 Task: Check the air quality in Manhattan and downtown Chicago due to wildfires.
Action: Key pressed mang<Key.backspace>h
Screenshot: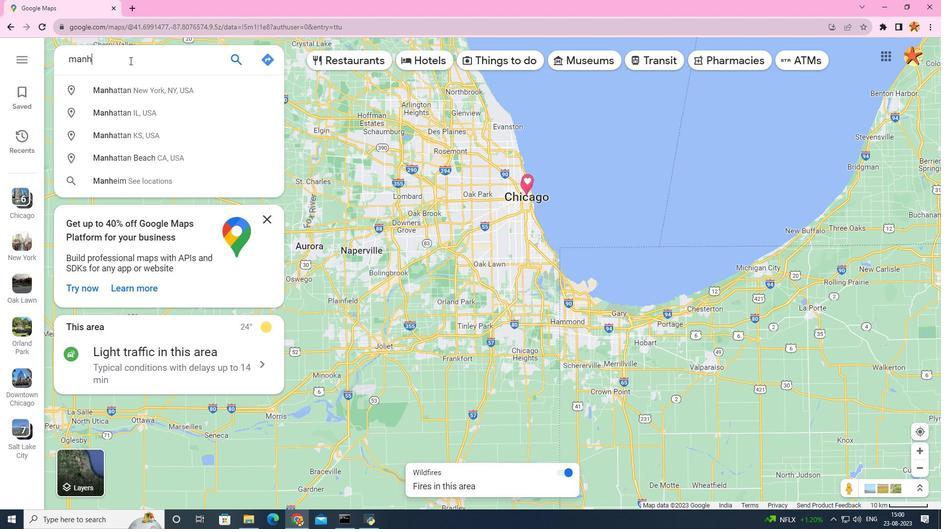 
Action: Mouse moved to (159, 97)
Screenshot: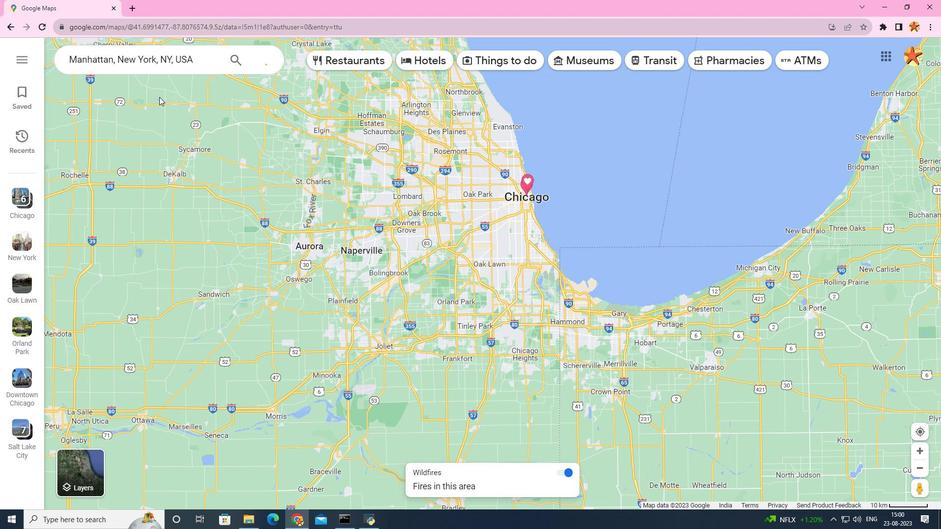 
Action: Mouse pressed left at (159, 97)
Screenshot: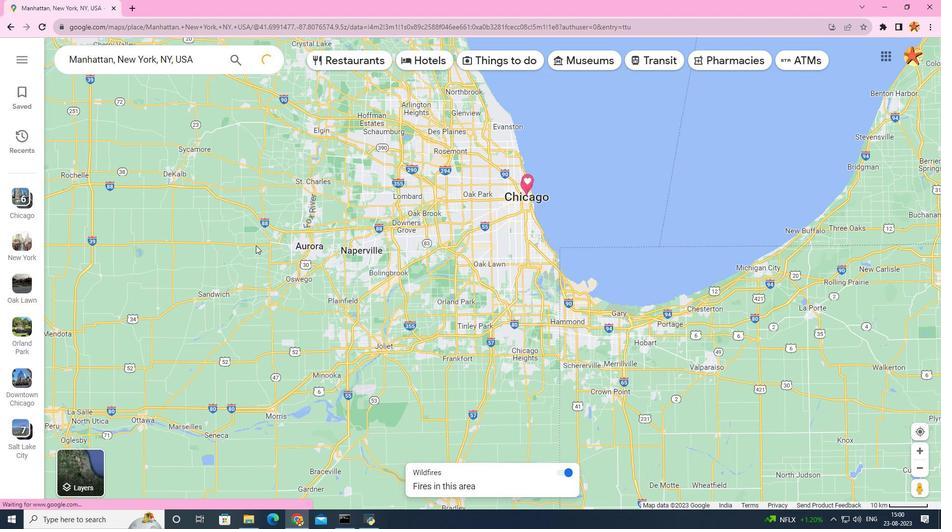 
Action: Mouse moved to (332, 487)
Screenshot: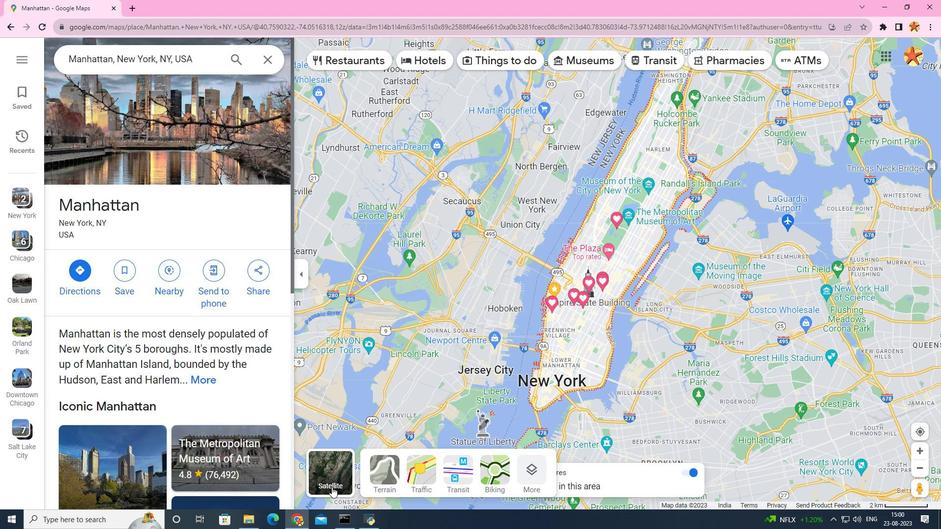 
Action: Mouse pressed left at (332, 487)
Screenshot: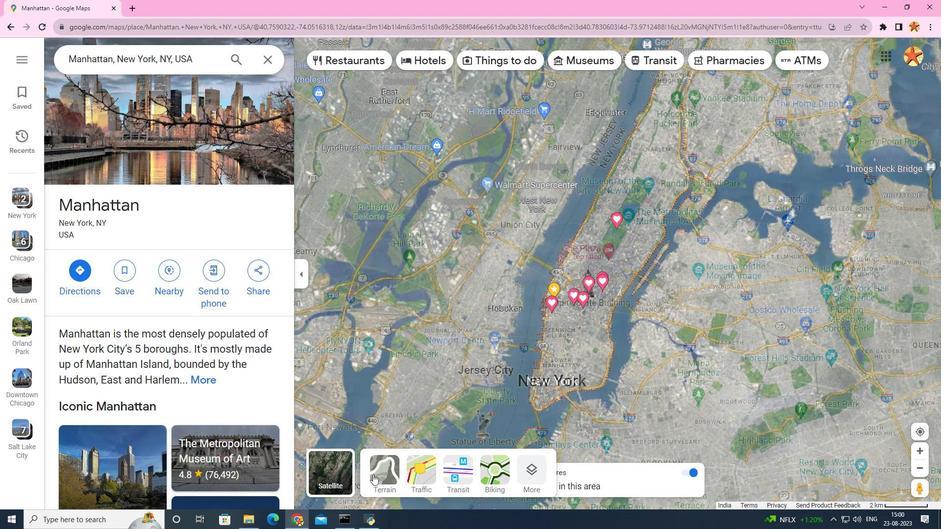 
Action: Mouse moved to (524, 476)
Screenshot: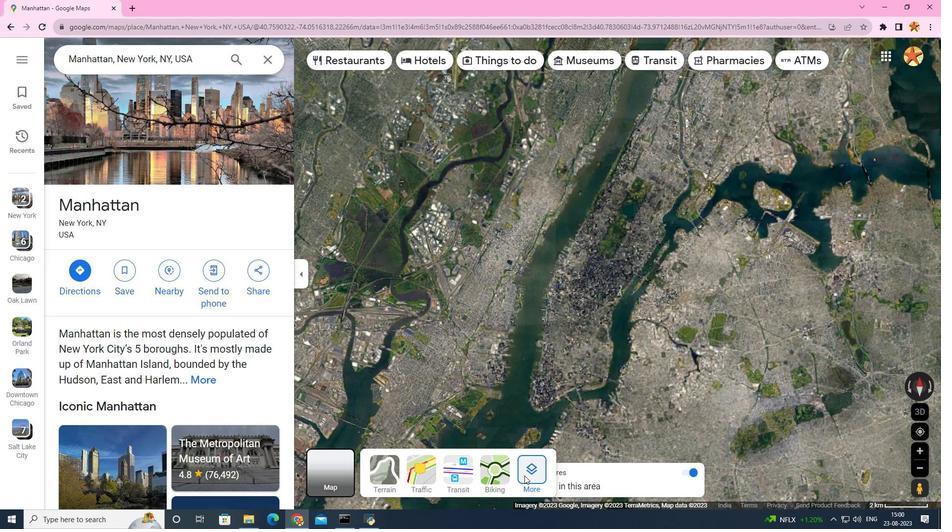 
Action: Mouse pressed left at (524, 476)
Screenshot: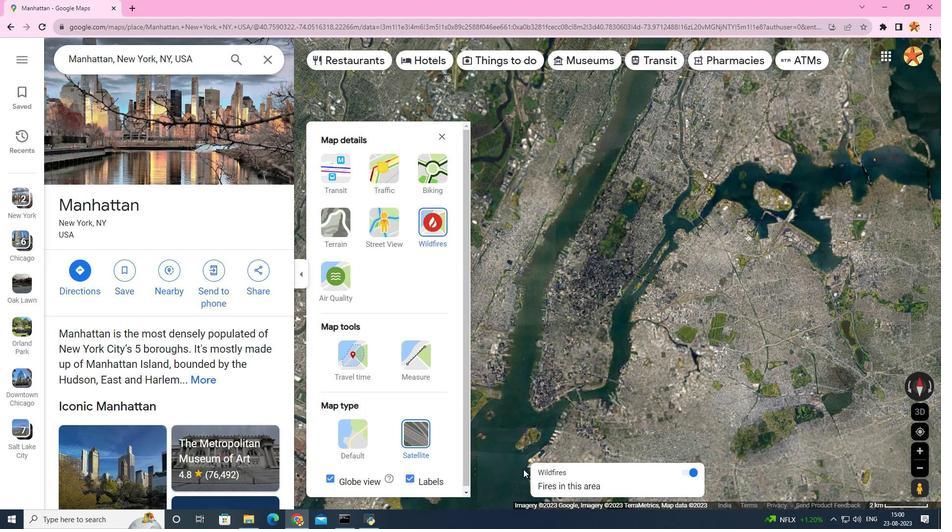 
Action: Mouse moved to (319, 283)
Screenshot: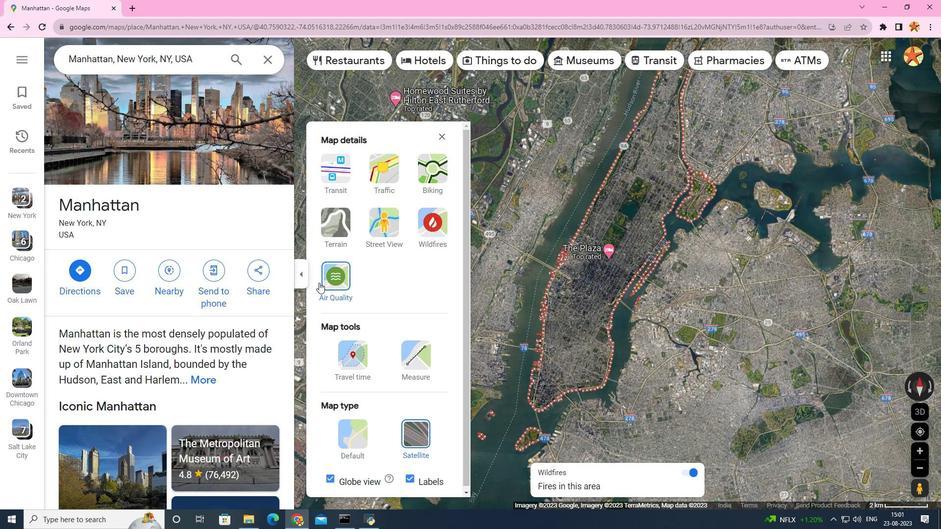 
Action: Mouse pressed left at (319, 283)
Screenshot: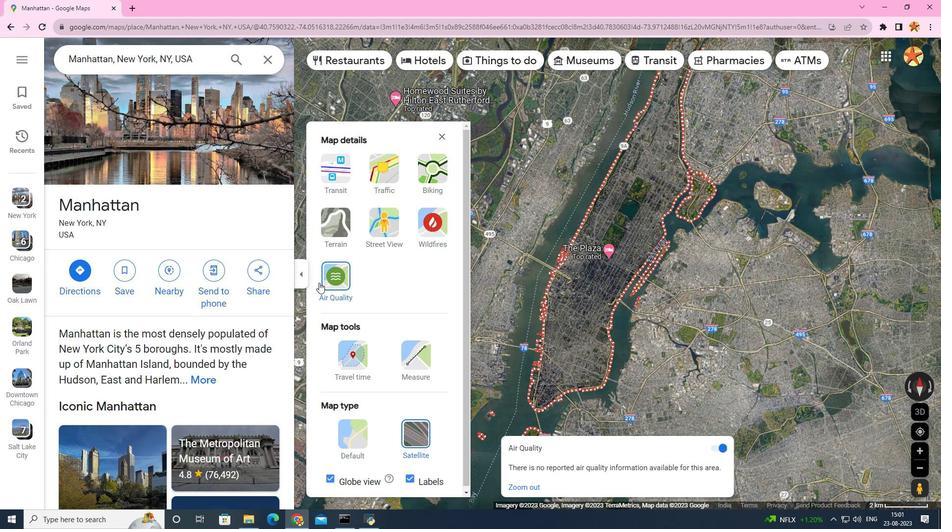 
Action: Mouse moved to (532, 366)
Screenshot: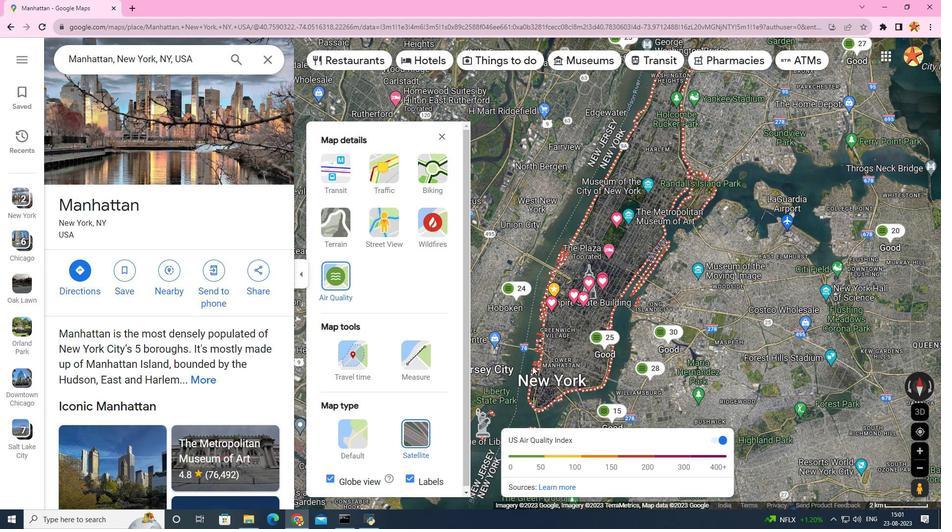 
Action: Mouse pressed left at (532, 366)
Screenshot: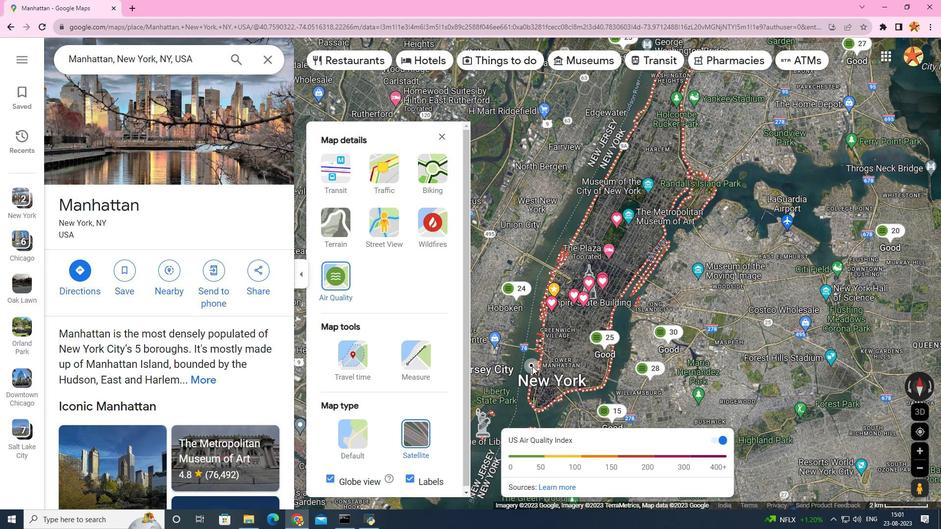 
Action: Mouse moved to (441, 137)
Screenshot: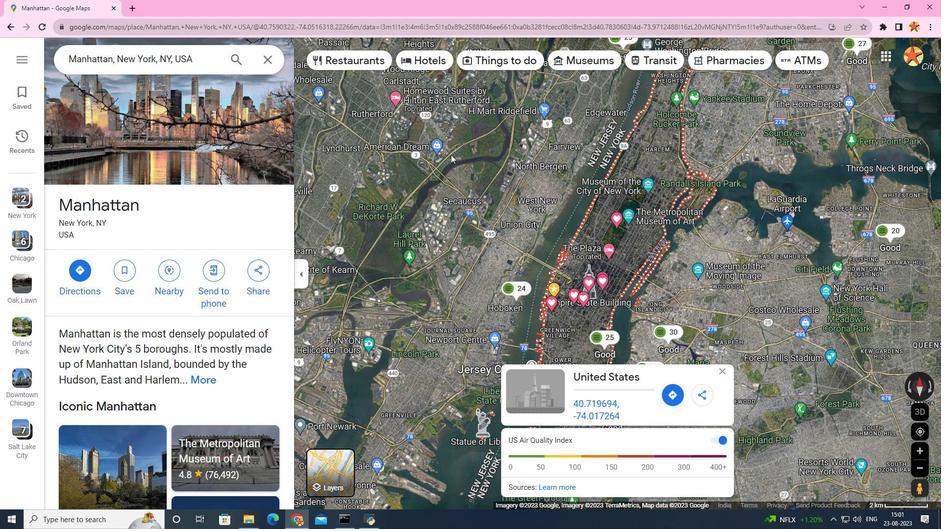 
Action: Mouse pressed left at (441, 137)
Screenshot: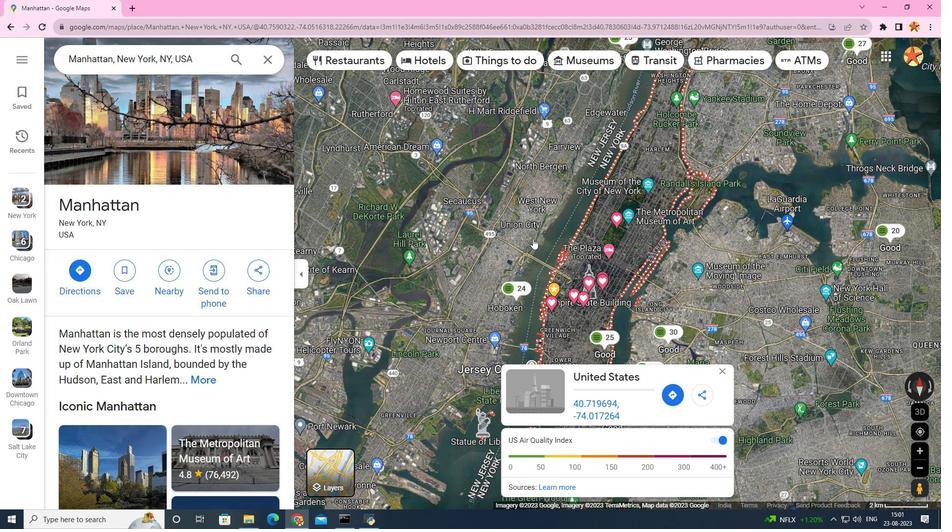 
Action: Mouse moved to (576, 289)
Screenshot: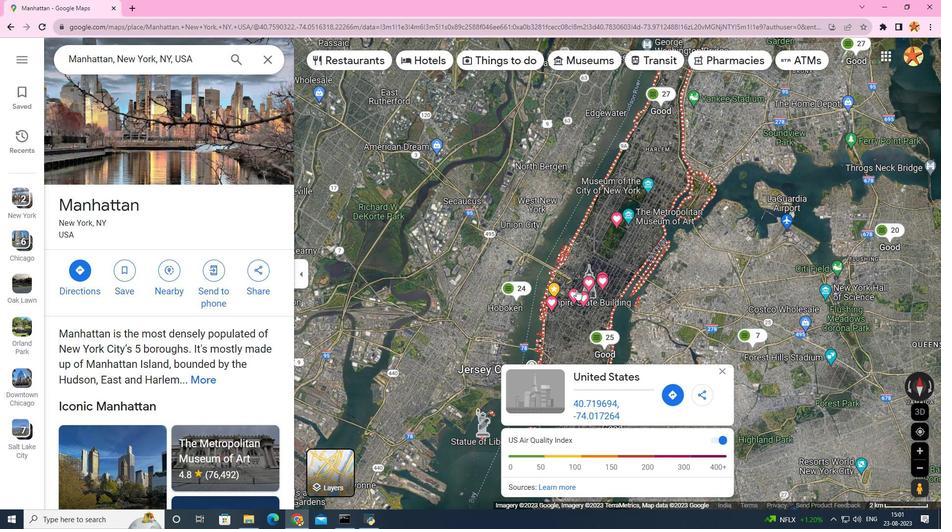 
Action: Mouse scrolled (576, 290) with delta (0, 0)
Screenshot: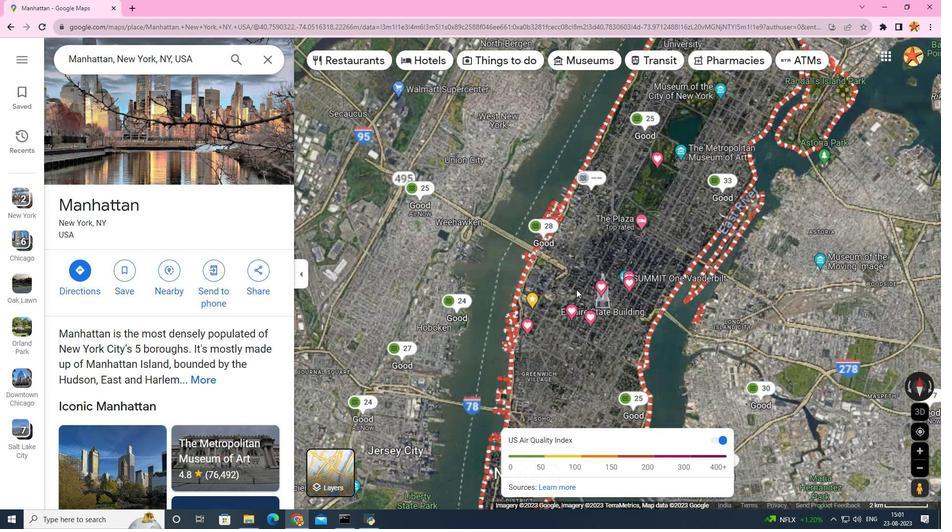 
Action: Mouse scrolled (576, 290) with delta (0, 0)
Screenshot: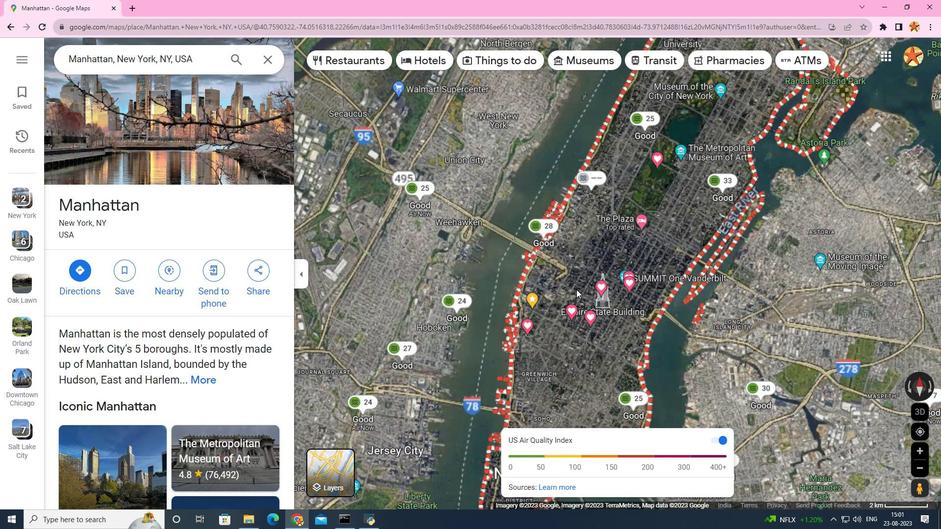 
Action: Mouse scrolled (576, 290) with delta (0, 0)
Screenshot: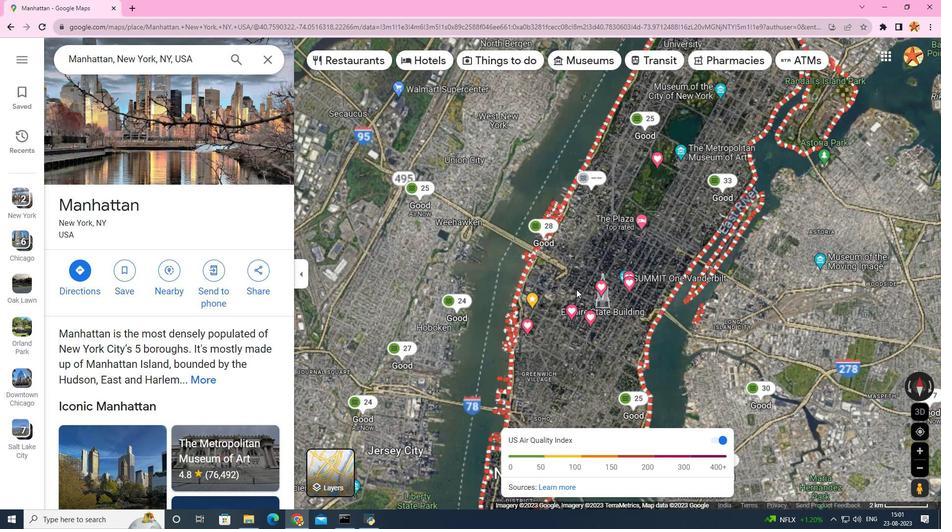 
Action: Mouse scrolled (576, 290) with delta (0, 0)
Screenshot: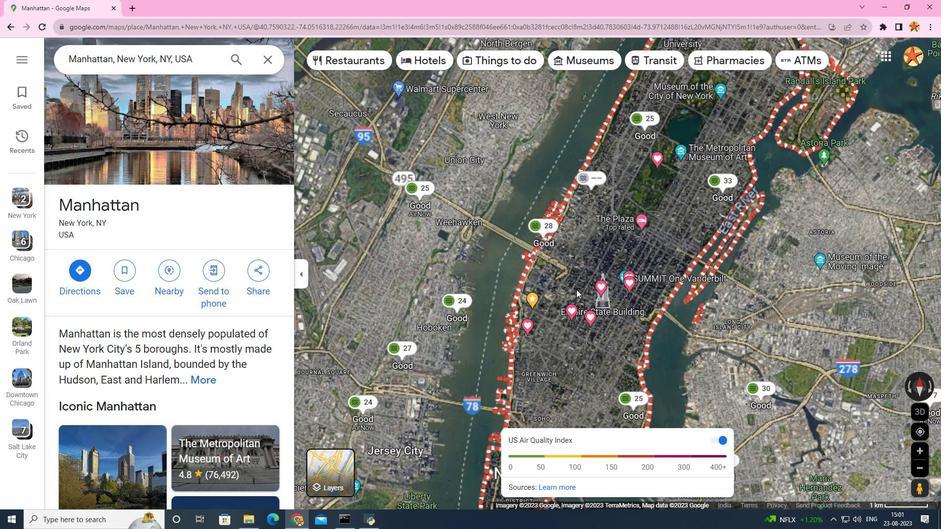 
Action: Mouse scrolled (576, 290) with delta (0, 0)
Screenshot: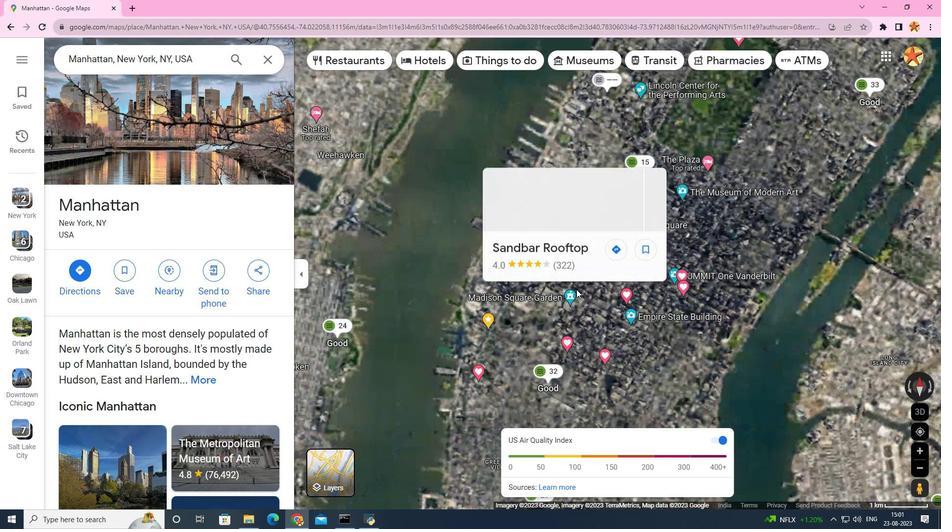 
Action: Mouse scrolled (576, 290) with delta (0, 0)
Screenshot: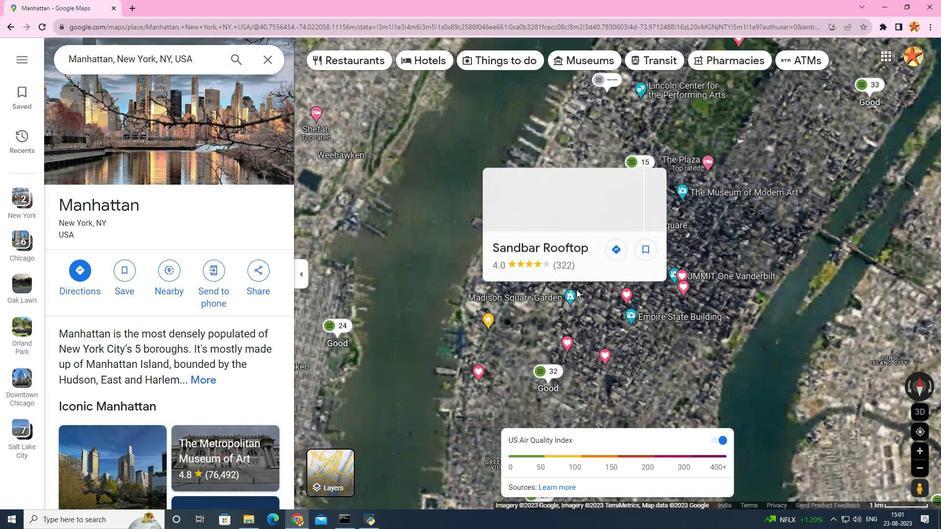 
Action: Mouse scrolled (576, 290) with delta (0, 0)
Screenshot: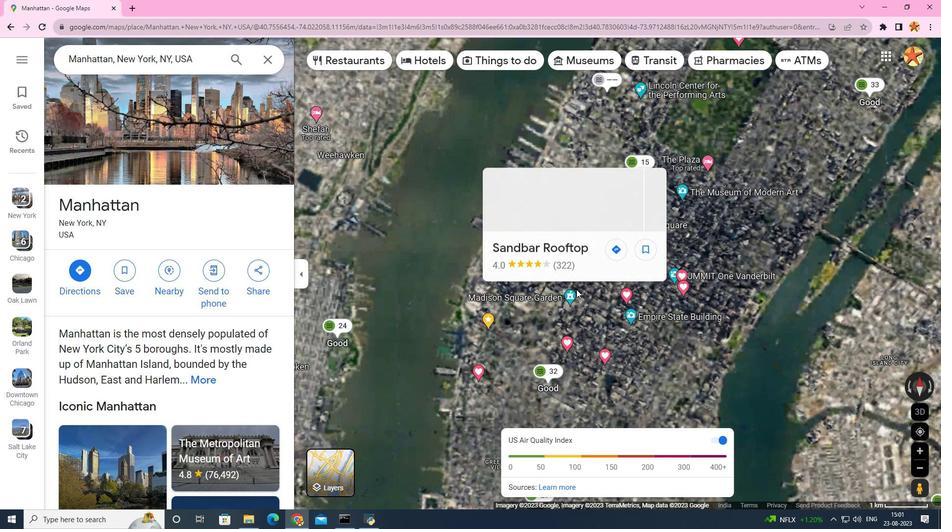 
Action: Mouse scrolled (576, 290) with delta (0, 0)
Screenshot: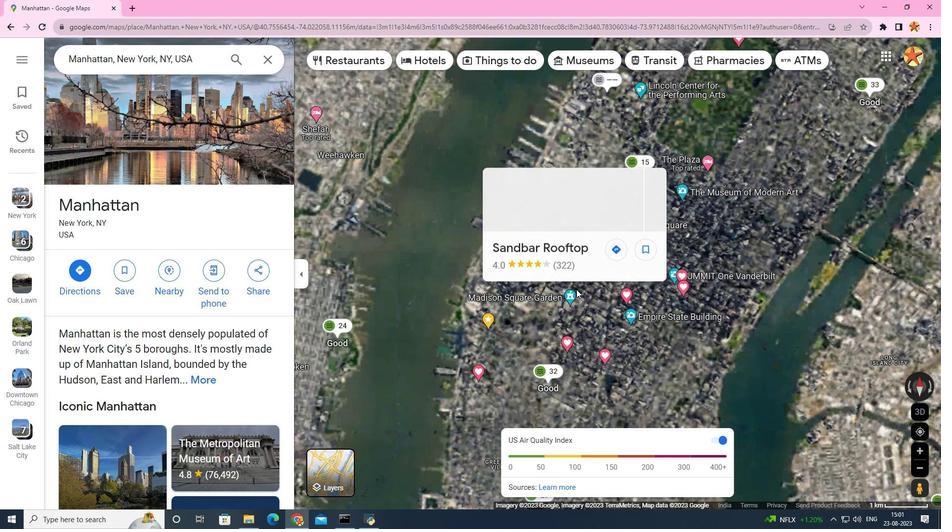 
Action: Mouse scrolled (576, 289) with delta (0, 0)
Screenshot: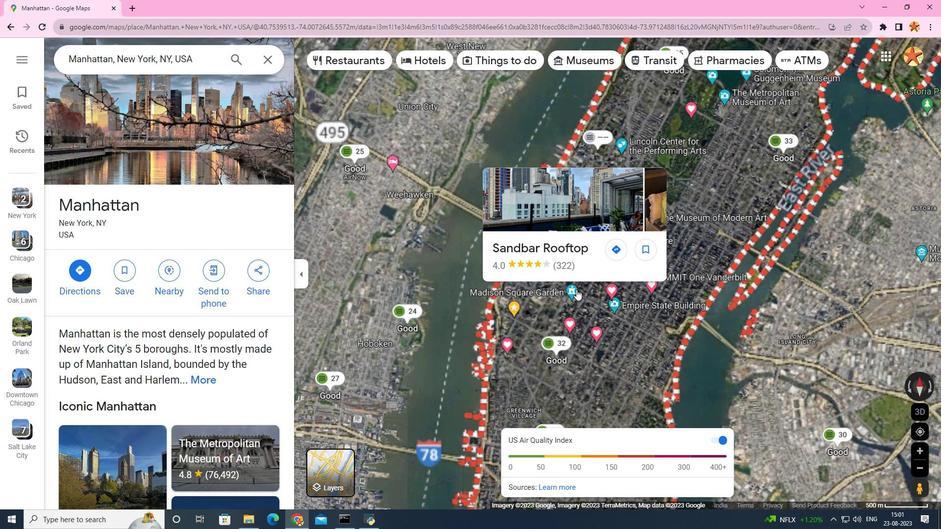 
Action: Mouse scrolled (576, 289) with delta (0, 0)
Screenshot: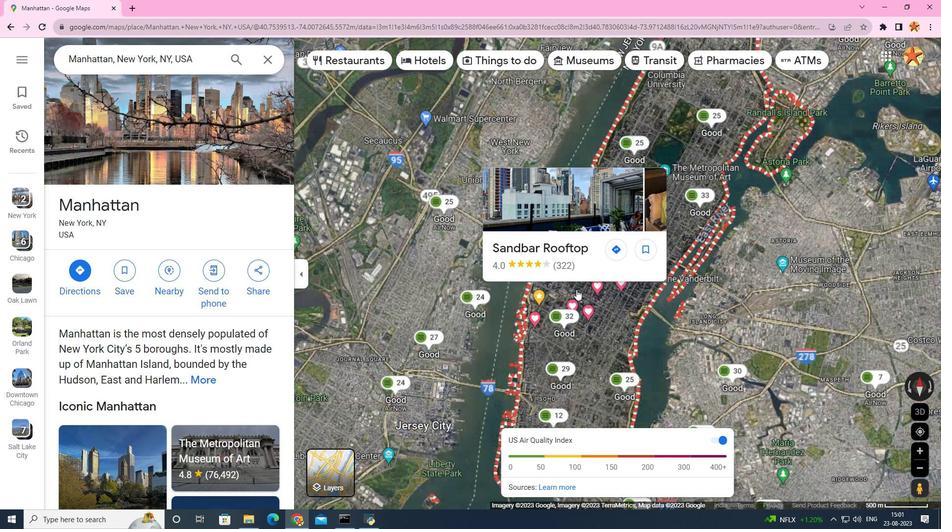 
Action: Mouse scrolled (576, 289) with delta (0, 0)
Screenshot: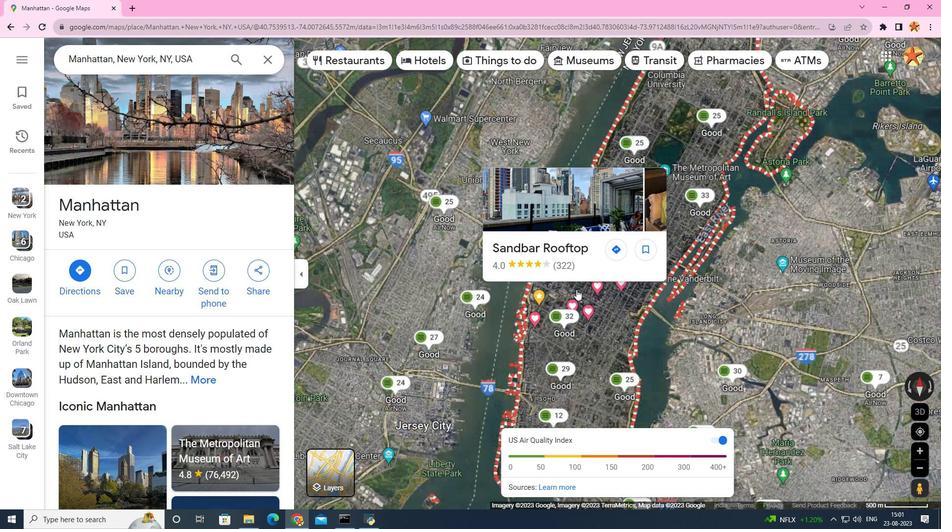 
Action: Mouse scrolled (576, 289) with delta (0, 0)
Screenshot: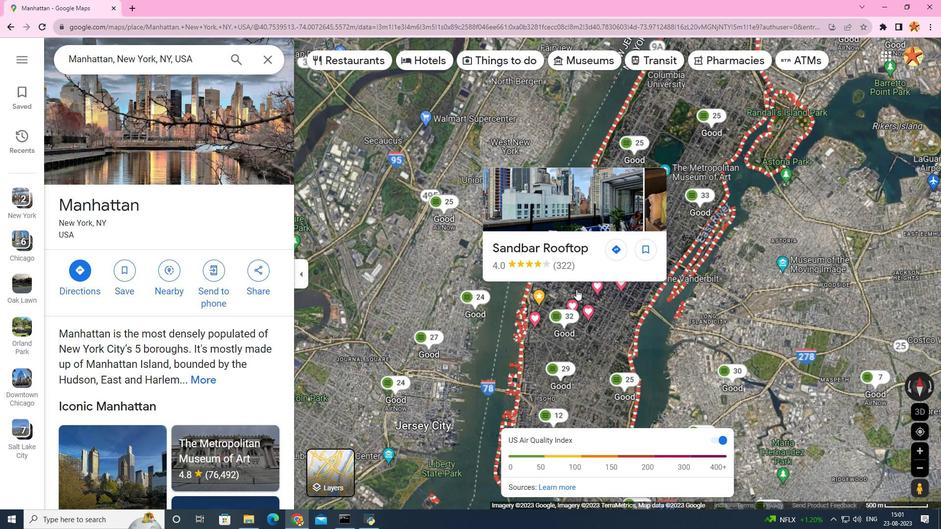 
Action: Mouse scrolled (576, 289) with delta (0, 0)
Screenshot: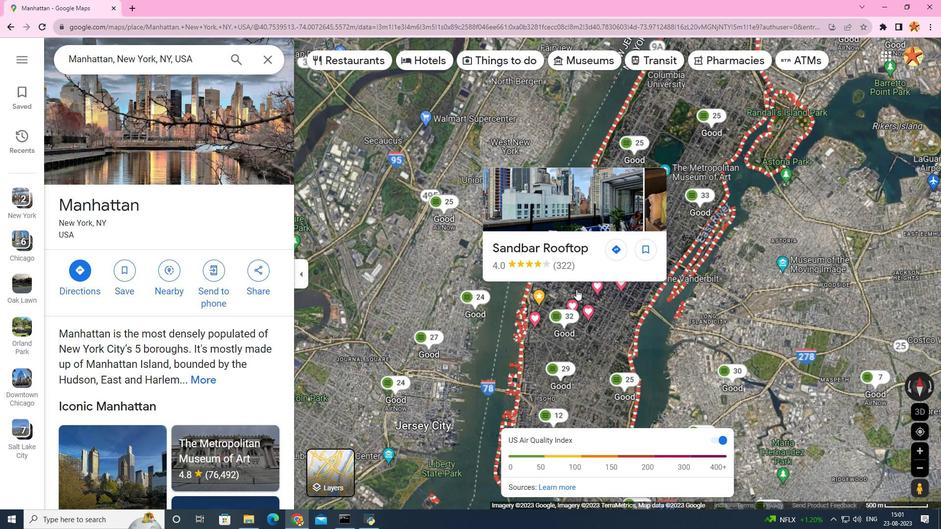 
Action: Mouse scrolled (576, 289) with delta (0, 0)
Screenshot: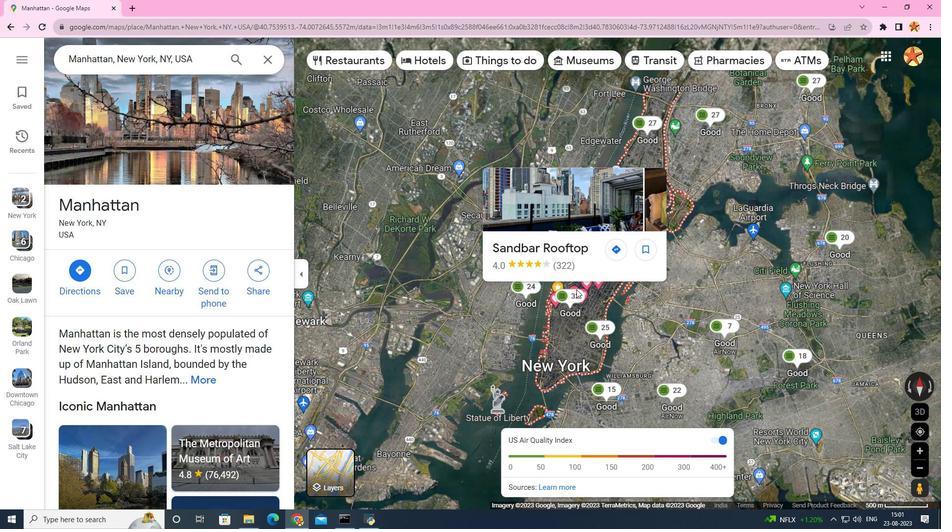 
Action: Mouse scrolled (576, 289) with delta (0, 0)
Screenshot: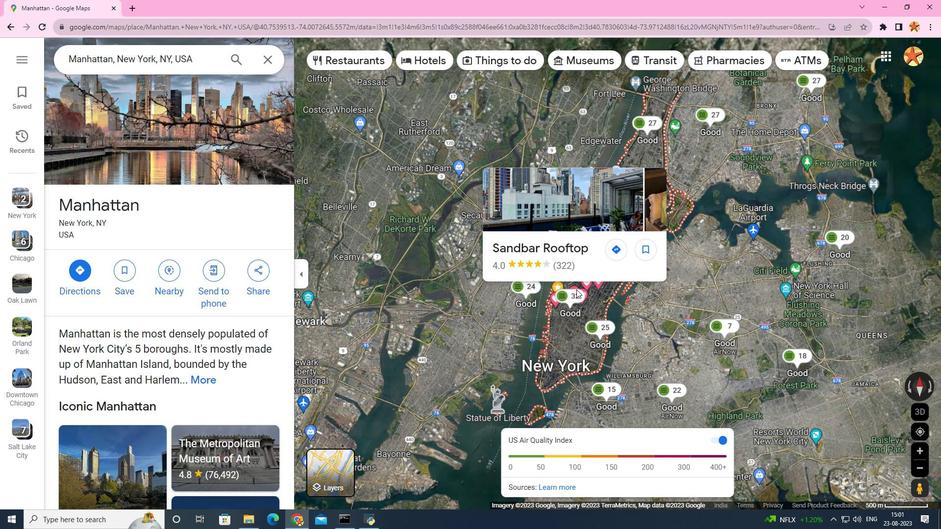 
Action: Mouse scrolled (576, 289) with delta (0, 0)
Screenshot: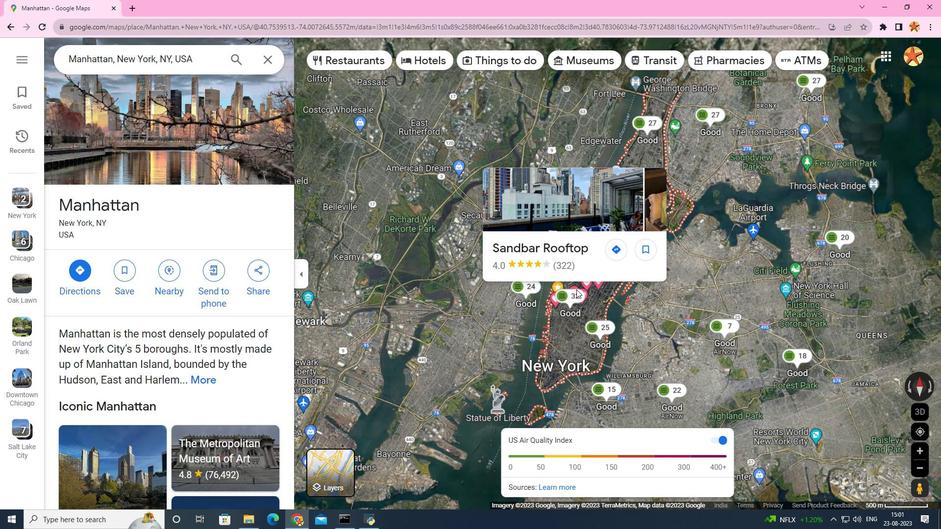 
Action: Mouse scrolled (576, 289) with delta (0, 0)
Screenshot: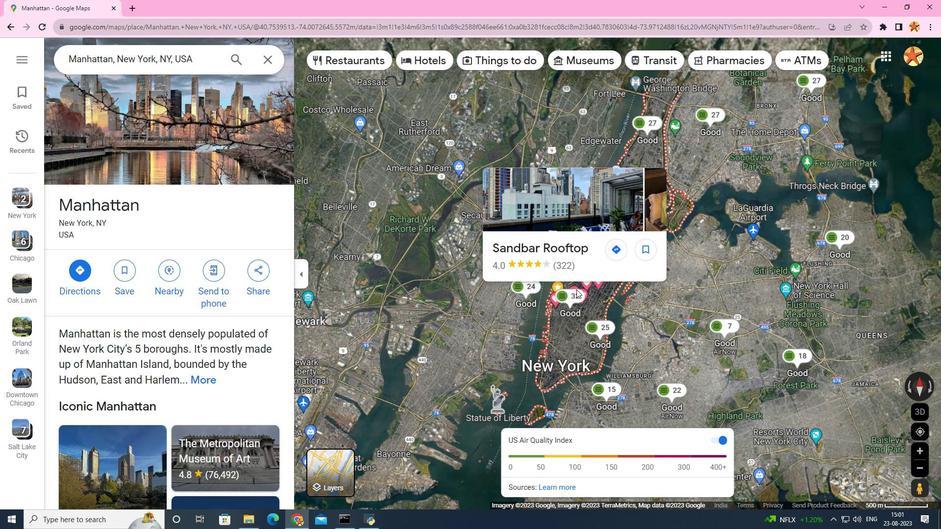 
Action: Mouse scrolled (576, 289) with delta (0, 0)
Screenshot: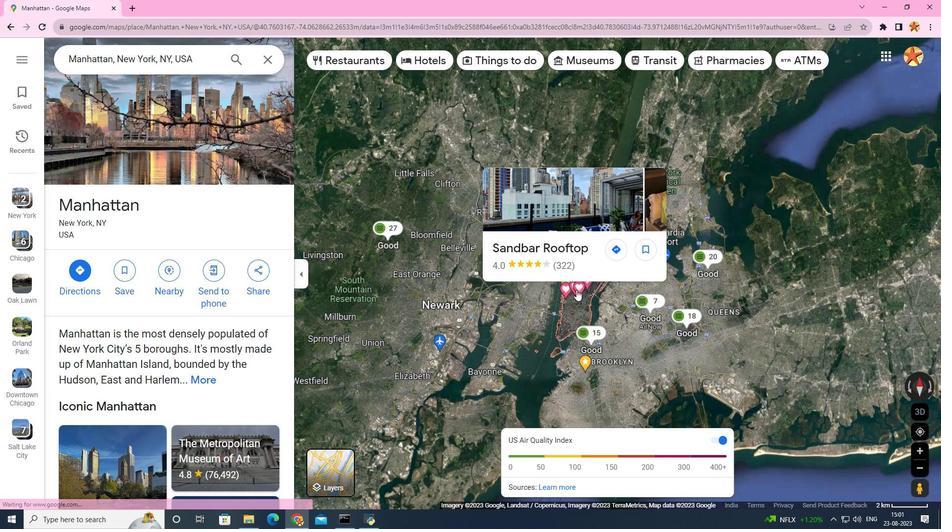 
Action: Mouse scrolled (576, 289) with delta (0, 0)
Screenshot: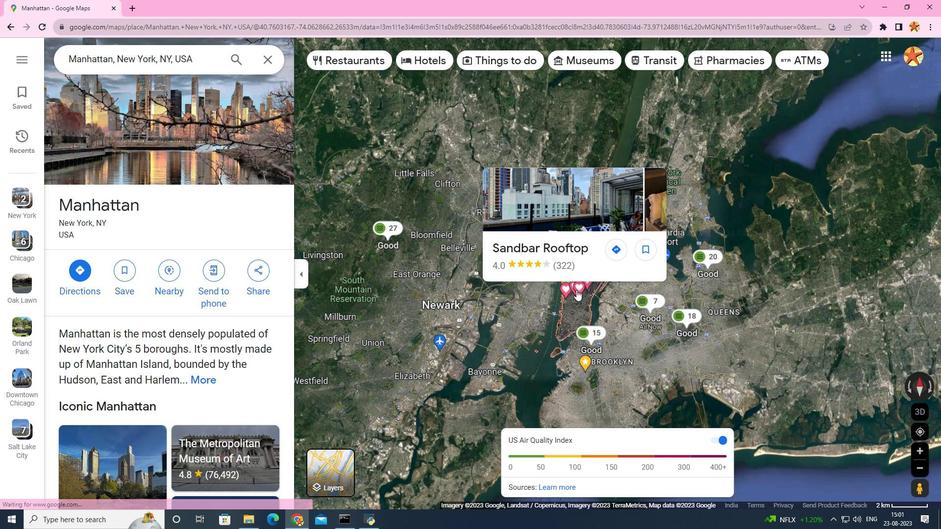 
Action: Mouse scrolled (576, 289) with delta (0, 0)
Screenshot: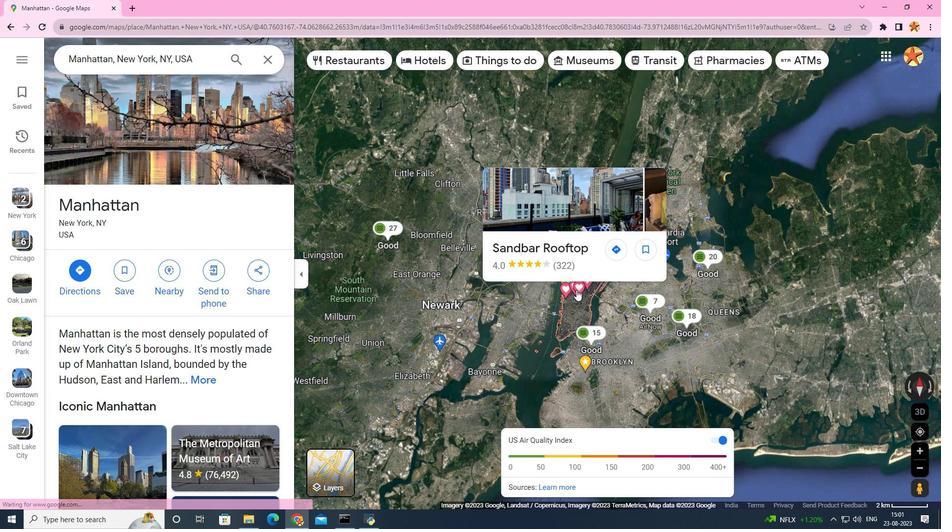
Action: Mouse moved to (576, 290)
Screenshot: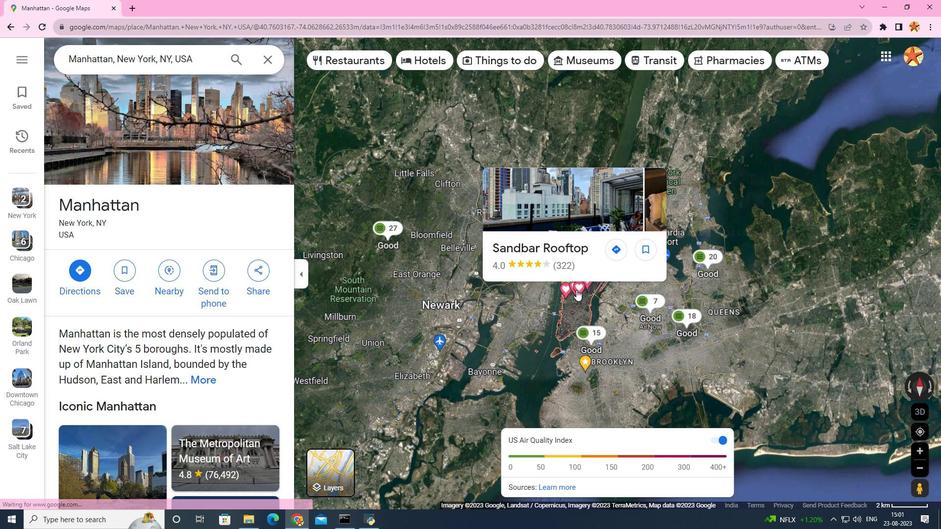 
Action: Mouse scrolled (576, 289) with delta (0, 0)
Screenshot: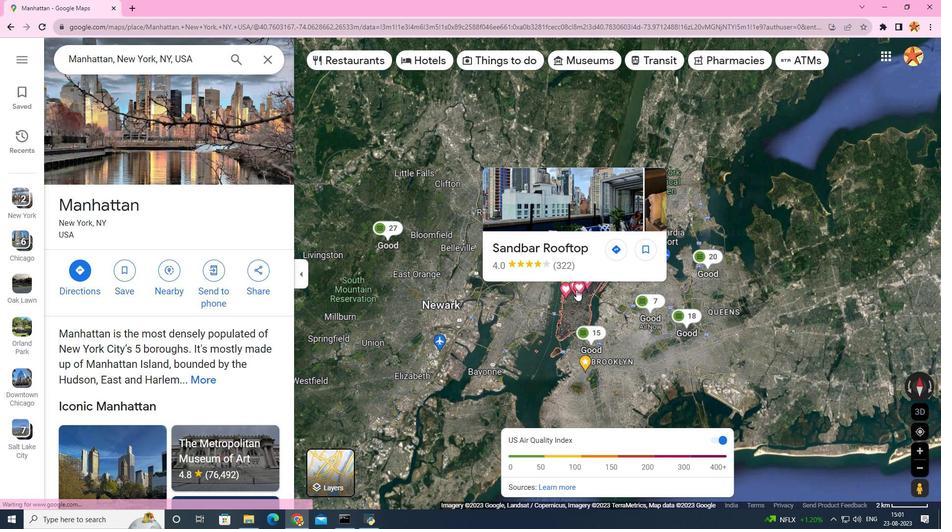 
Action: Mouse scrolled (576, 290) with delta (0, 0)
Screenshot: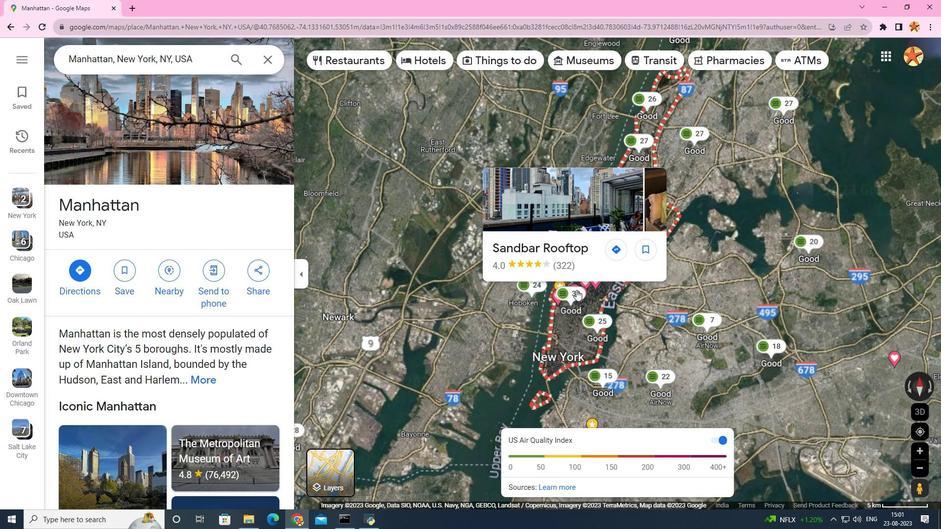 
Action: Mouse scrolled (576, 290) with delta (0, 0)
Screenshot: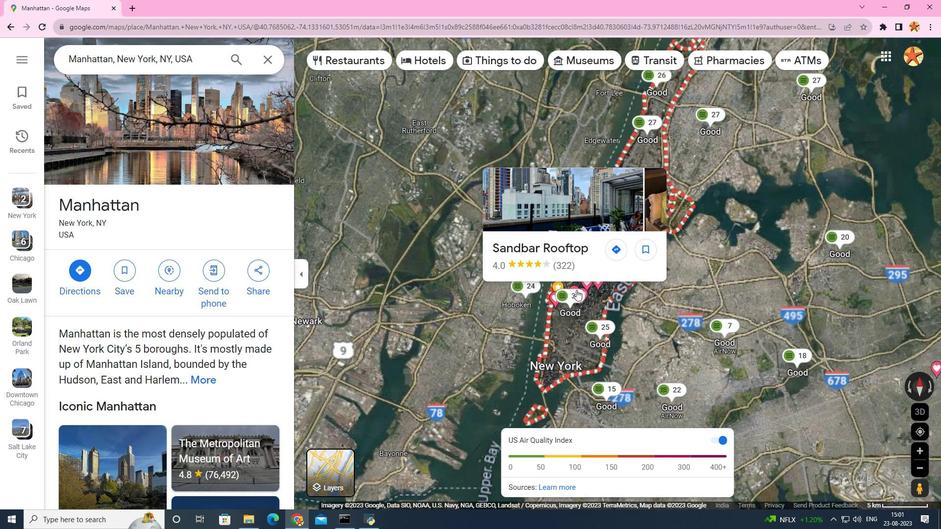 
Action: Mouse scrolled (576, 290) with delta (0, 0)
Screenshot: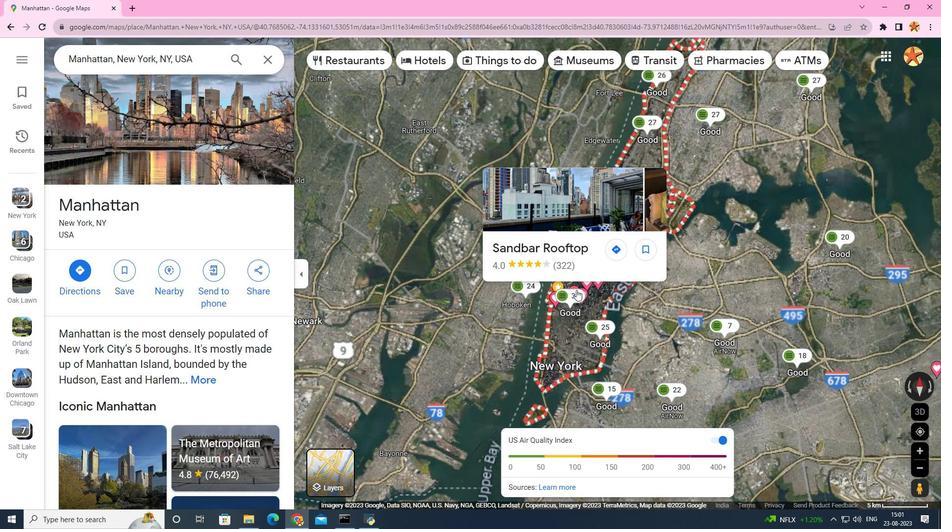 
Action: Mouse scrolled (576, 290) with delta (0, 0)
Screenshot: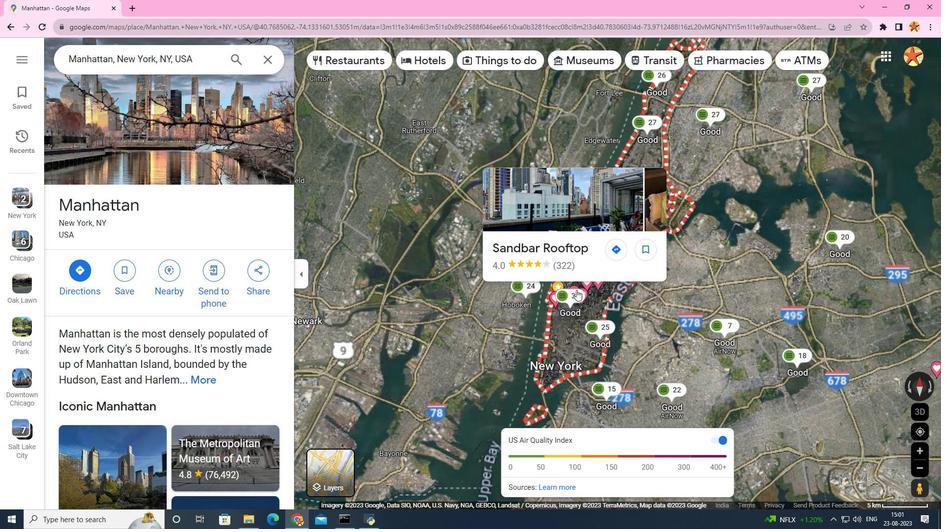 
Action: Mouse scrolled (576, 289) with delta (0, 0)
Screenshot: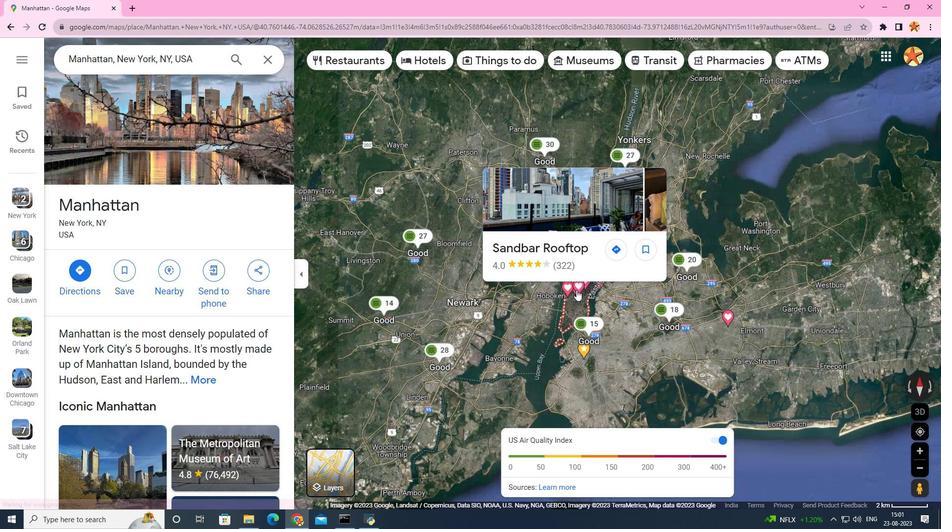 
Action: Mouse scrolled (576, 289) with delta (0, 0)
Screenshot: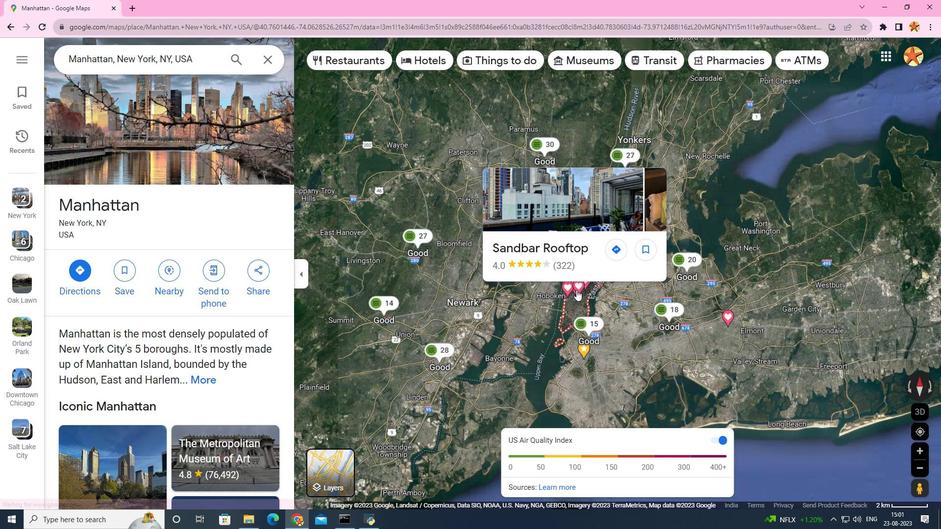 
Action: Mouse scrolled (576, 289) with delta (0, 0)
Screenshot: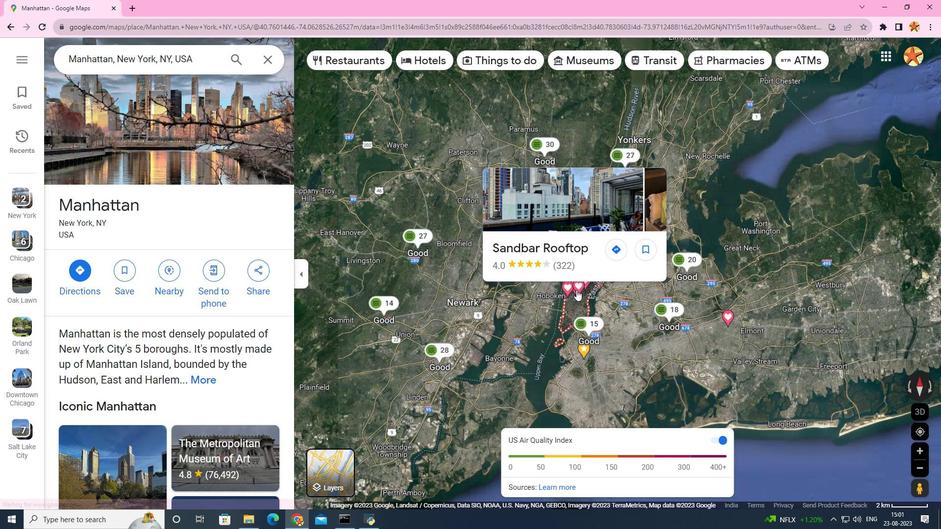 
Action: Mouse scrolled (576, 289) with delta (0, 0)
Screenshot: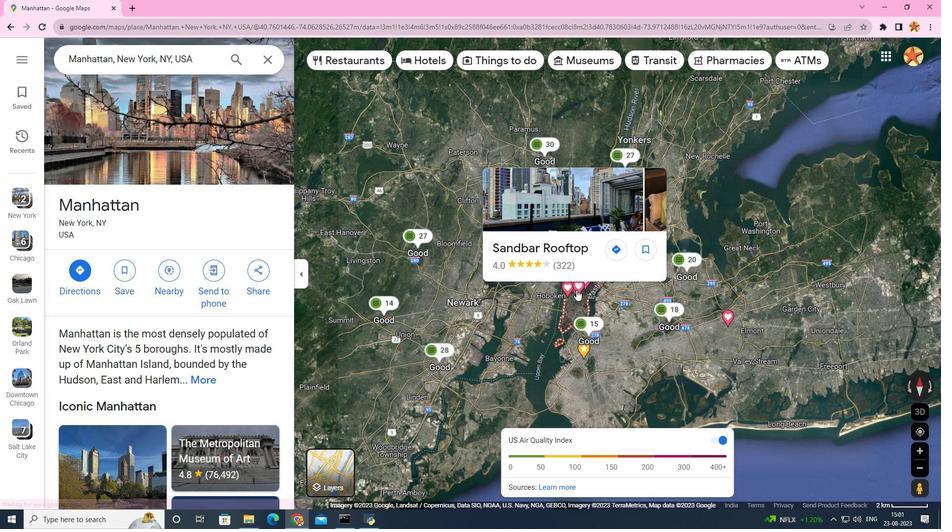 
Action: Mouse scrolled (576, 289) with delta (0, 0)
Screenshot: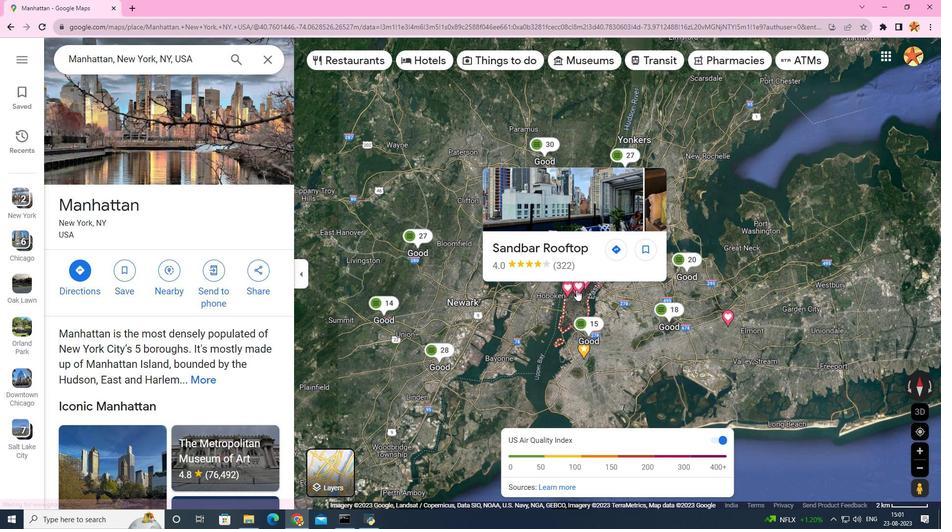 
Action: Mouse scrolled (576, 289) with delta (0, 0)
Screenshot: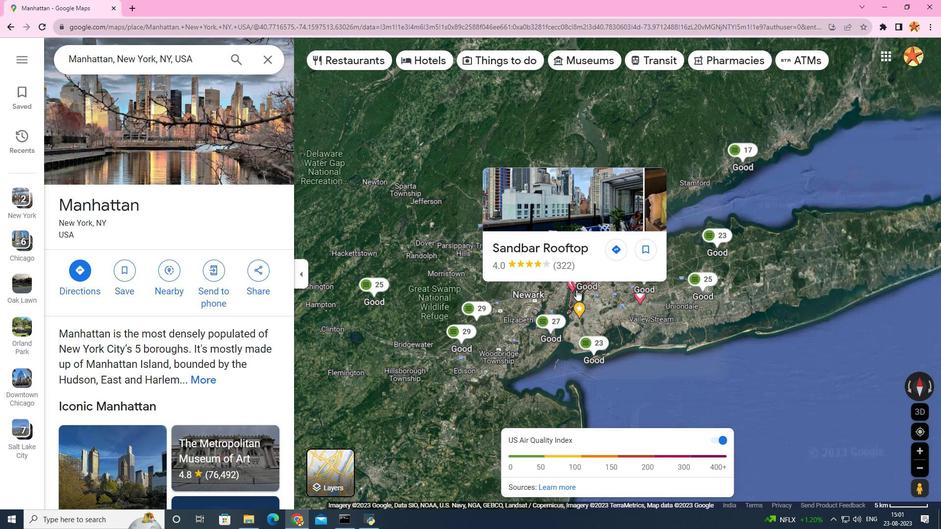 
Action: Mouse scrolled (576, 289) with delta (0, 0)
Screenshot: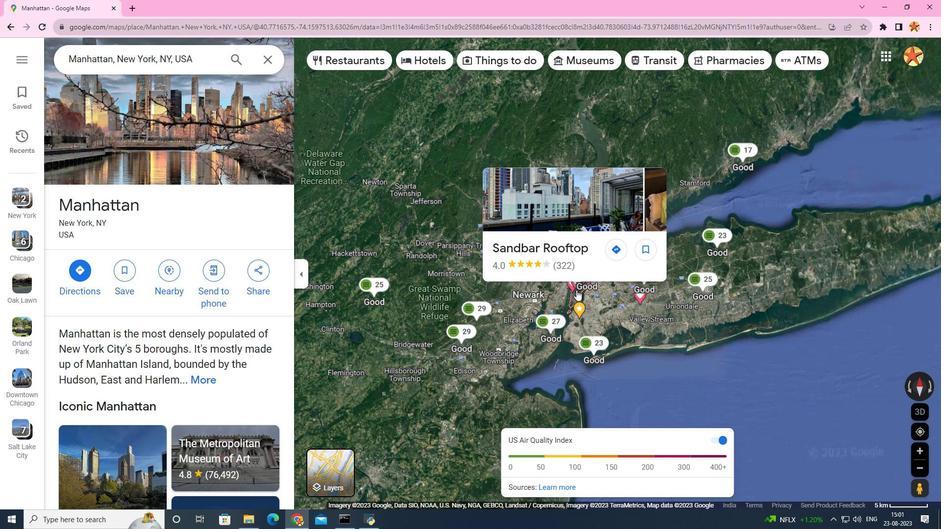 
Action: Mouse scrolled (576, 289) with delta (0, 0)
Screenshot: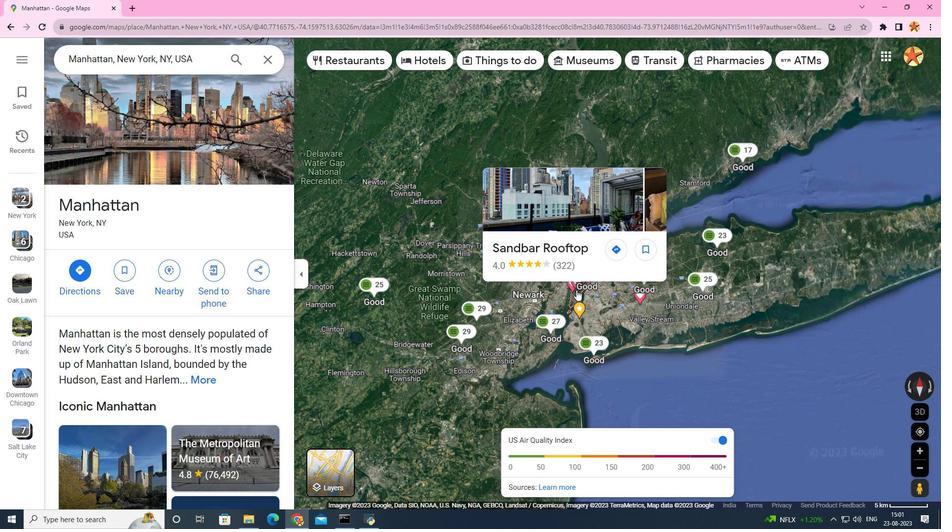 
Action: Mouse scrolled (576, 289) with delta (0, 0)
Screenshot: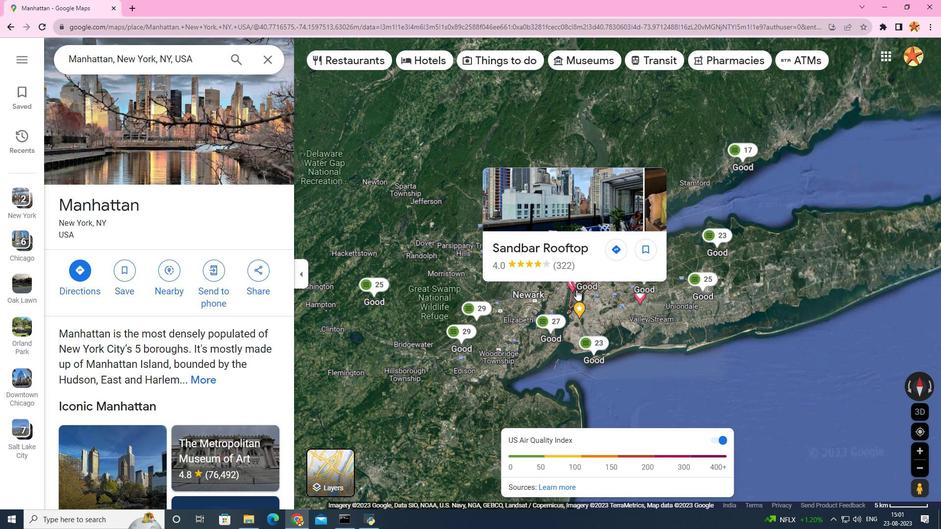 
Action: Mouse scrolled (576, 289) with delta (0, 0)
Screenshot: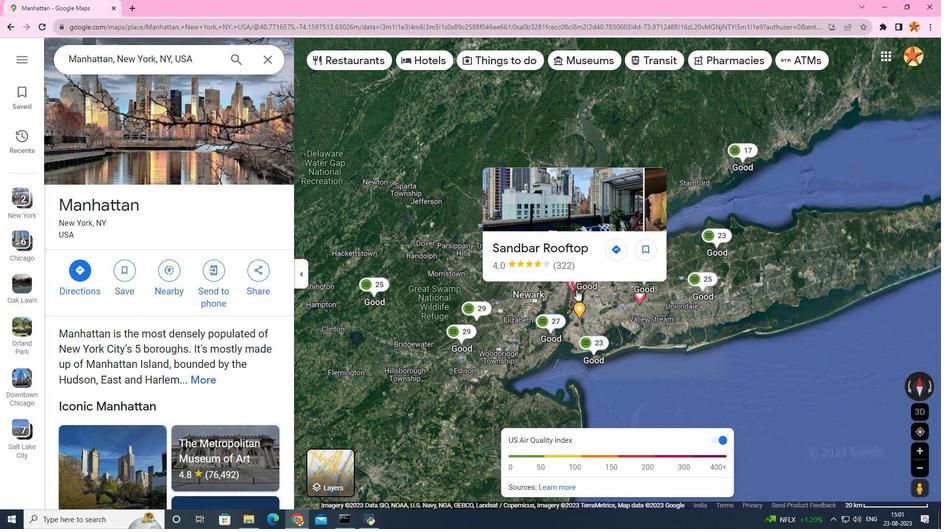 
Action: Mouse scrolled (576, 290) with delta (0, 0)
Screenshot: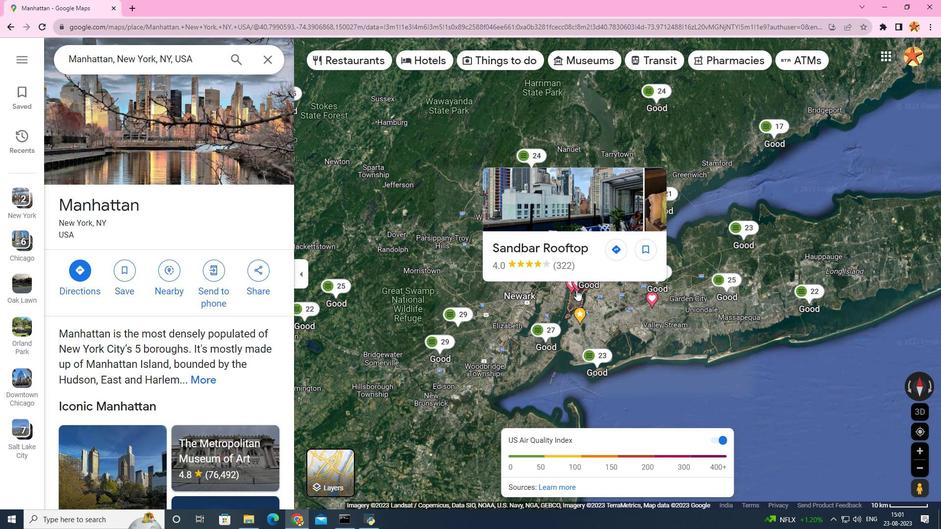 
Action: Mouse scrolled (576, 290) with delta (0, 0)
Screenshot: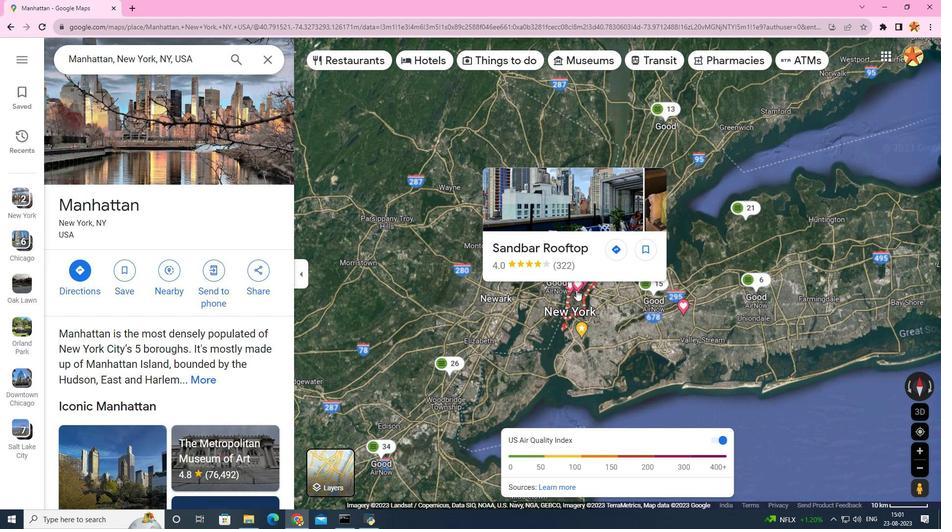 
Action: Mouse scrolled (576, 290) with delta (0, 0)
Screenshot: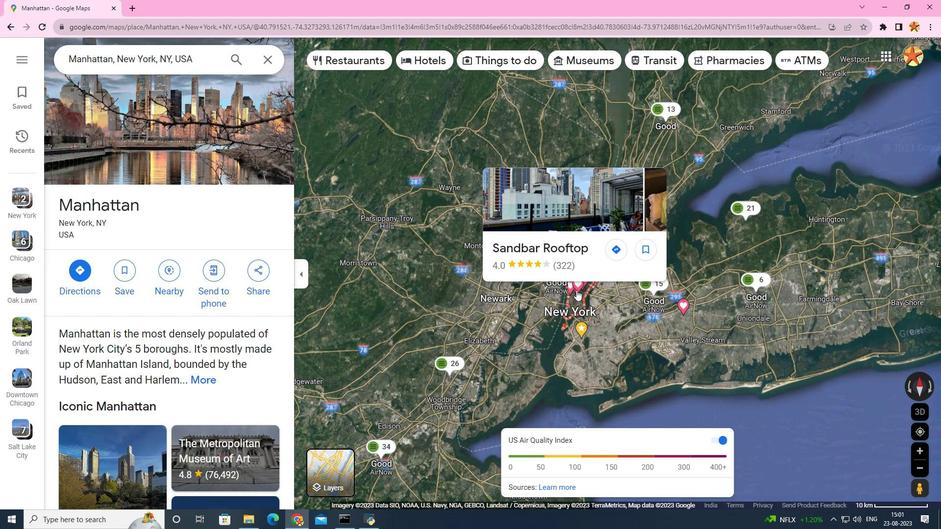 
Action: Mouse scrolled (576, 290) with delta (0, 0)
Screenshot: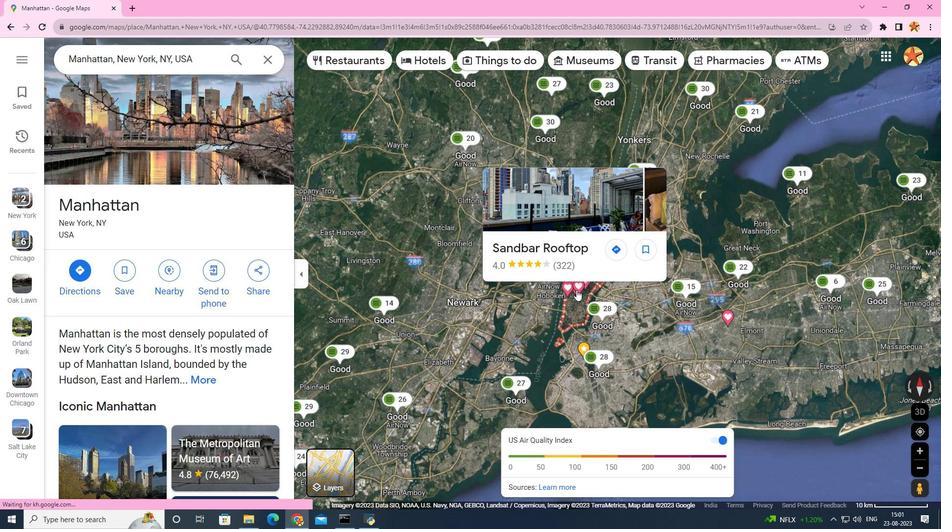 
Action: Mouse scrolled (576, 290) with delta (0, 0)
Screenshot: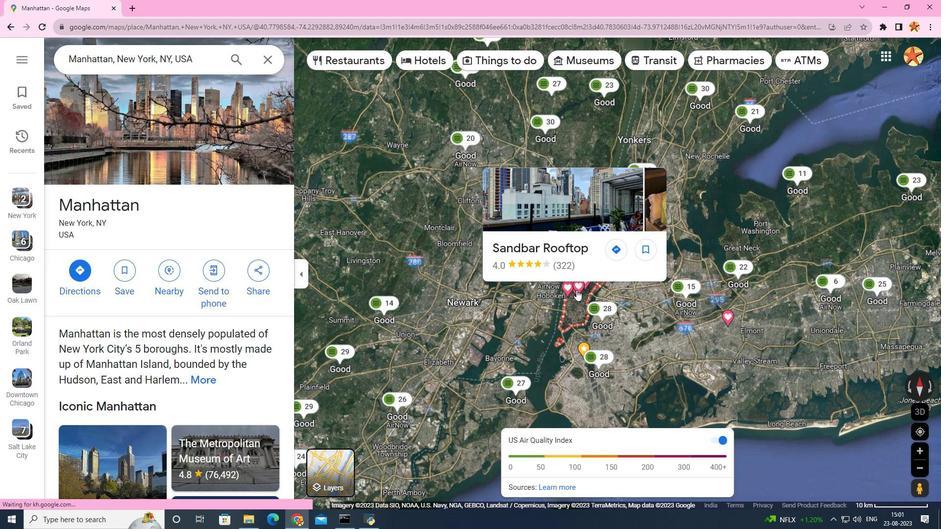 
Action: Mouse moved to (527, 309)
Screenshot: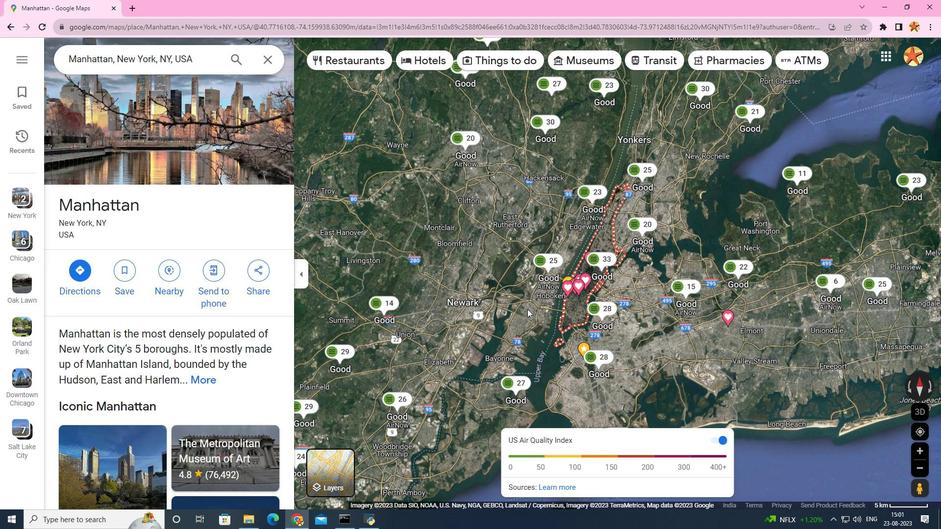 
Action: Mouse scrolled (527, 310) with delta (0, 0)
Screenshot: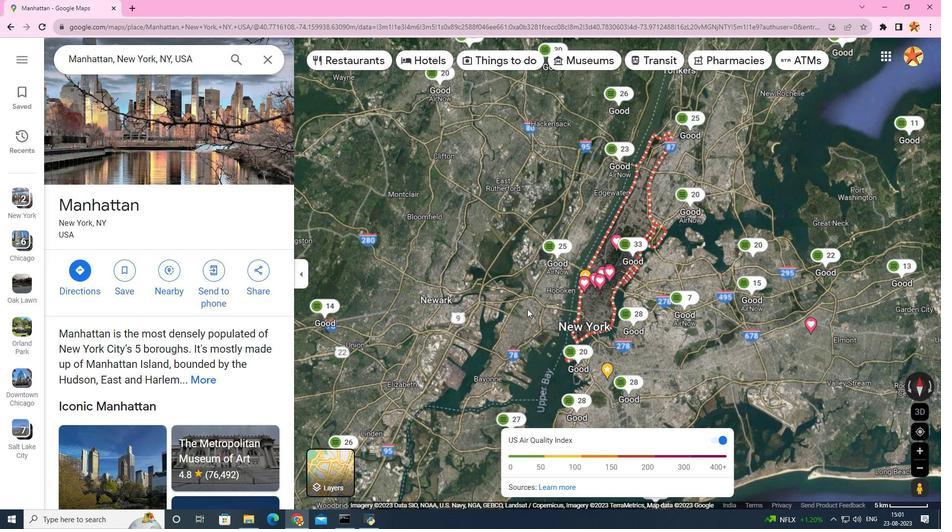 
Action: Mouse scrolled (527, 310) with delta (0, 0)
Screenshot: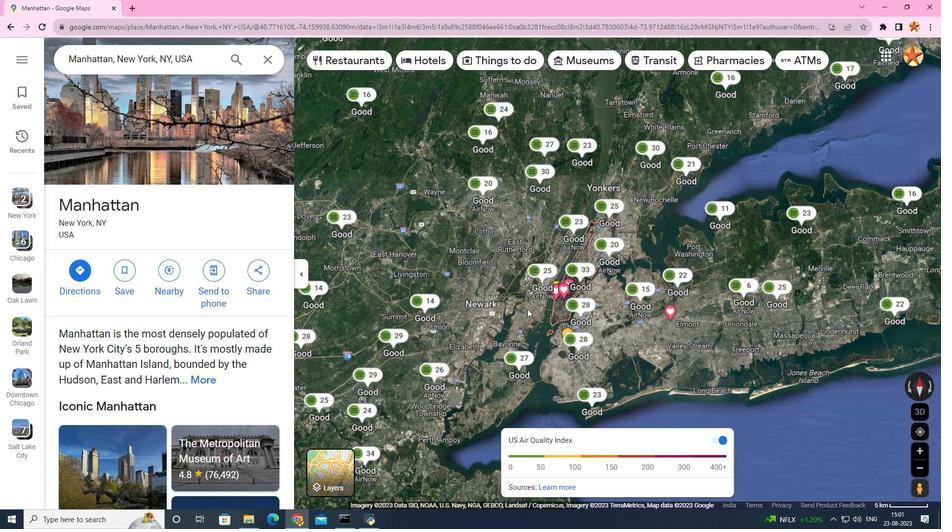 
Action: Mouse scrolled (527, 309) with delta (0, 0)
Screenshot: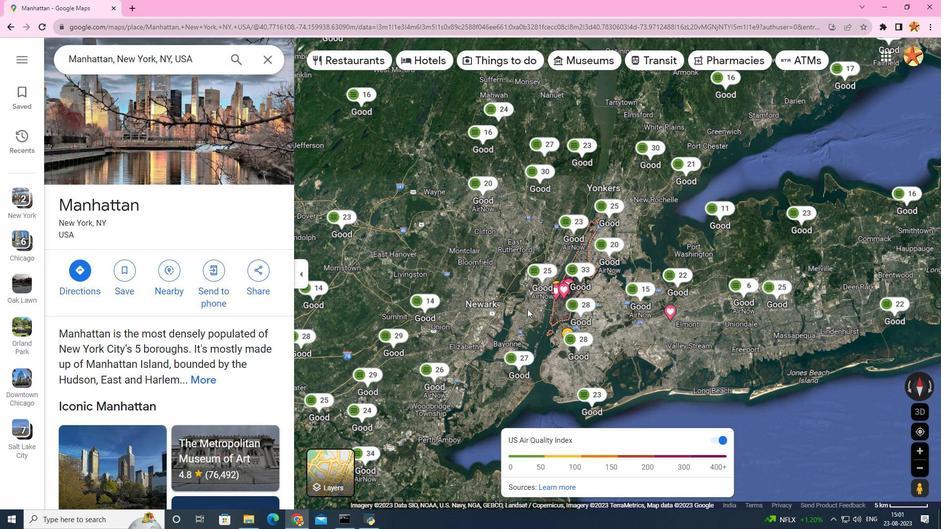 
Action: Mouse scrolled (527, 309) with delta (0, 0)
Screenshot: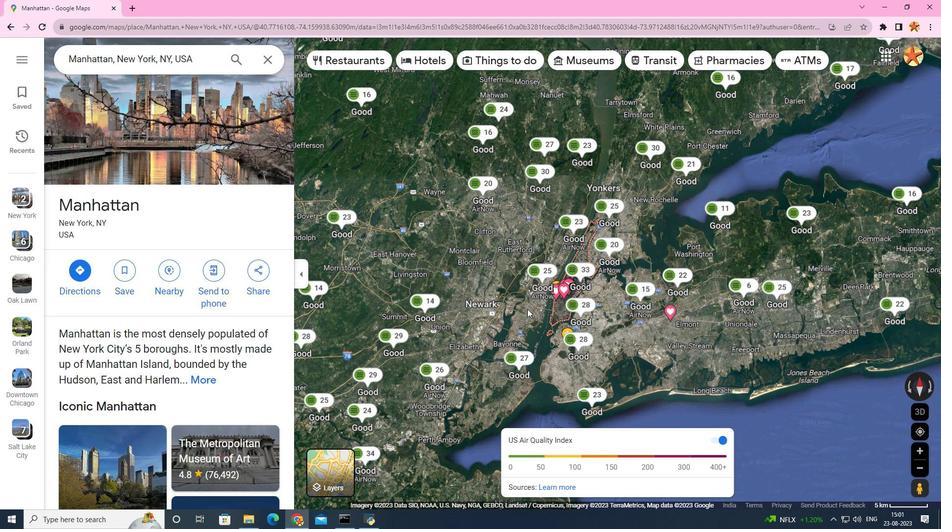 
Action: Mouse scrolled (527, 309) with delta (0, 0)
Screenshot: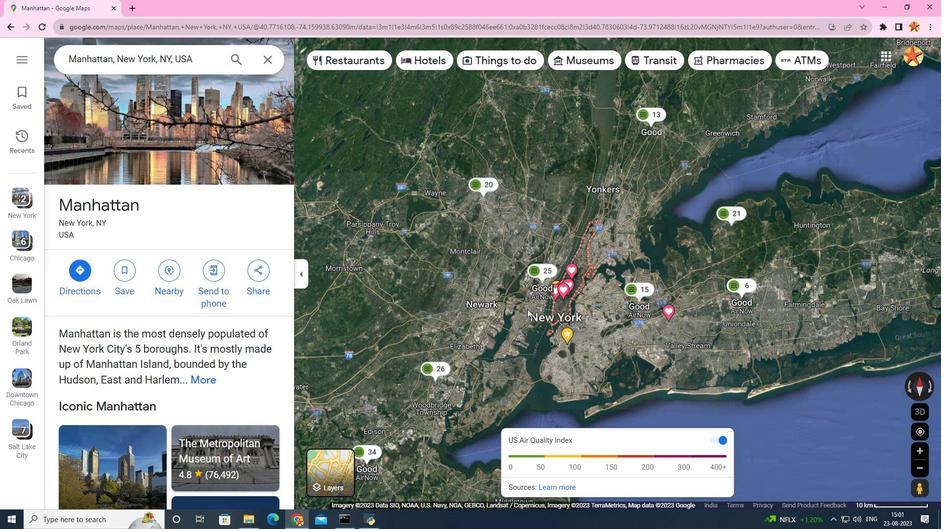 
Action: Mouse scrolled (527, 309) with delta (0, 0)
Screenshot: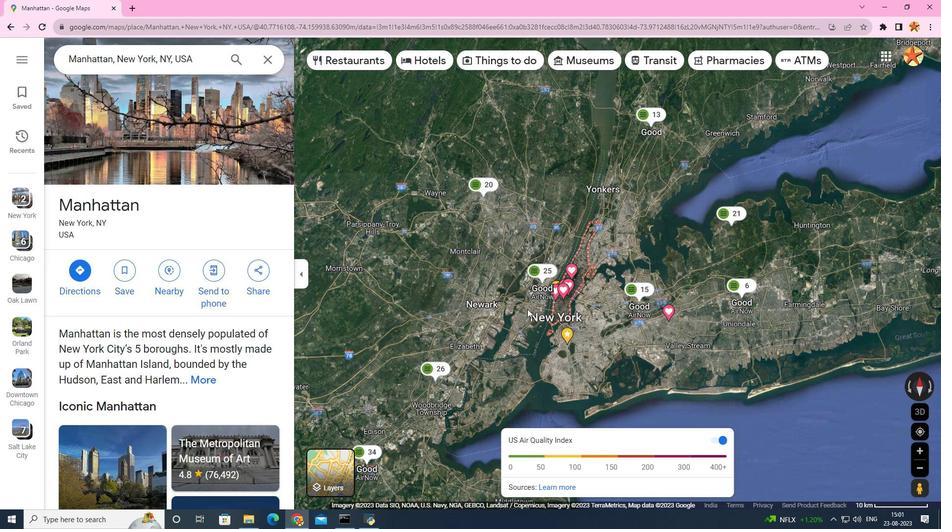 
Action: Mouse scrolled (527, 309) with delta (0, 0)
Screenshot: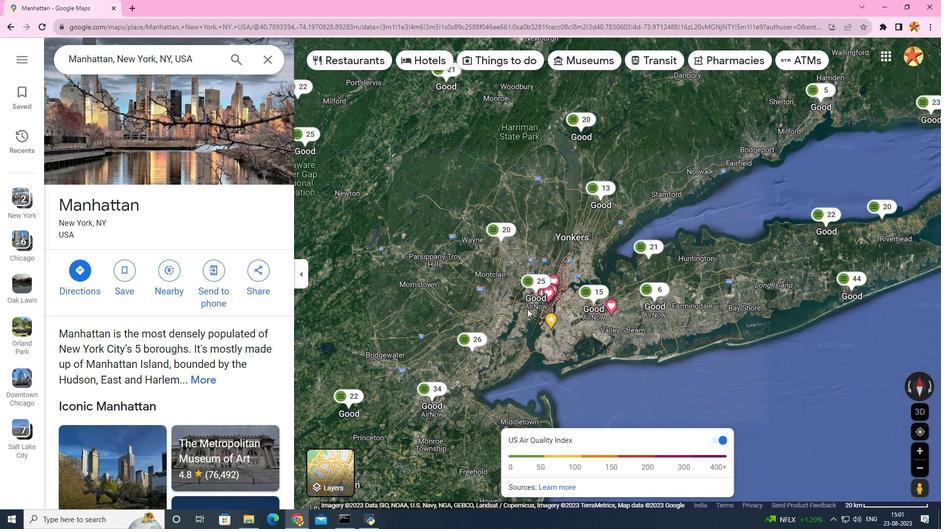 
Action: Mouse scrolled (527, 309) with delta (0, 0)
Screenshot: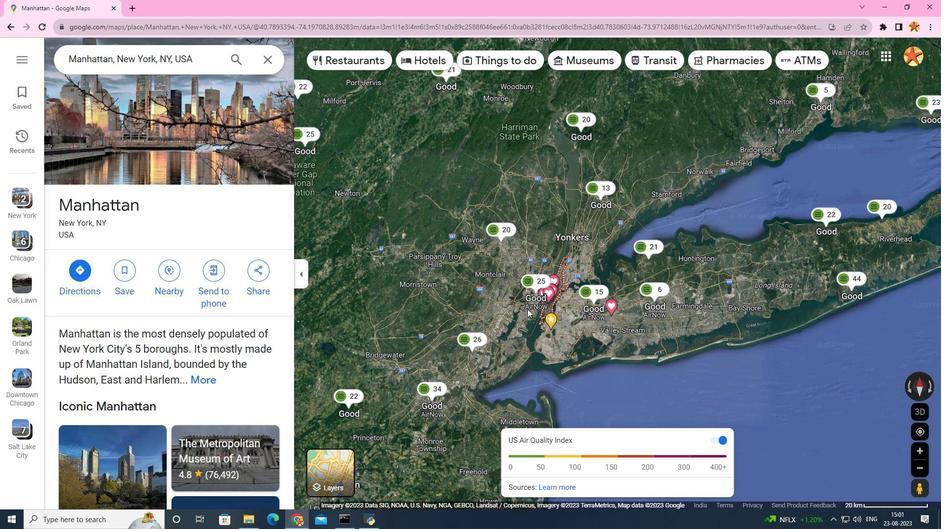 
Action: Mouse scrolled (527, 309) with delta (0, 0)
Screenshot: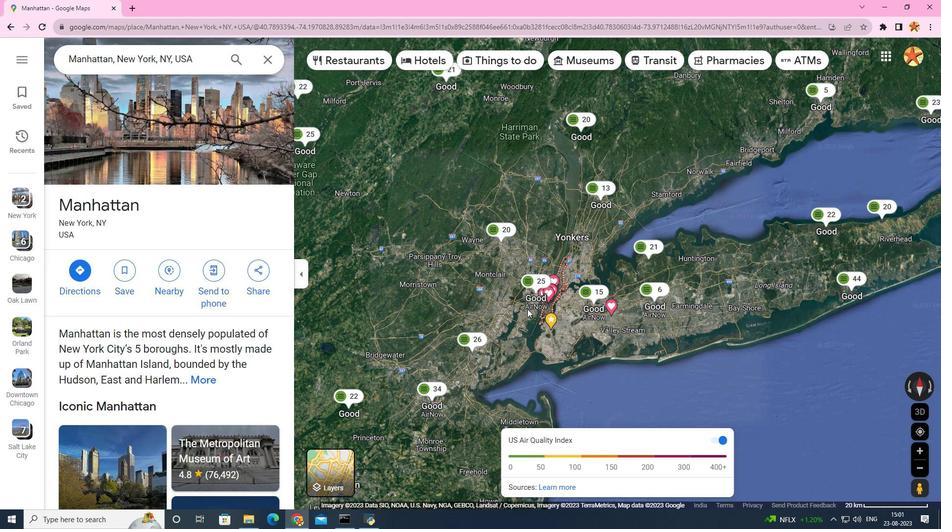 
Action: Mouse moved to (174, 61)
Screenshot: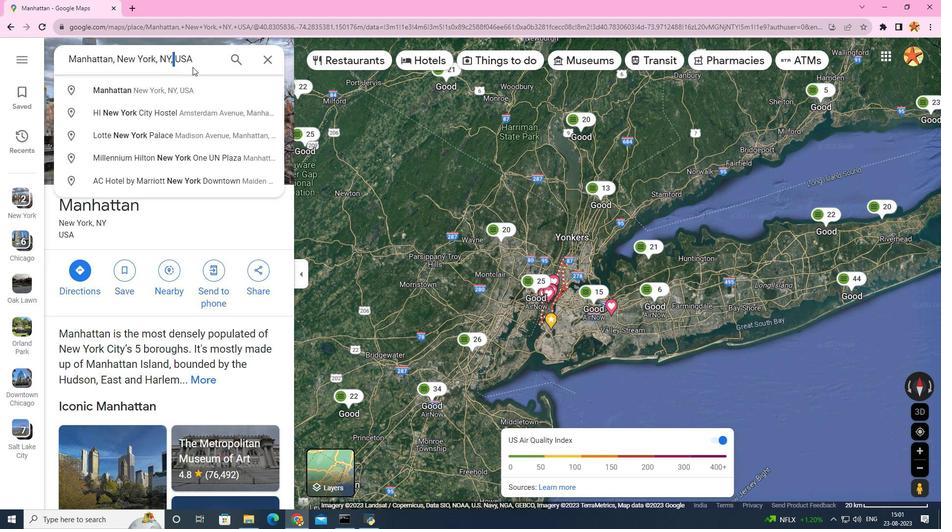 
Action: Mouse pressed left at (174, 61)
Screenshot: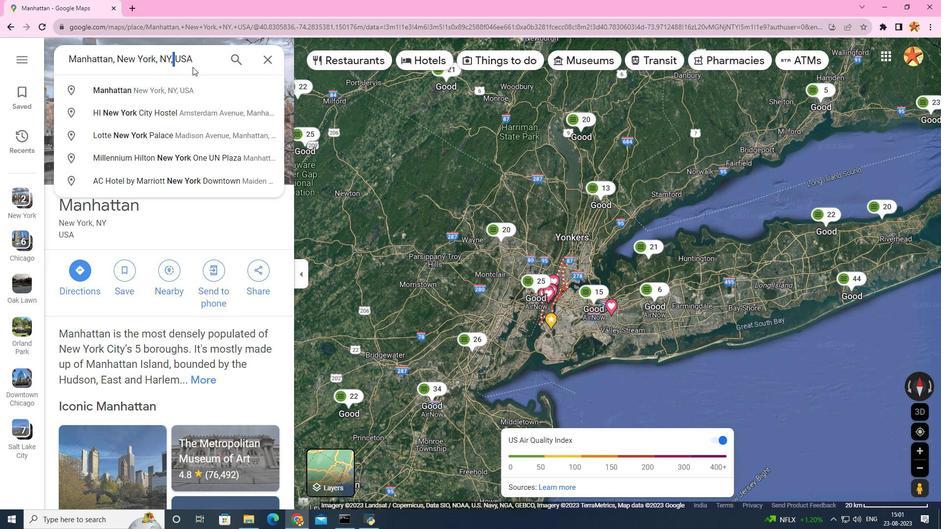 
Action: Mouse moved to (199, 61)
Screenshot: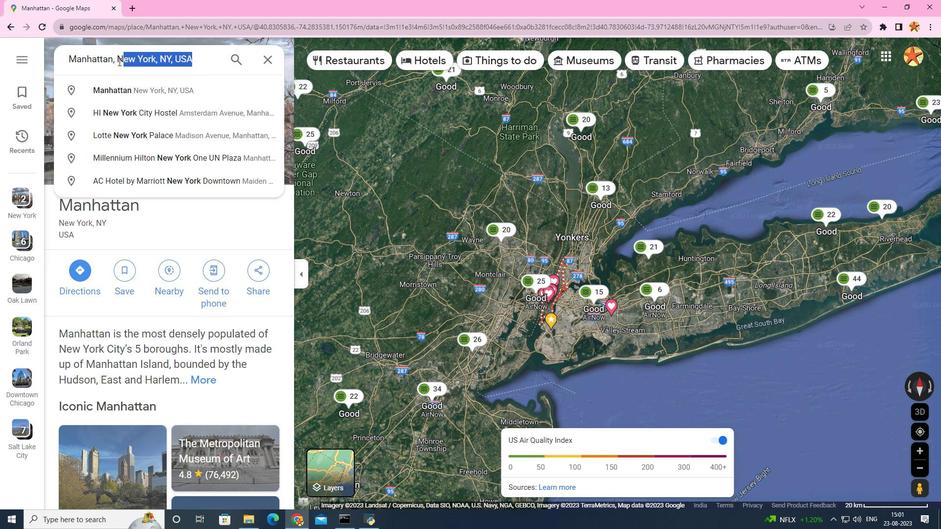 
Action: Mouse pressed left at (199, 61)
Screenshot: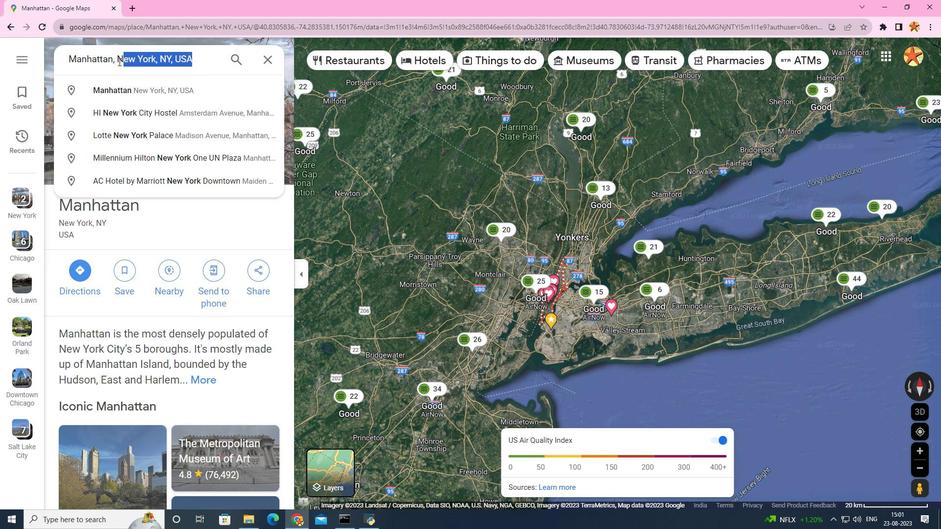 
Action: Mouse moved to (46, 66)
Screenshot: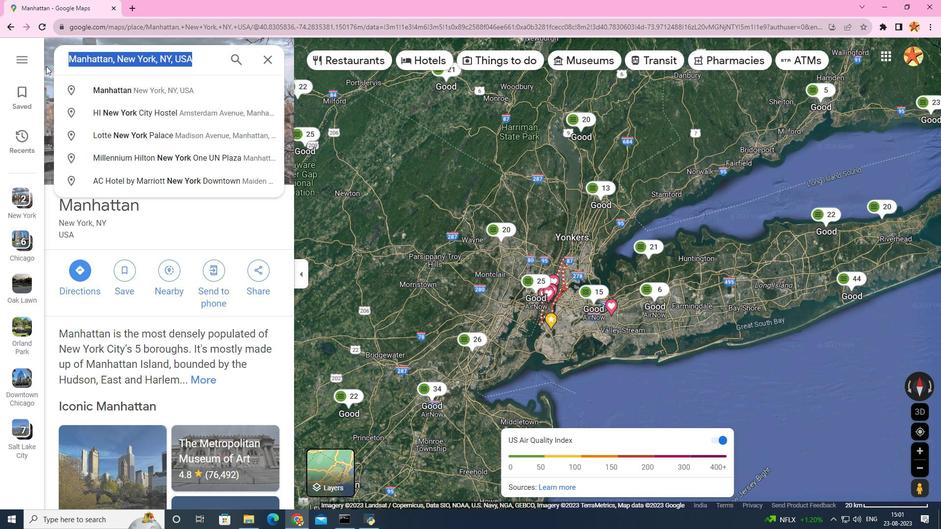 
Action: Key pressed downtow<Key.space><Key.backspace>
Screenshot: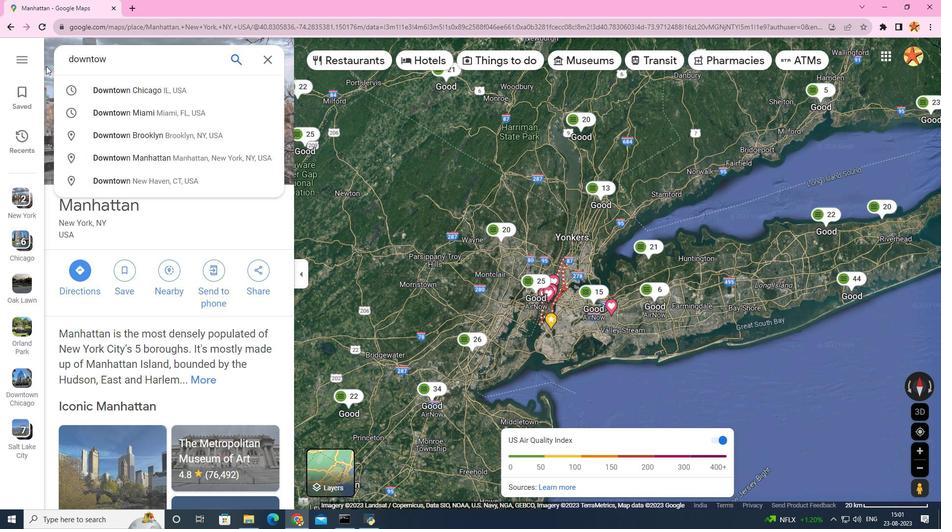 
Action: Mouse moved to (188, 91)
Screenshot: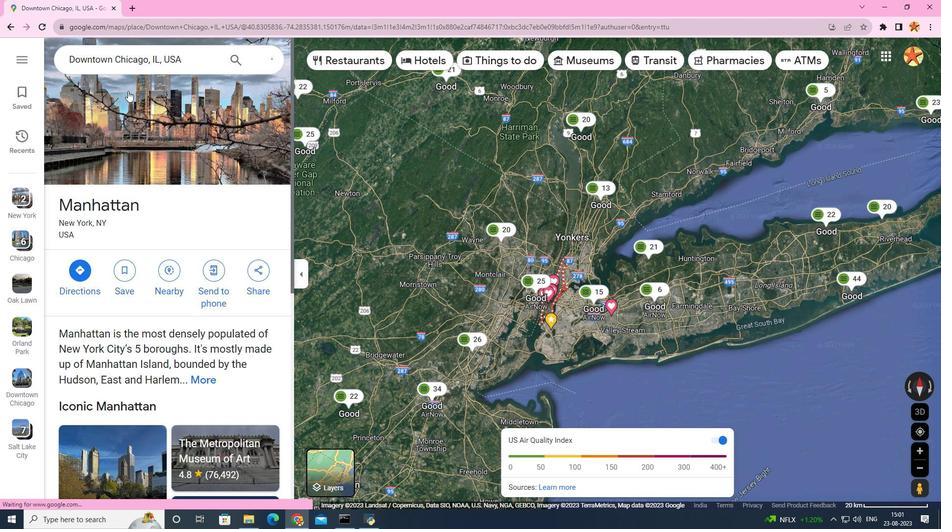 
Action: Mouse pressed left at (188, 91)
Screenshot: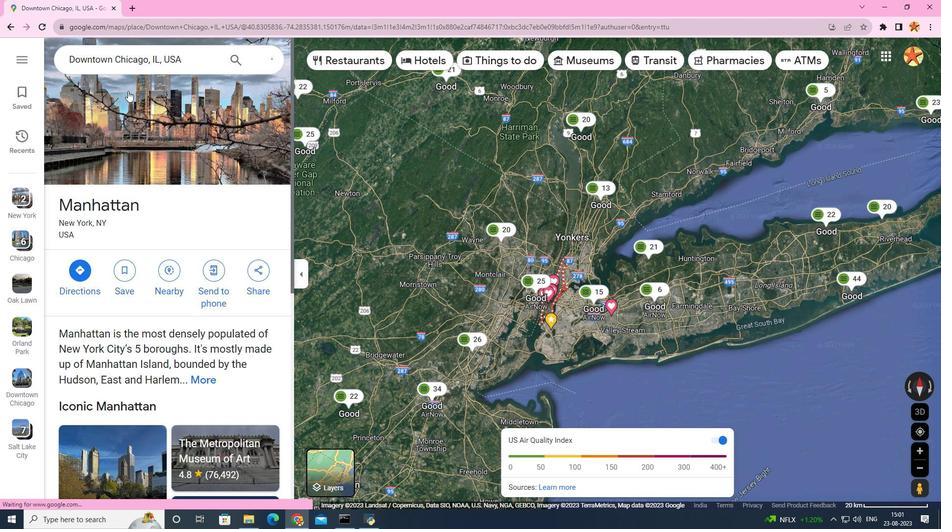 
Action: Mouse moved to (519, 294)
Screenshot: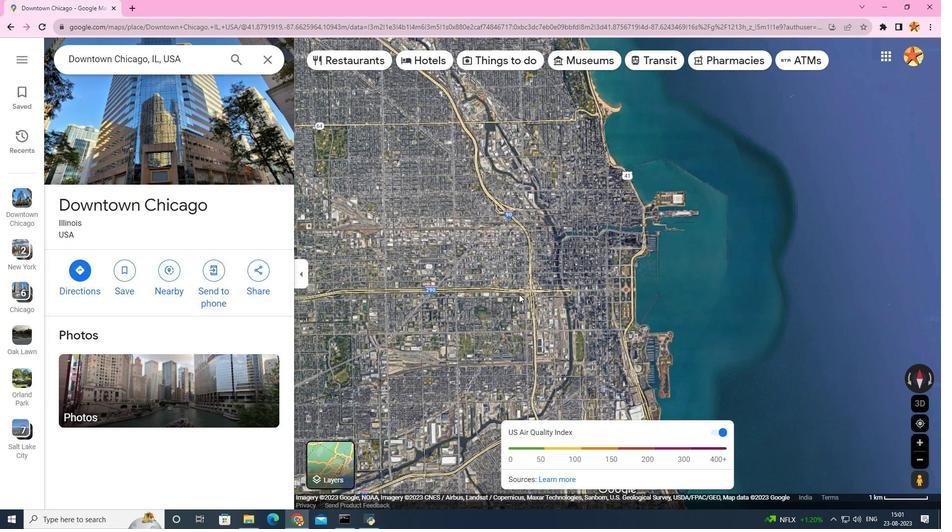
Action: Mouse scrolled (519, 294) with delta (0, 0)
Screenshot: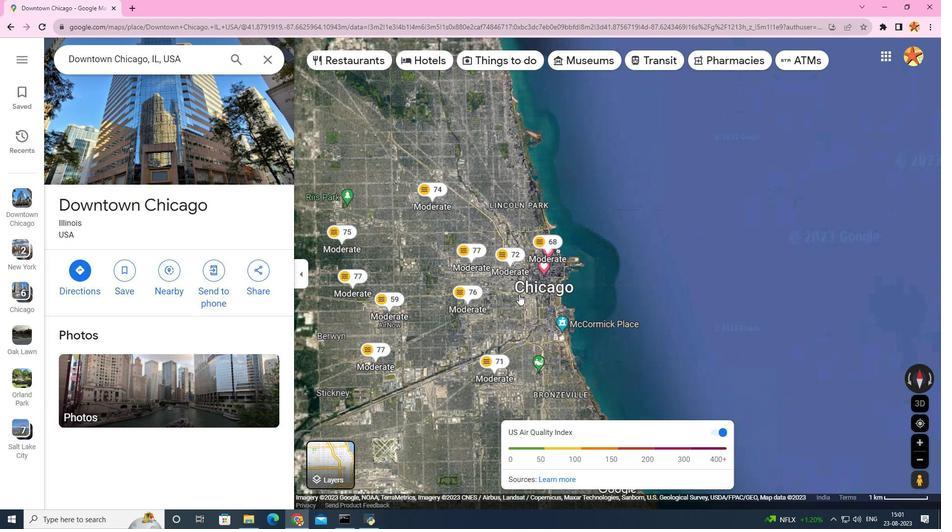 
Action: Mouse scrolled (519, 294) with delta (0, 0)
Screenshot: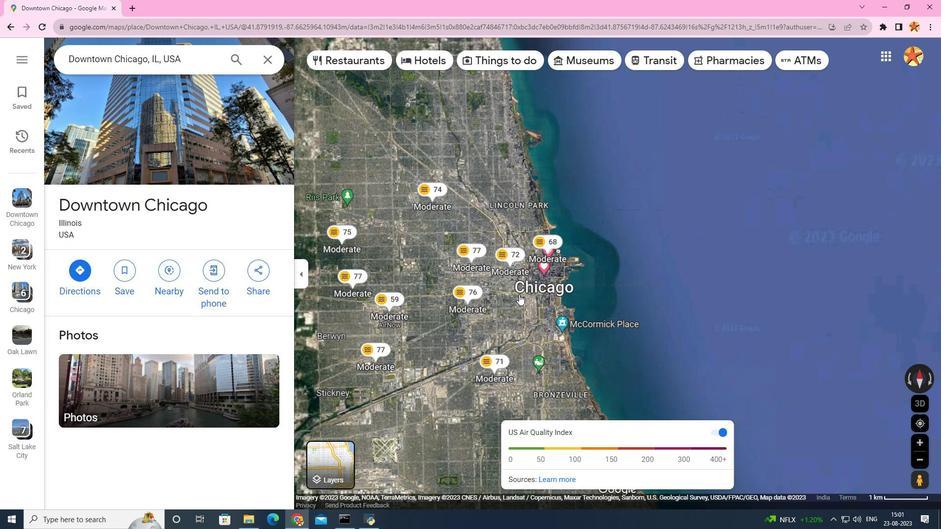
Action: Mouse scrolled (519, 294) with delta (0, 0)
Screenshot: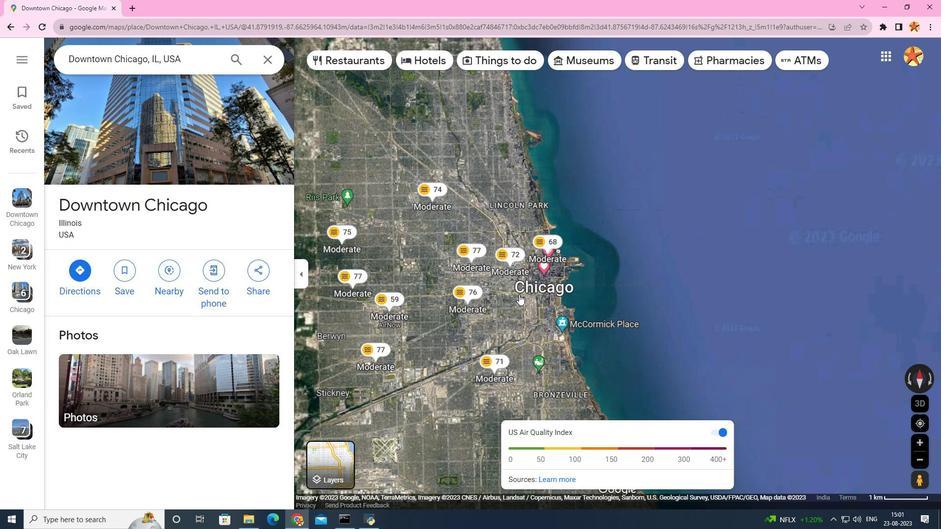 
Action: Mouse scrolled (519, 294) with delta (0, 0)
Screenshot: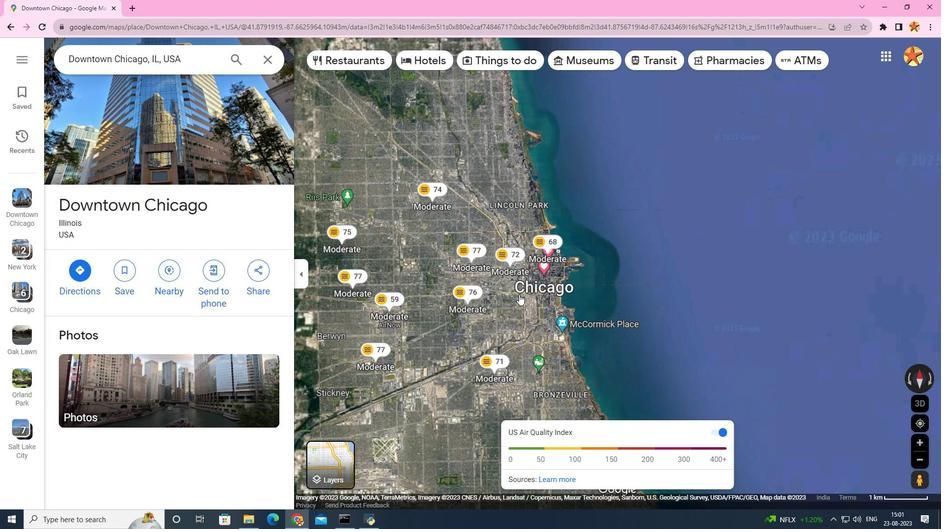 
Action: Mouse scrolled (519, 294) with delta (0, 0)
Screenshot: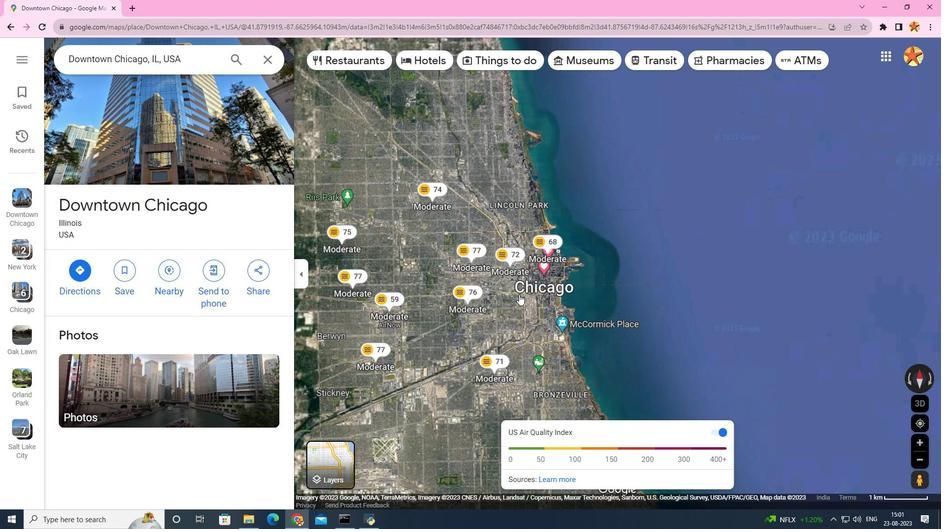 
Action: Mouse scrolled (519, 294) with delta (0, 0)
Screenshot: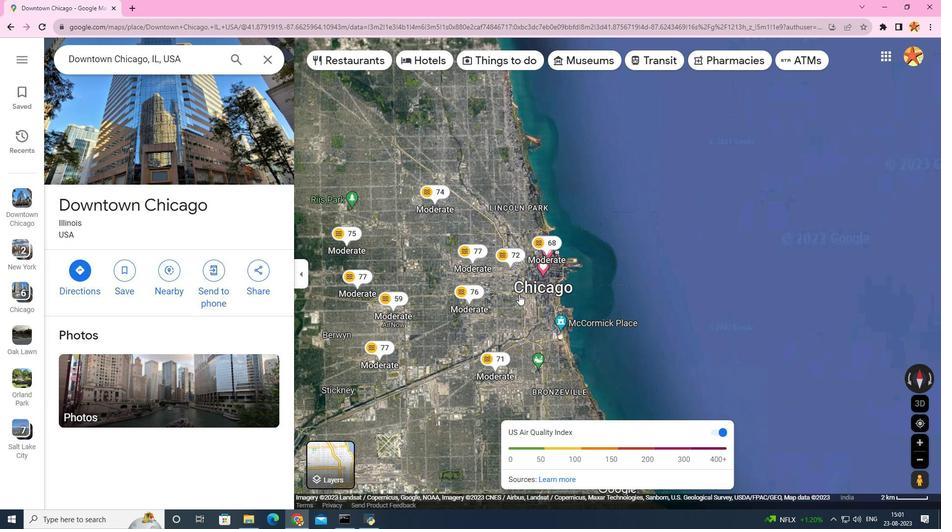 
Action: Mouse scrolled (519, 295) with delta (0, 0)
Screenshot: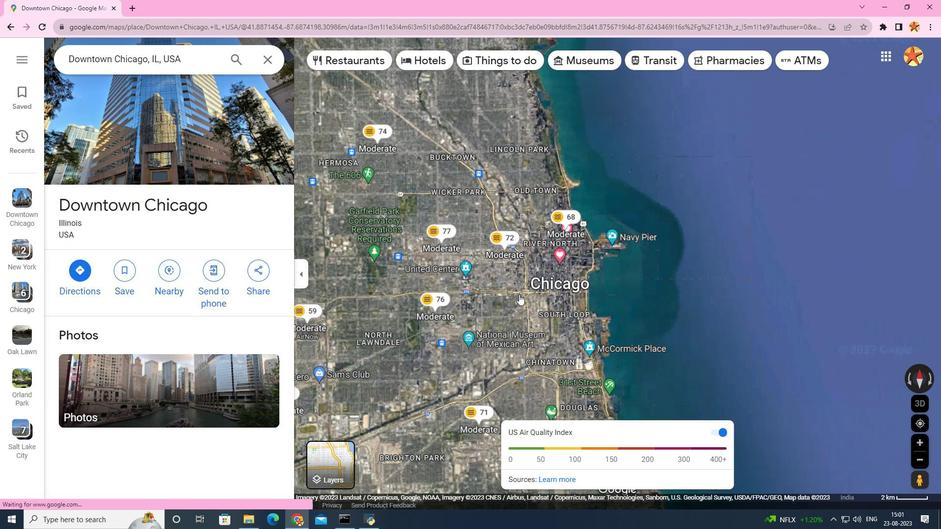 
Action: Mouse scrolled (519, 295) with delta (0, 0)
Screenshot: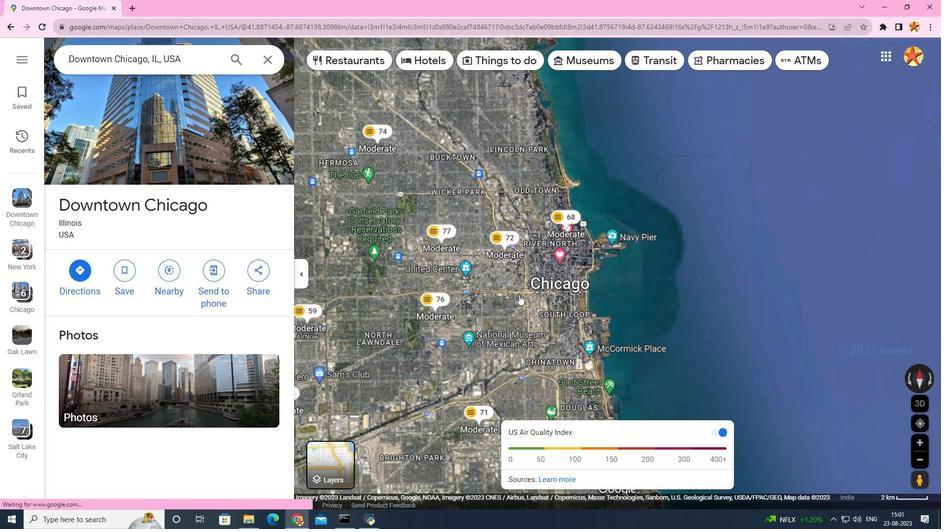 
Action: Mouse scrolled (519, 295) with delta (0, 0)
Screenshot: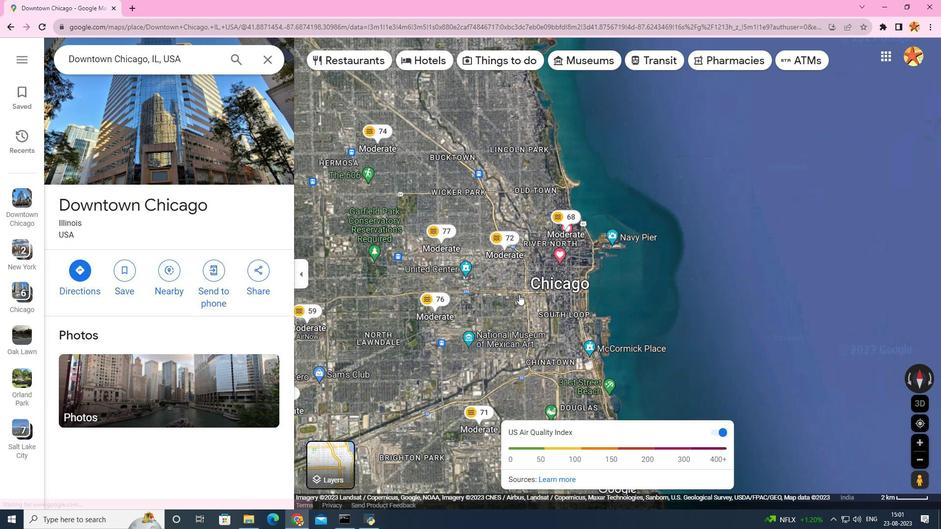 
Action: Mouse scrolled (519, 295) with delta (0, 0)
Screenshot: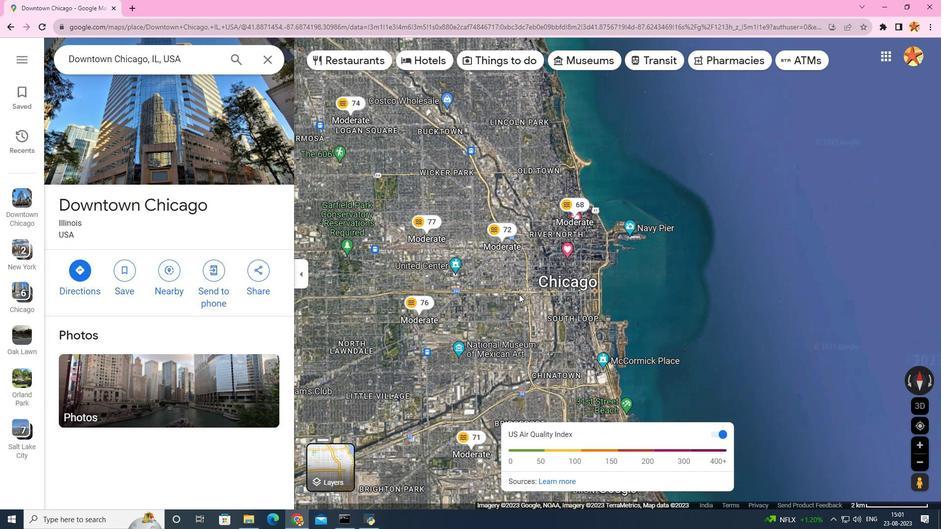 
Action: Mouse scrolled (519, 295) with delta (0, 0)
Screenshot: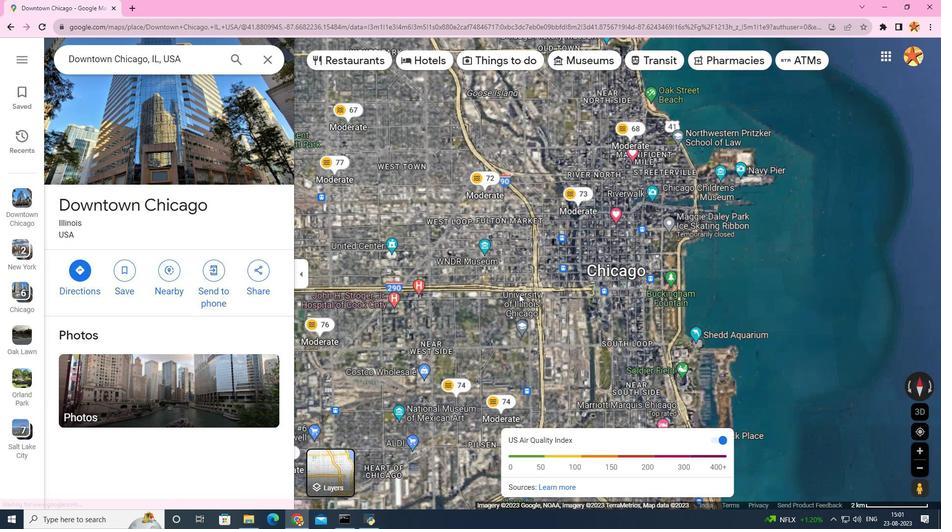 
Action: Mouse scrolled (519, 295) with delta (0, 0)
Screenshot: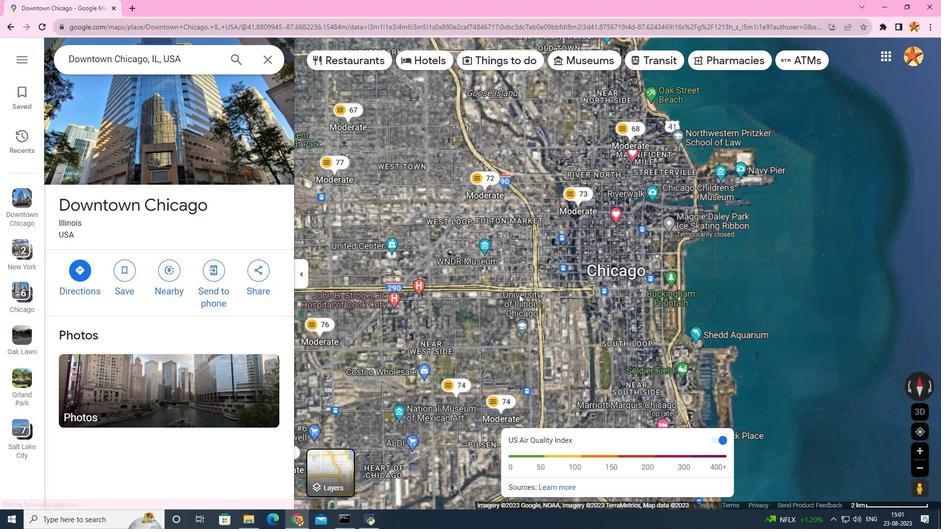 
Action: Mouse scrolled (519, 295) with delta (0, 0)
Screenshot: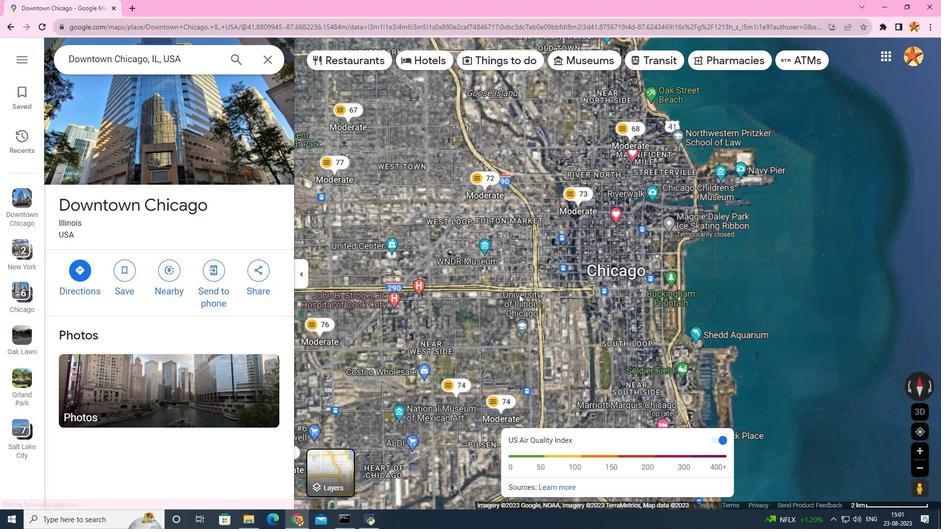 
Action: Mouse scrolled (519, 295) with delta (0, 0)
Screenshot: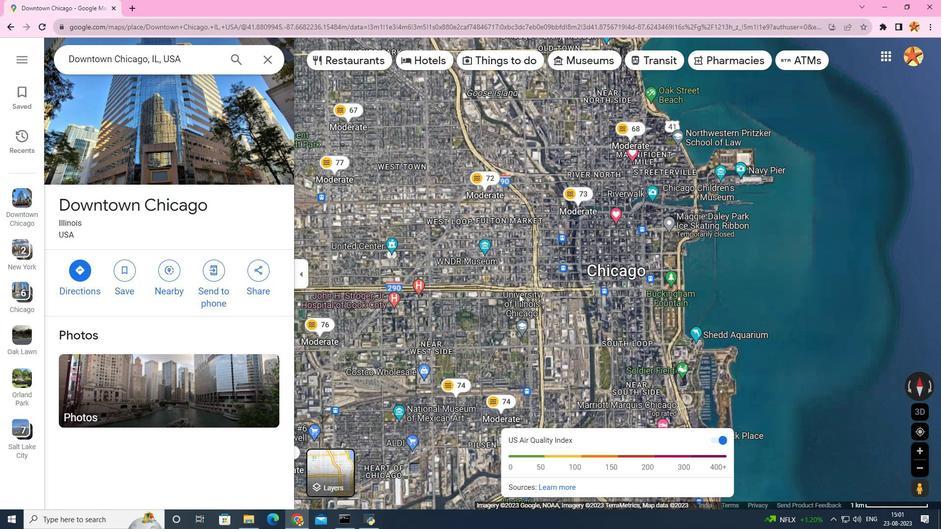 
Action: Mouse scrolled (519, 294) with delta (0, 0)
Screenshot: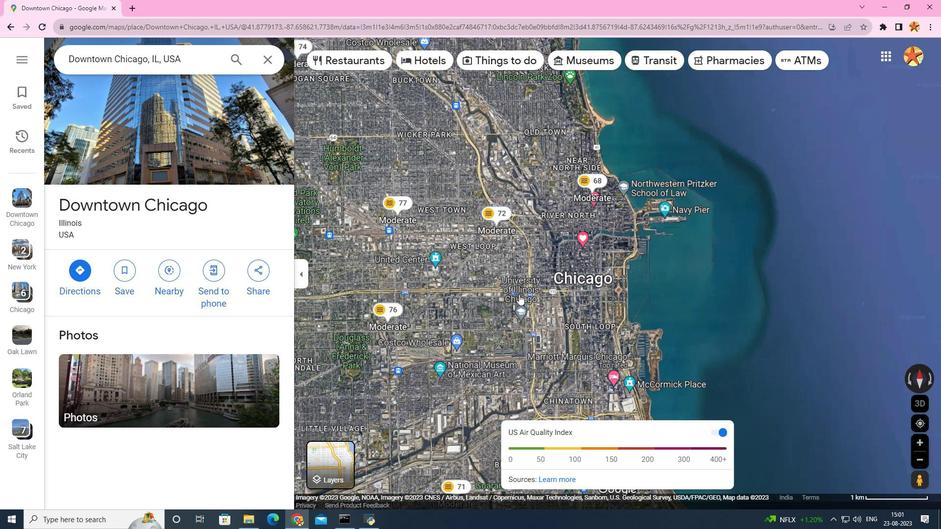 
Action: Mouse scrolled (519, 294) with delta (0, 0)
Screenshot: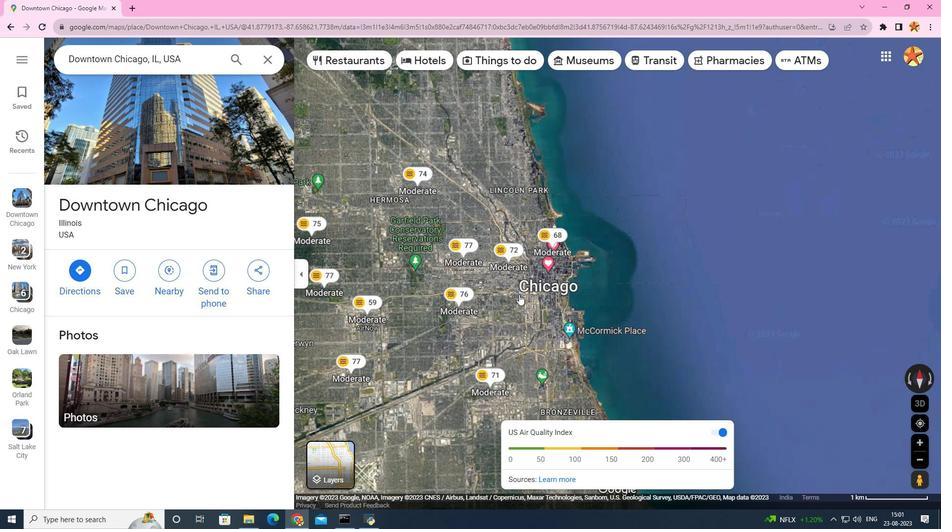 
Action: Mouse scrolled (519, 294) with delta (0, 0)
Screenshot: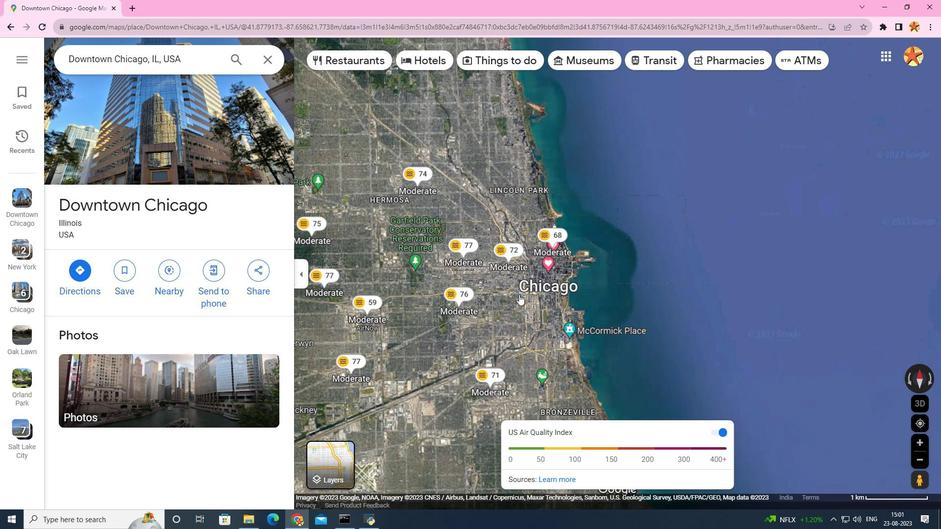 
Action: Mouse scrolled (519, 294) with delta (0, 0)
Screenshot: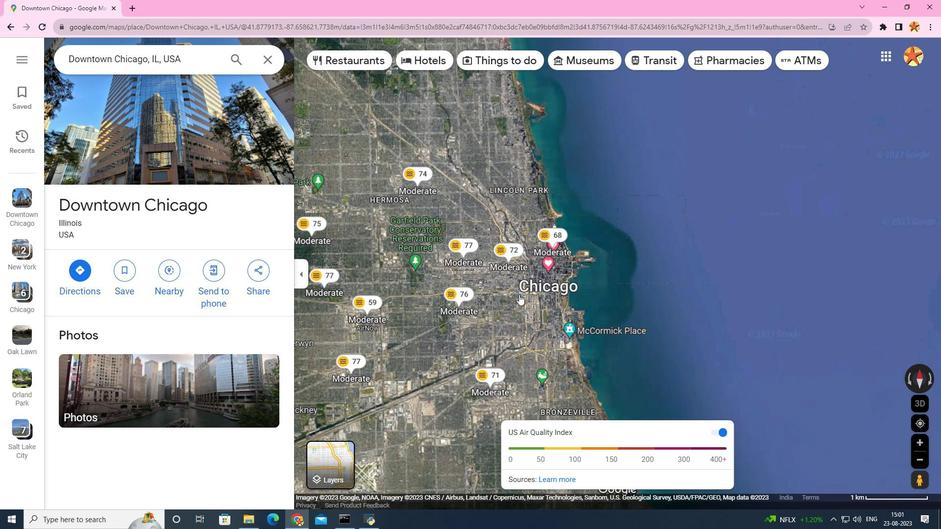 
Action: Mouse scrolled (519, 294) with delta (0, 0)
Screenshot: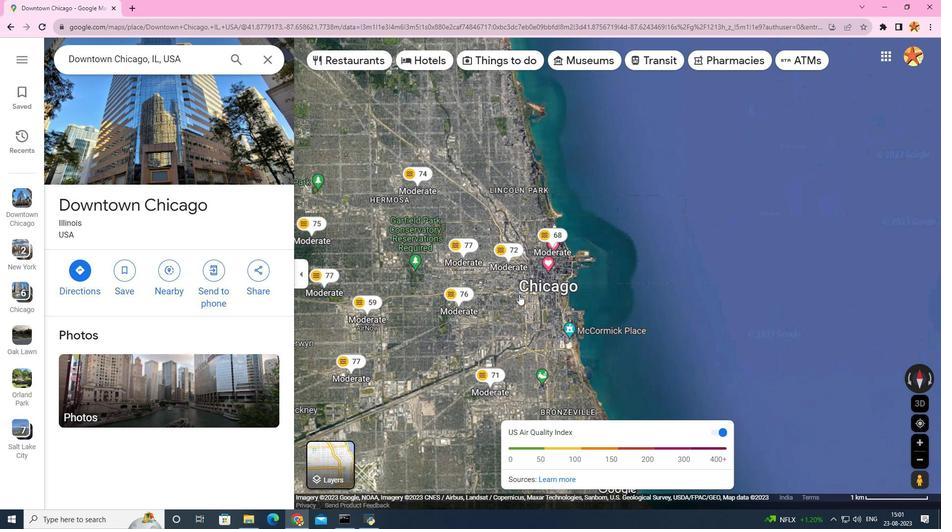 
Action: Mouse scrolled (519, 294) with delta (0, 0)
Screenshot: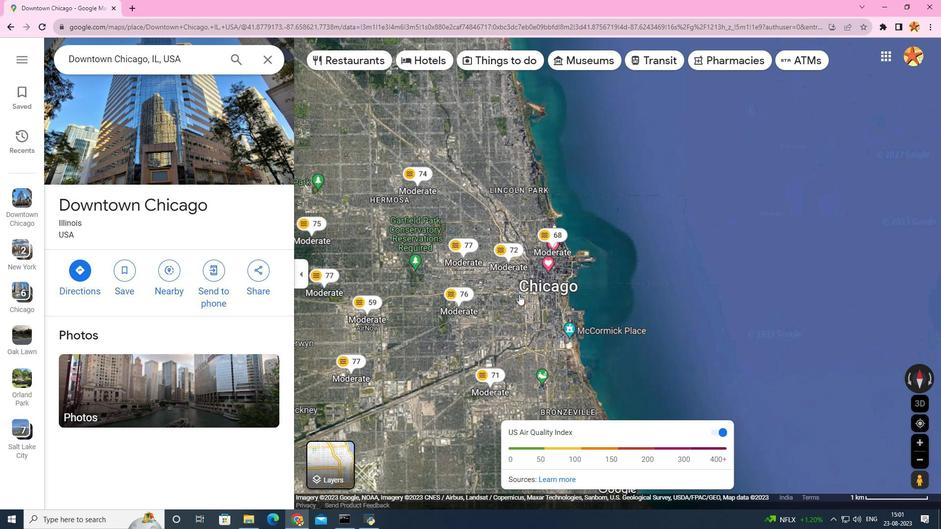 
Action: Mouse scrolled (519, 294) with delta (0, 0)
Screenshot: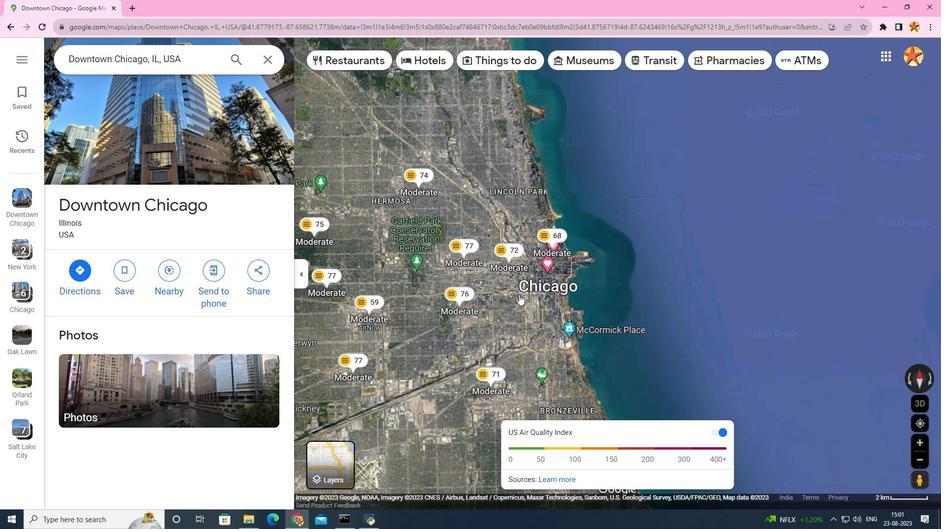 
Action: Mouse scrolled (519, 294) with delta (0, 0)
Screenshot: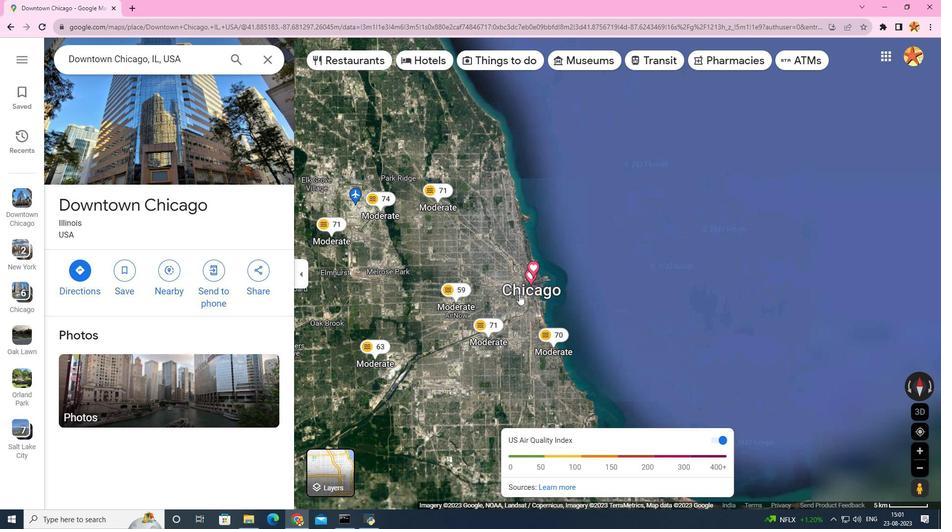 
Action: Mouse scrolled (519, 294) with delta (0, 0)
Screenshot: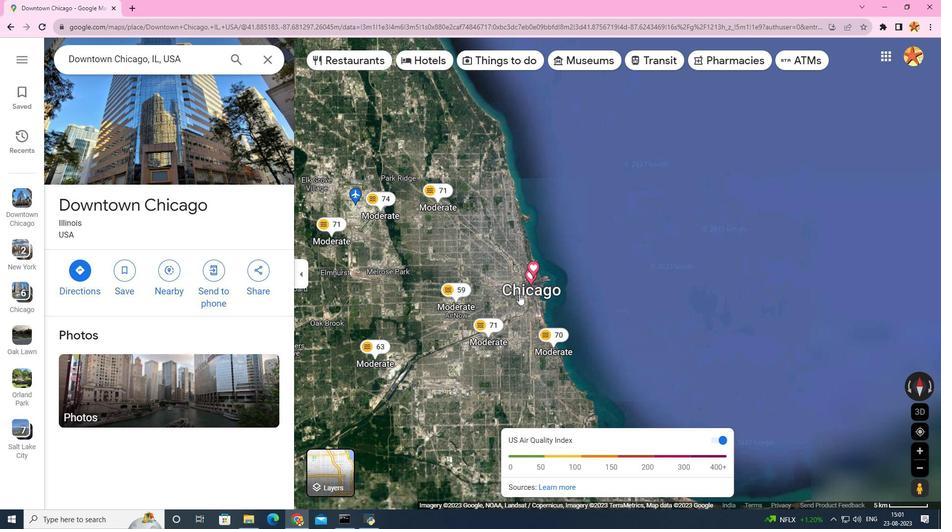 
Action: Mouse scrolled (519, 294) with delta (0, 0)
Screenshot: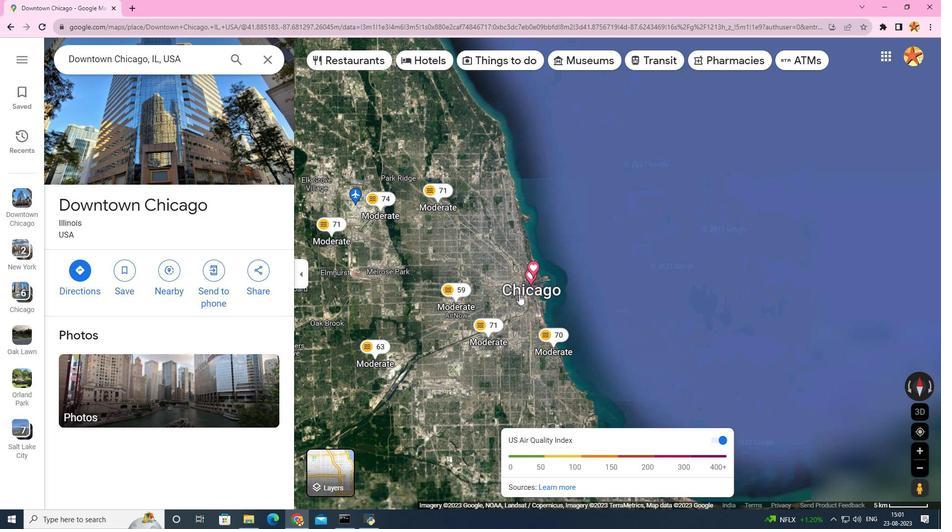 
Action: Mouse scrolled (519, 294) with delta (0, 0)
Screenshot: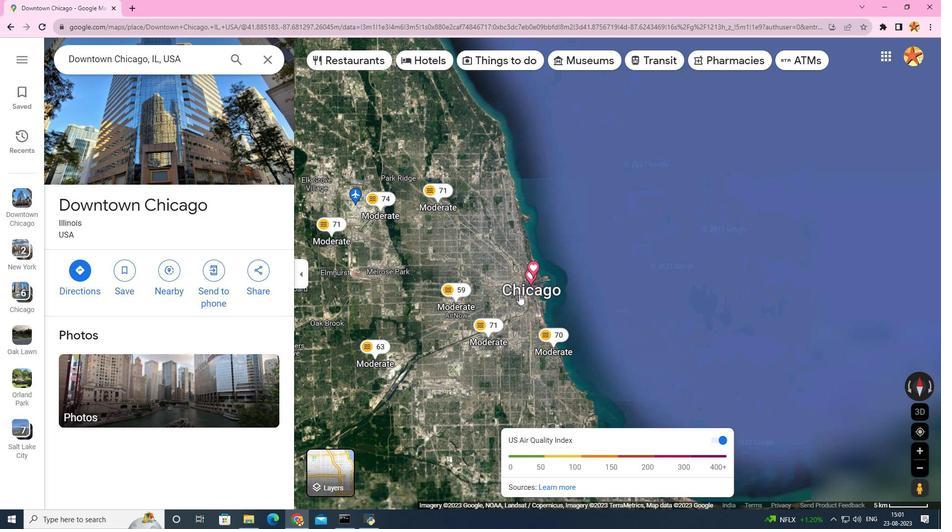 
Action: Mouse scrolled (519, 294) with delta (0, 0)
Screenshot: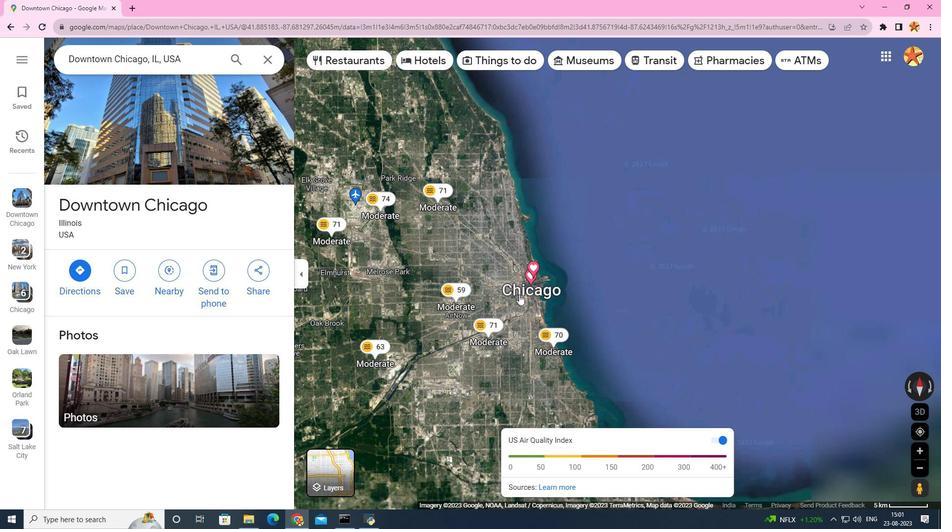 
Action: Mouse scrolled (519, 295) with delta (0, 0)
Screenshot: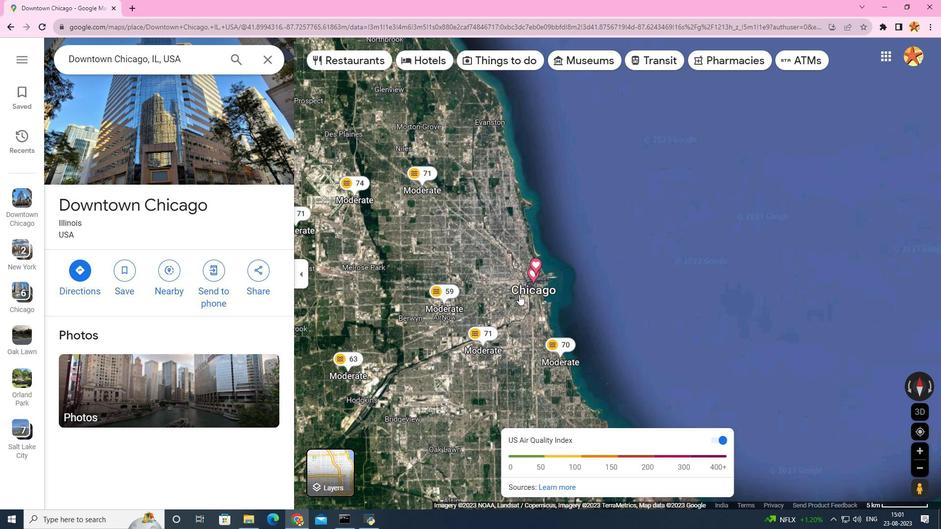 
Action: Mouse scrolled (519, 295) with delta (0, 0)
Screenshot: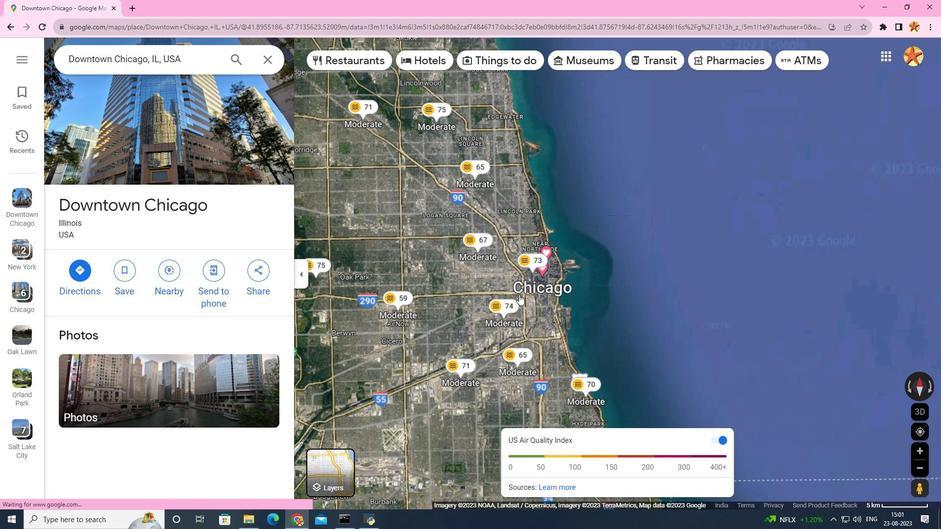 
Action: Mouse scrolled (519, 295) with delta (0, 0)
Screenshot: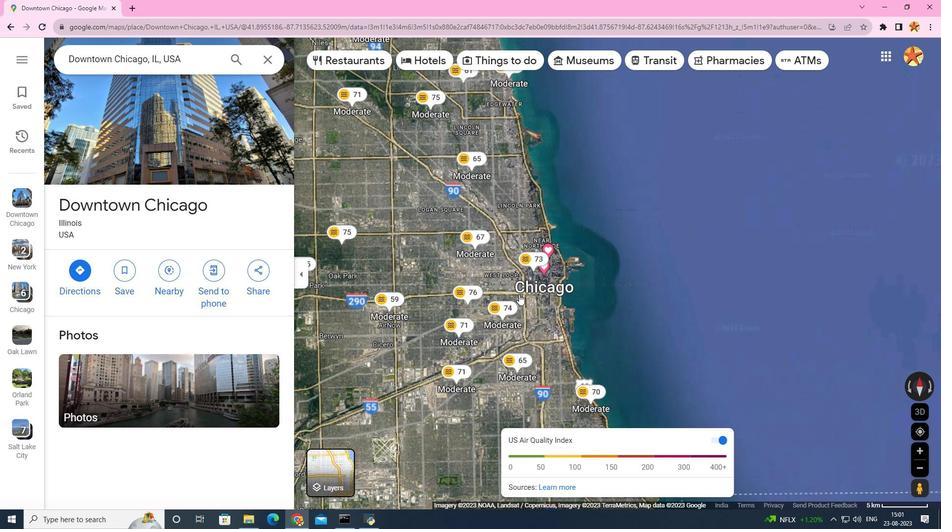 
Action: Mouse scrolled (519, 295) with delta (0, 0)
Screenshot: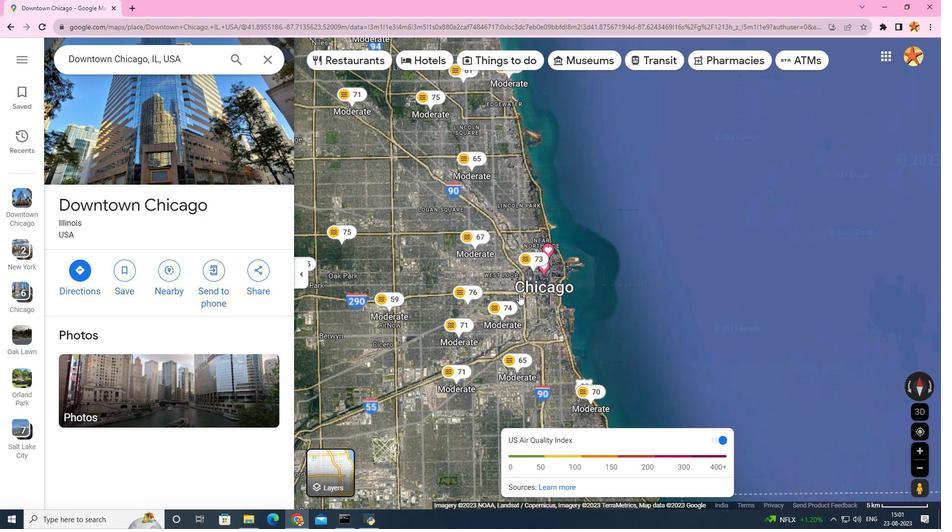 
Action: Mouse scrolled (519, 295) with delta (0, 0)
Screenshot: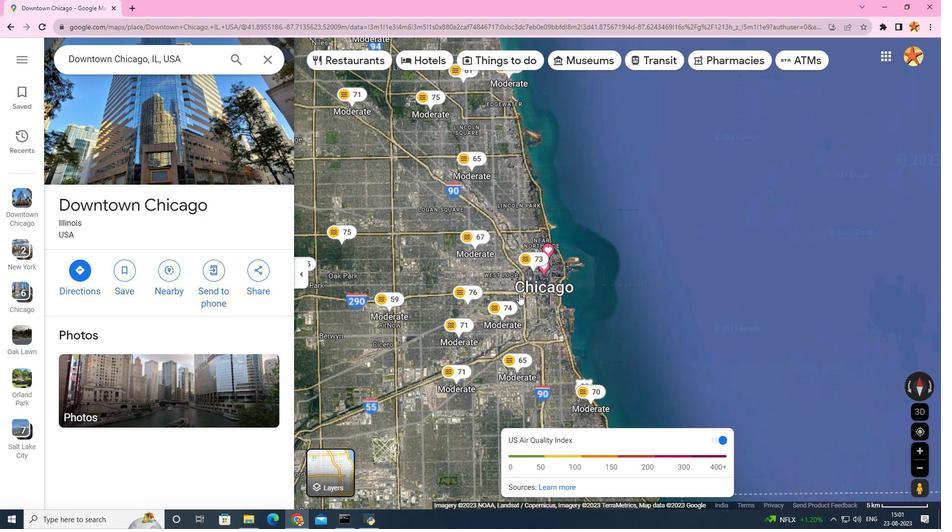 
Action: Mouse scrolled (519, 295) with delta (0, 0)
Screenshot: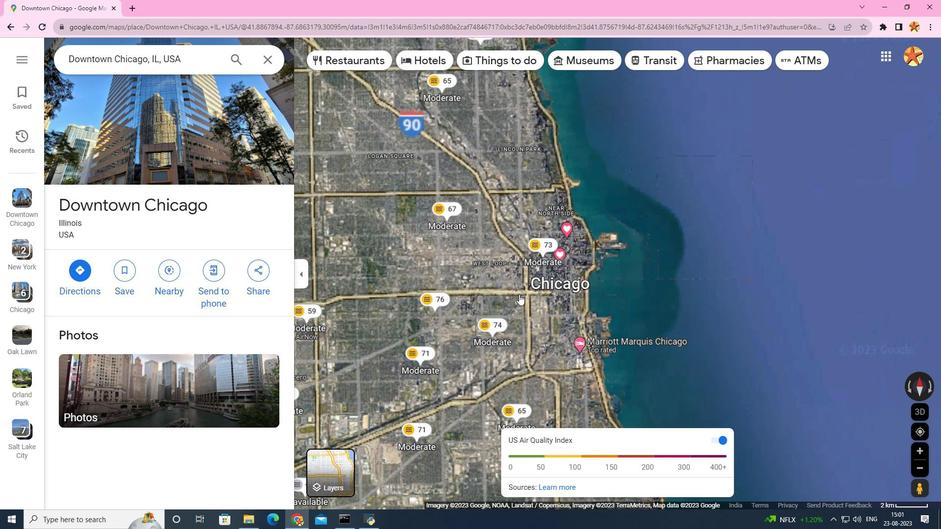 
Action: Mouse scrolled (519, 295) with delta (0, 0)
Screenshot: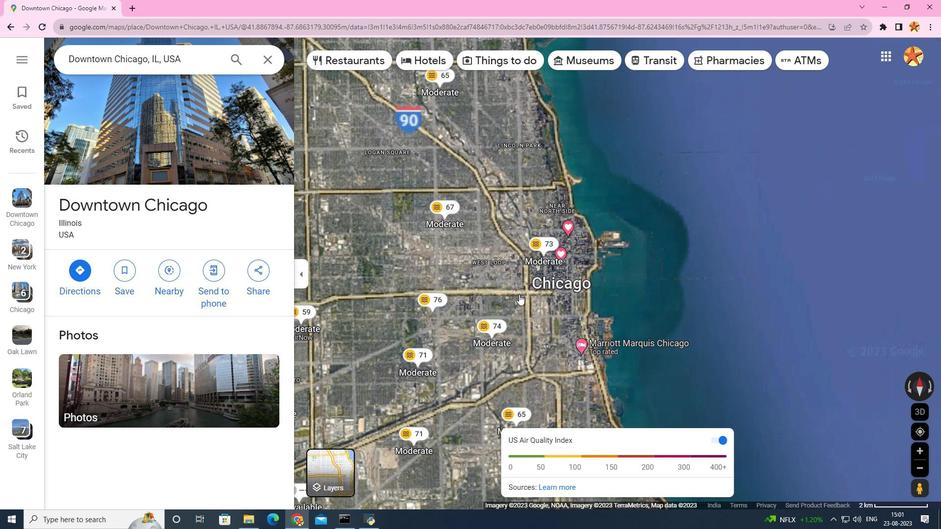 
Action: Mouse scrolled (519, 295) with delta (0, 0)
Screenshot: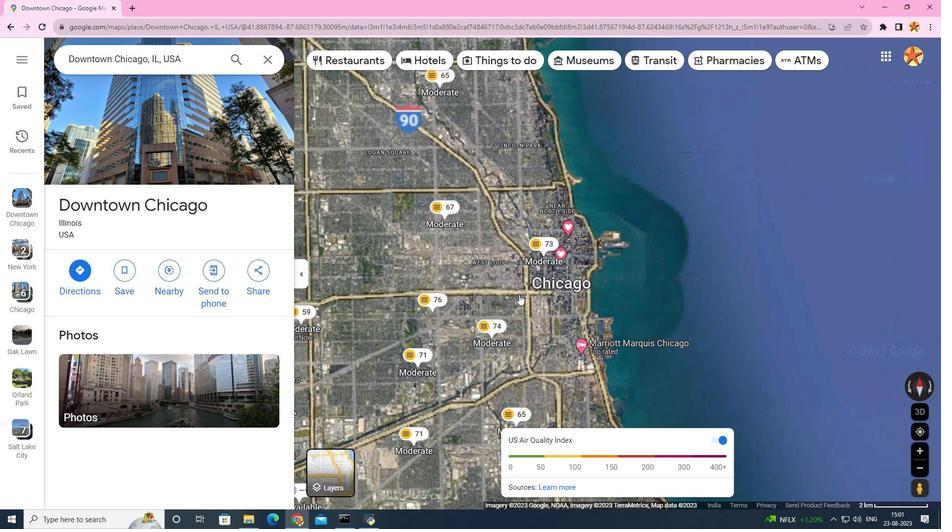 
Action: Mouse scrolled (519, 295) with delta (0, 0)
Screenshot: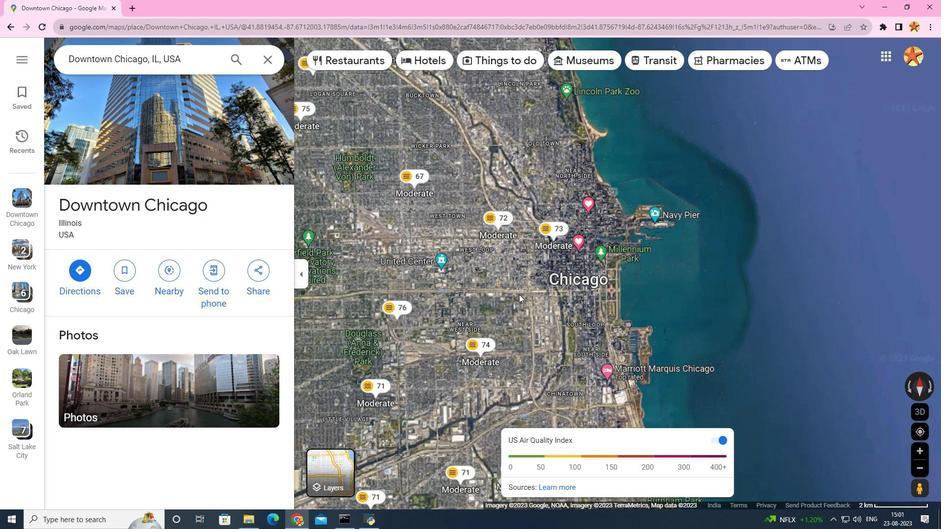 
Action: Mouse scrolled (519, 295) with delta (0, 0)
Screenshot: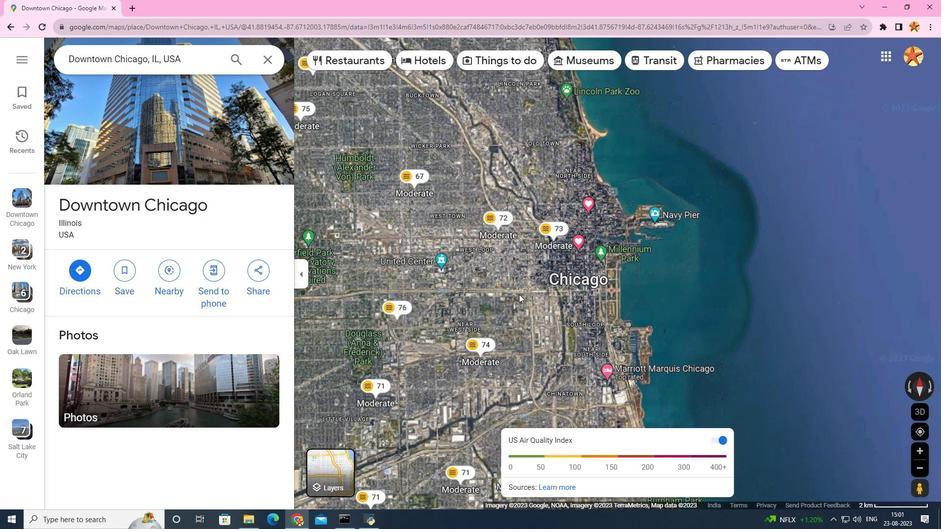 
Action: Mouse scrolled (519, 295) with delta (0, 0)
Screenshot: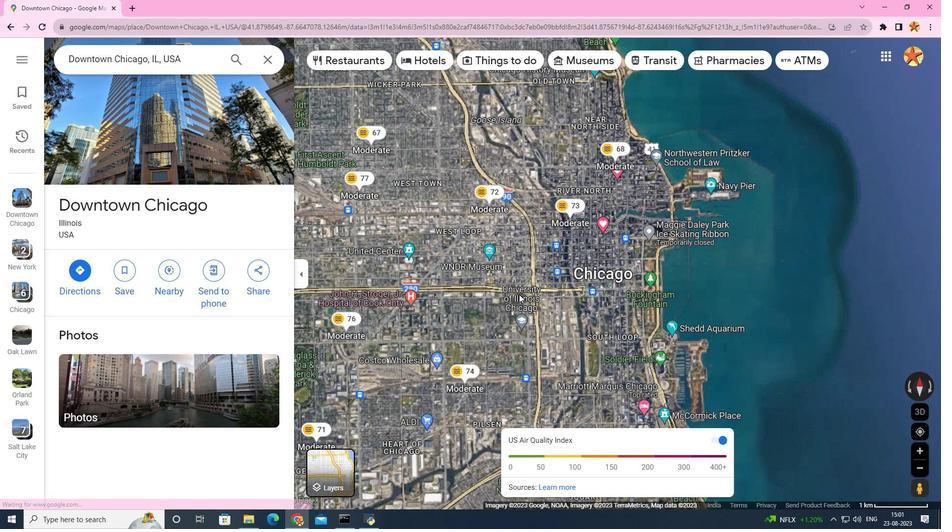 
Action: Mouse scrolled (519, 295) with delta (0, 0)
Screenshot: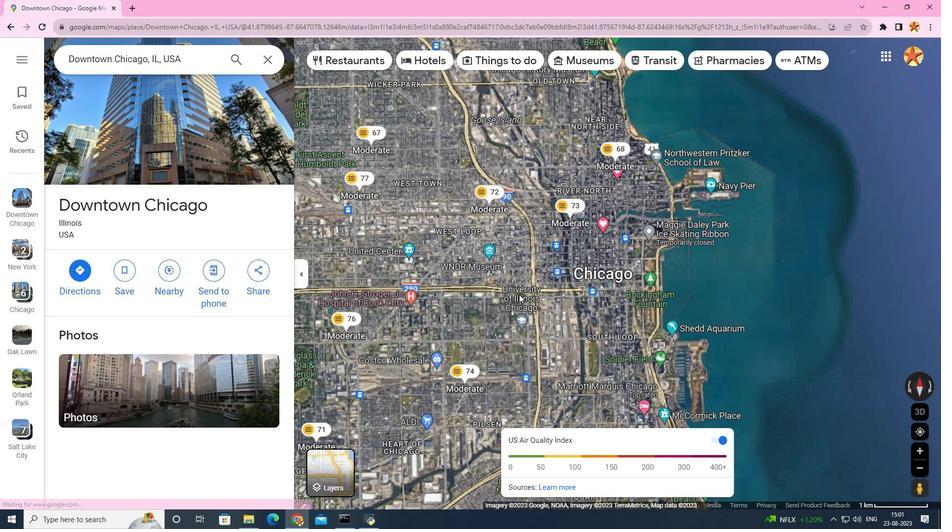 
Action: Mouse scrolled (519, 295) with delta (0, 0)
Screenshot: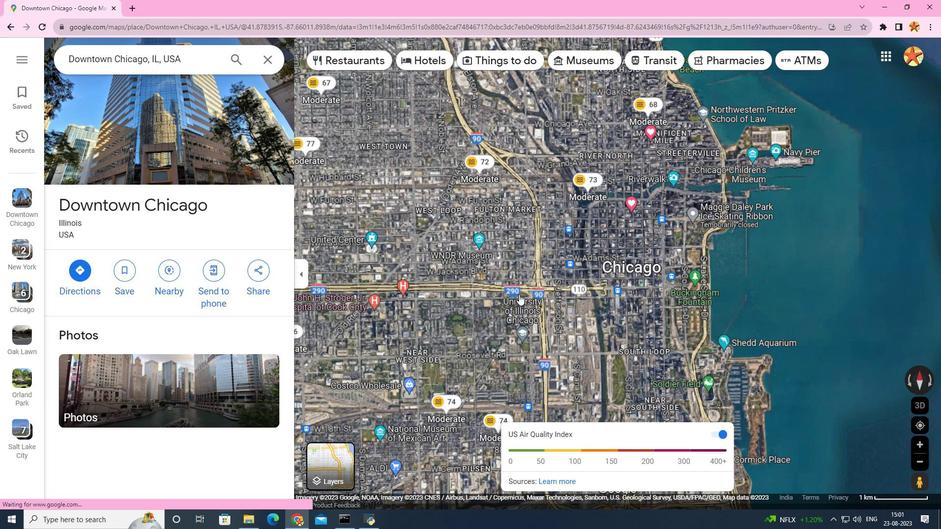 
Action: Mouse scrolled (519, 295) with delta (0, 0)
Screenshot: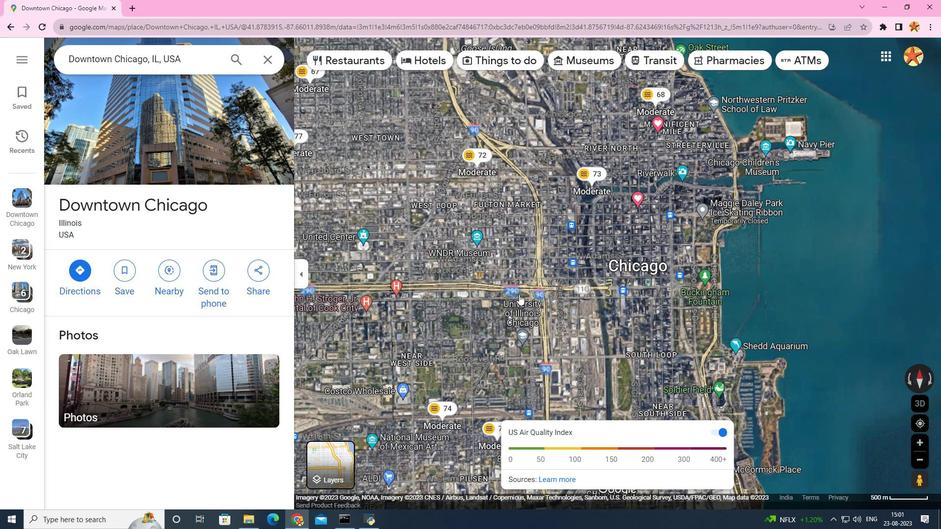 
Action: Mouse scrolled (519, 295) with delta (0, 0)
Screenshot: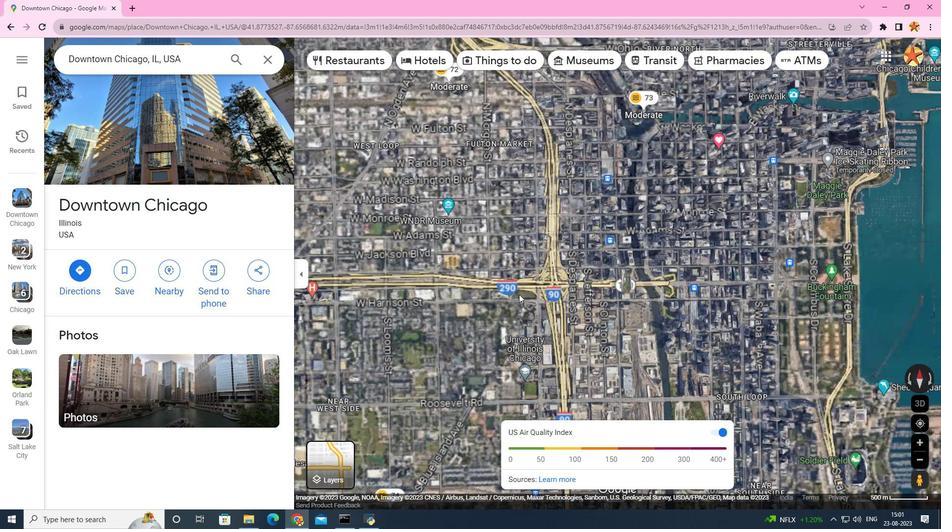 
Action: Mouse scrolled (519, 295) with delta (0, 0)
Screenshot: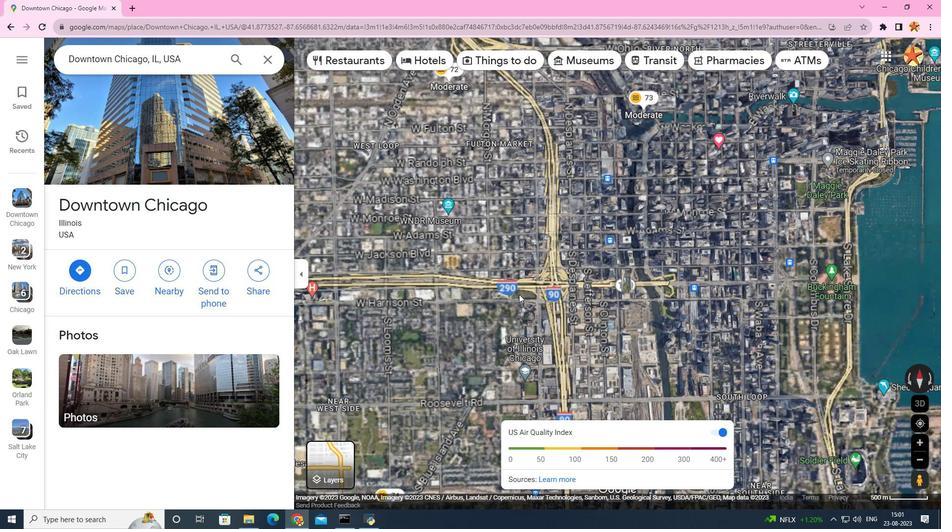
Action: Mouse scrolled (519, 295) with delta (0, 0)
Screenshot: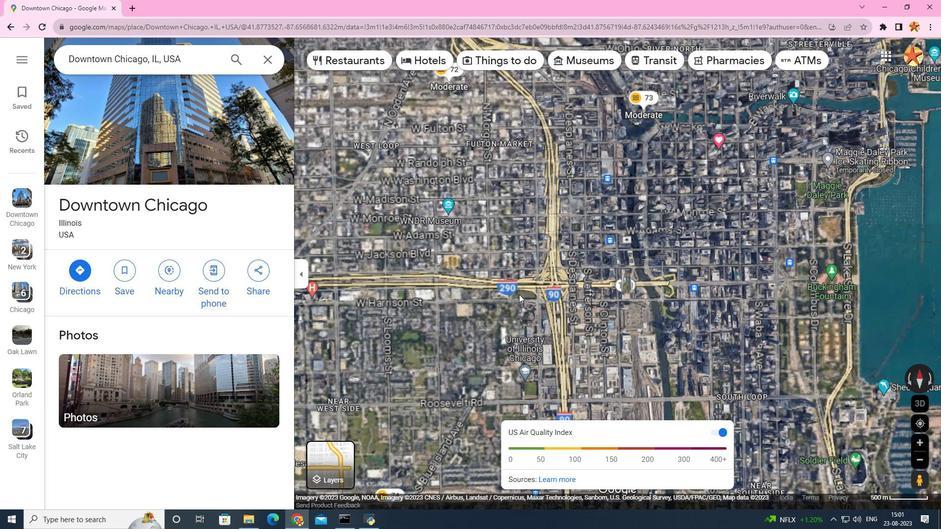 
Action: Mouse scrolled (519, 294) with delta (0, 0)
Screenshot: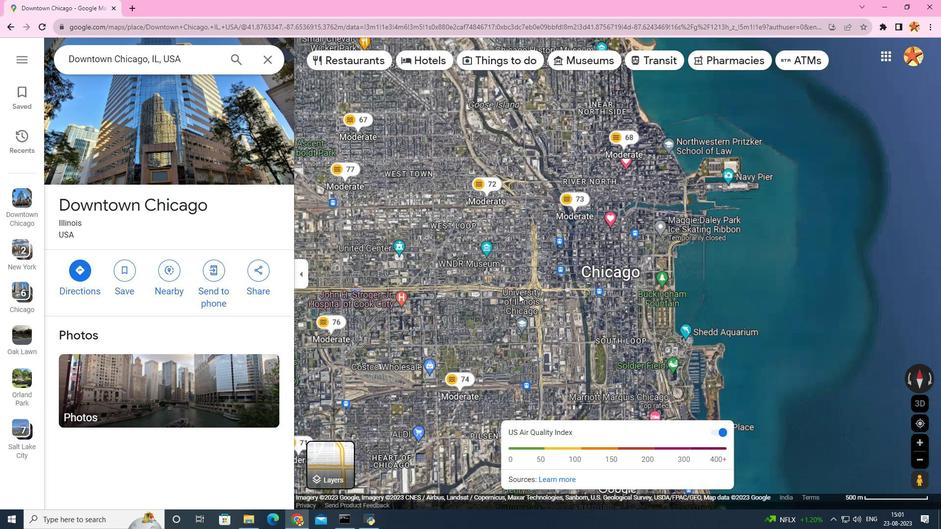 
Action: Mouse scrolled (519, 294) with delta (0, 0)
Screenshot: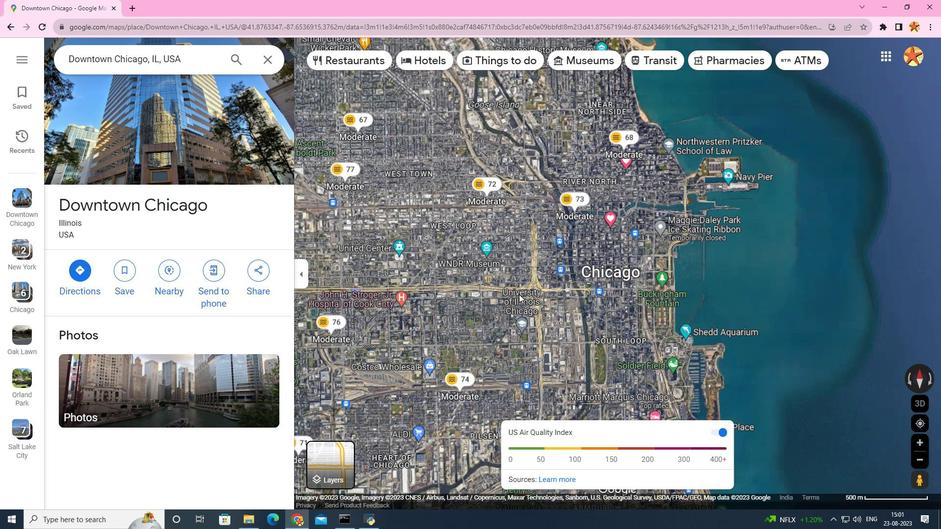 
Action: Mouse scrolled (519, 294) with delta (0, 0)
Screenshot: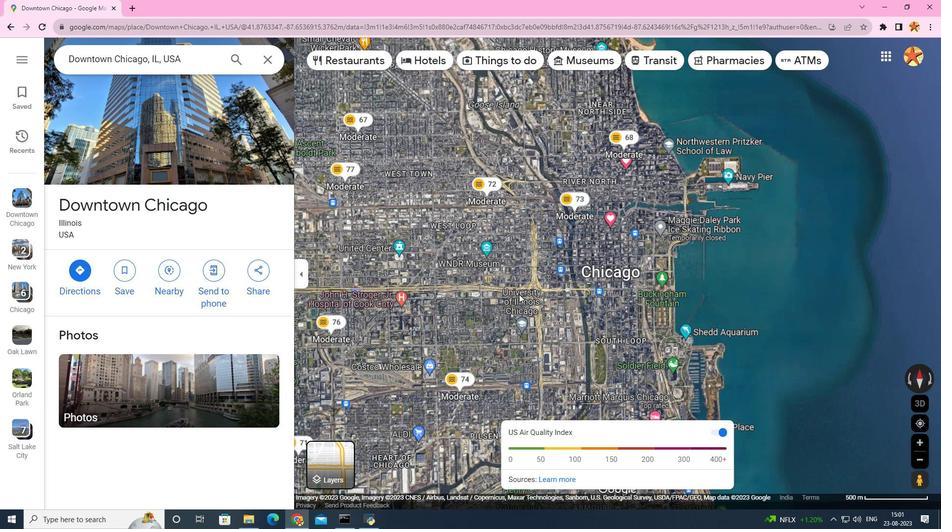 
Action: Mouse scrolled (519, 294) with delta (0, 0)
Screenshot: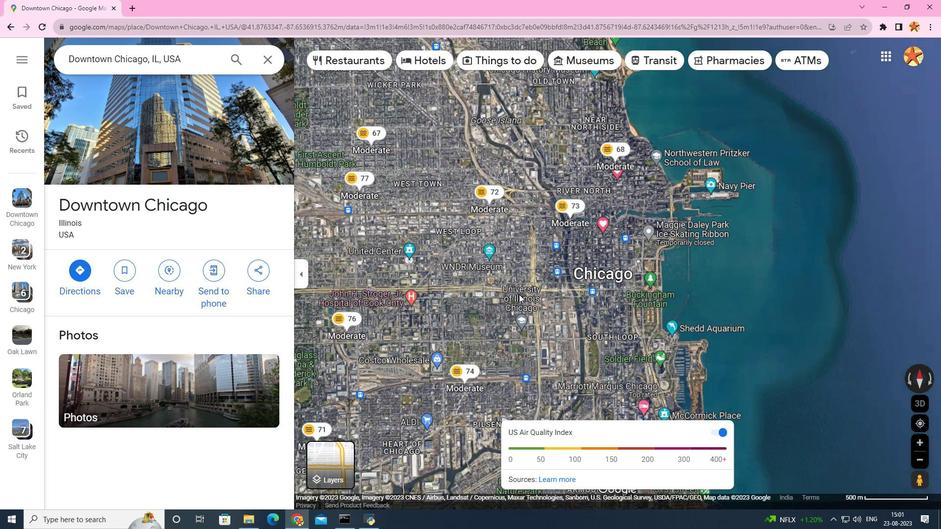 
Action: Mouse scrolled (519, 294) with delta (0, 0)
Screenshot: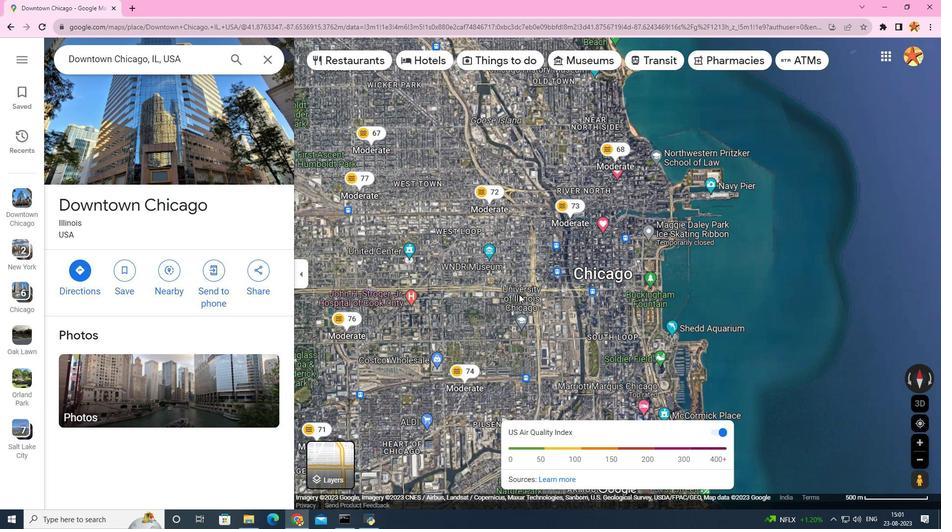 
Action: Mouse scrolled (519, 294) with delta (0, 0)
Screenshot: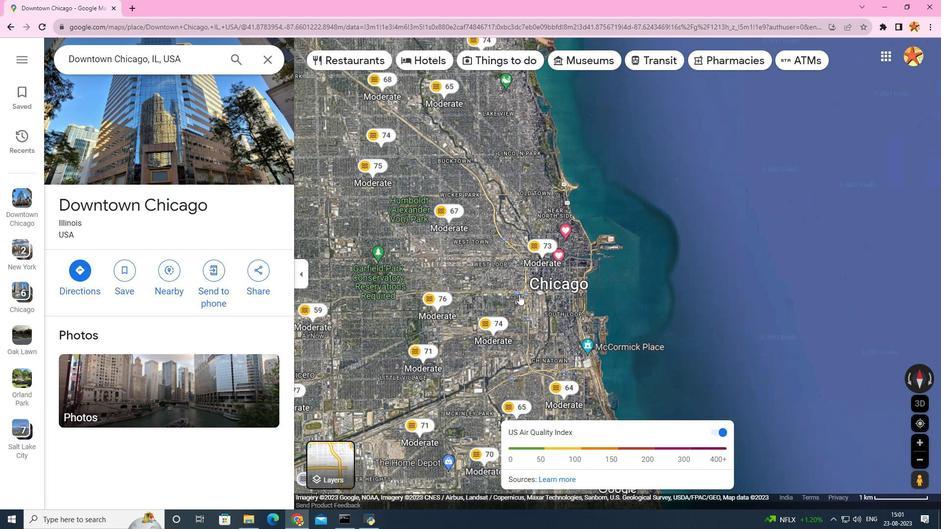 
Action: Mouse scrolled (519, 294) with delta (0, 0)
Screenshot: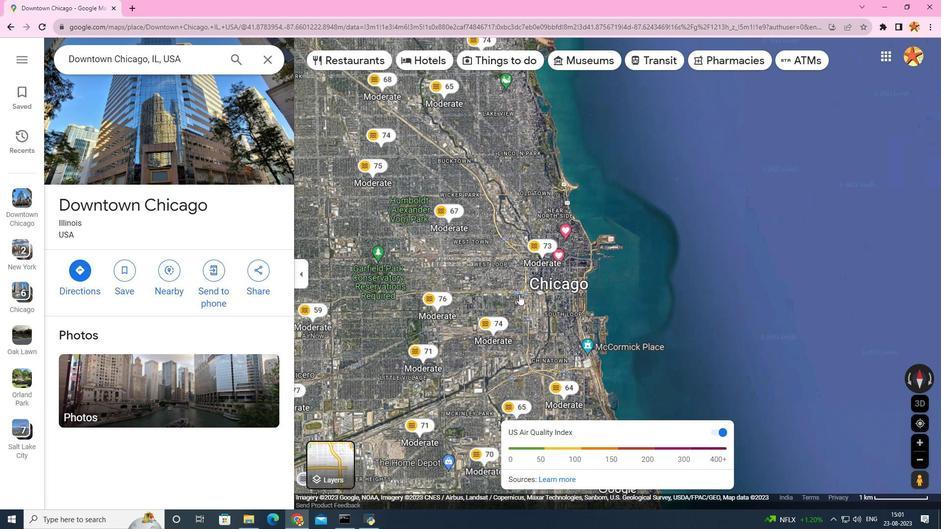 
Action: Mouse scrolled (519, 294) with delta (0, 0)
Screenshot: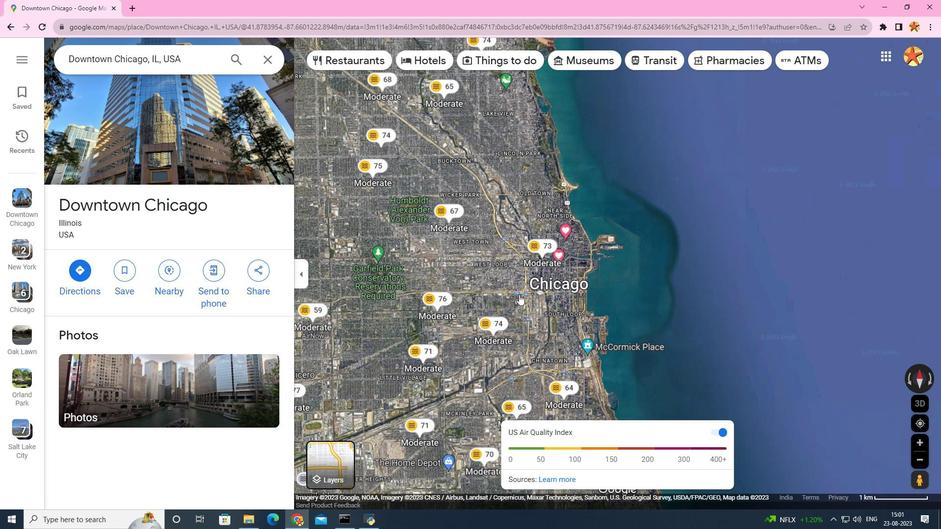 
Action: Mouse scrolled (519, 294) with delta (0, 0)
Screenshot: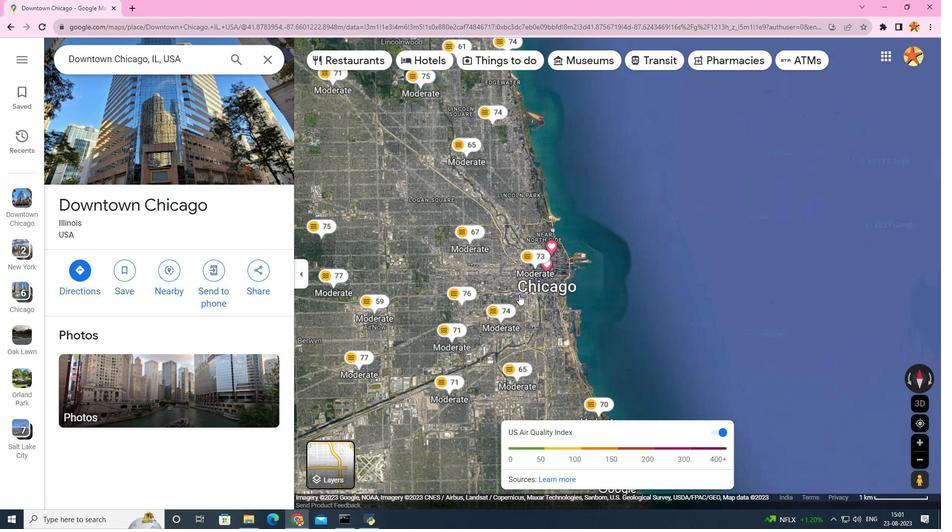 
Action: Mouse scrolled (519, 294) with delta (0, 0)
Screenshot: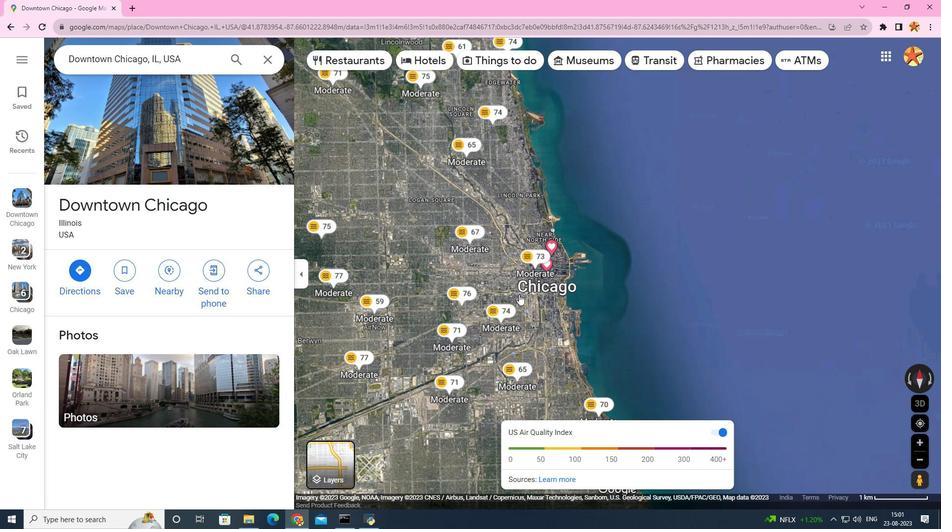 
Action: Mouse scrolled (519, 294) with delta (0, 0)
Screenshot: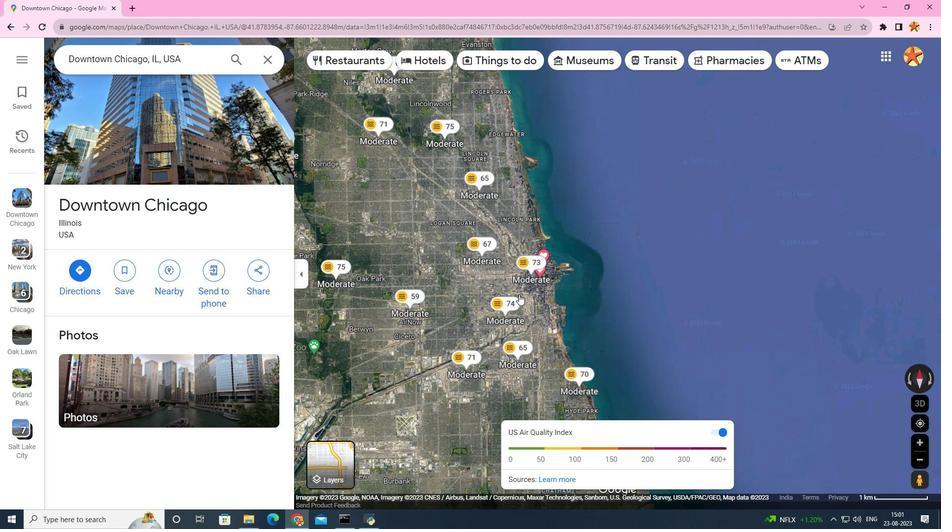 
Action: Mouse scrolled (519, 294) with delta (0, 0)
Screenshot: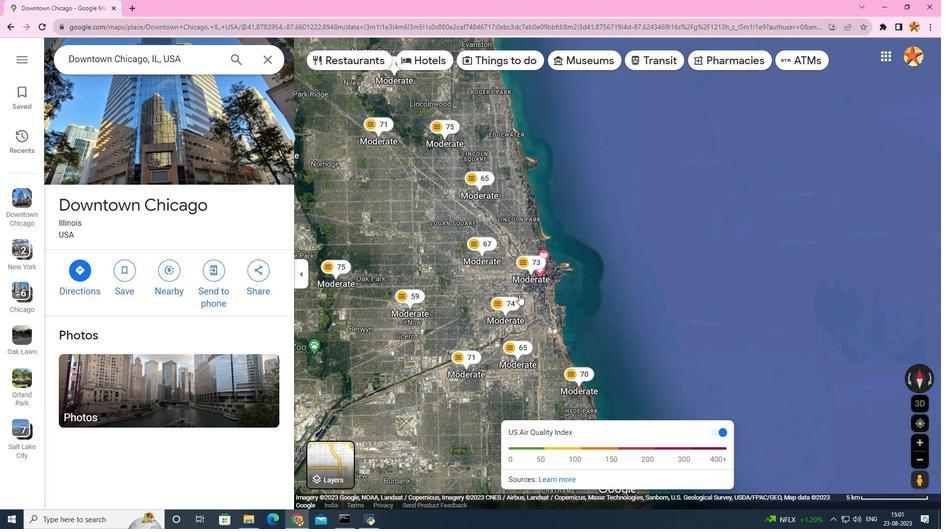 
Action: Mouse scrolled (519, 294) with delta (0, 0)
Screenshot: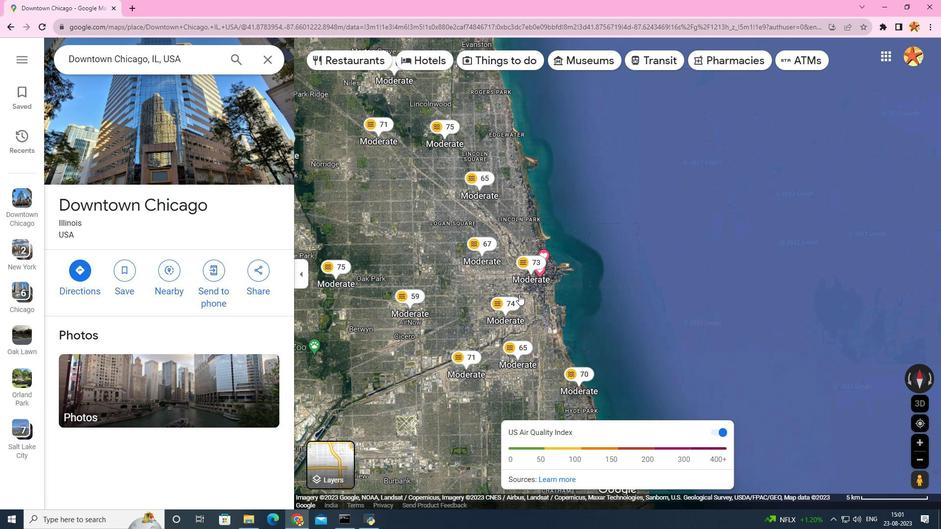 
Action: Mouse scrolled (519, 295) with delta (0, 0)
Screenshot: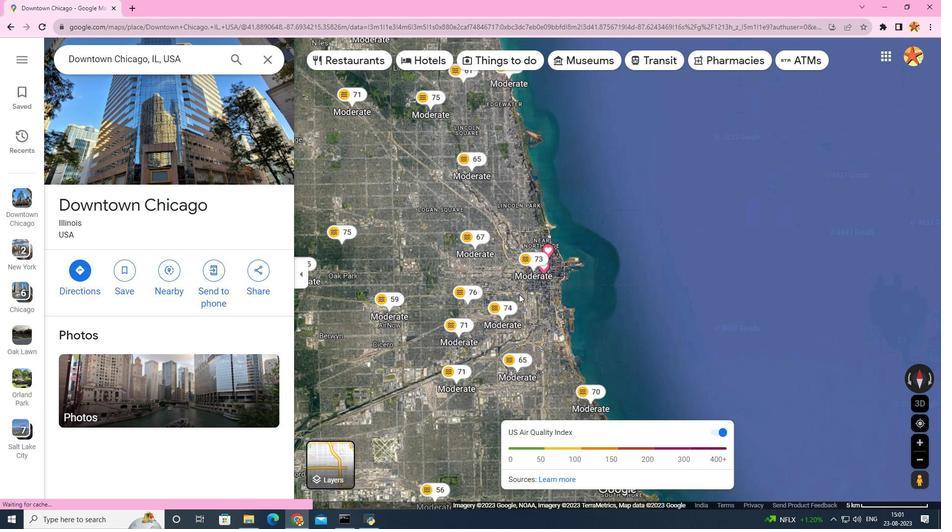 
Action: Mouse scrolled (519, 294) with delta (0, 0)
Screenshot: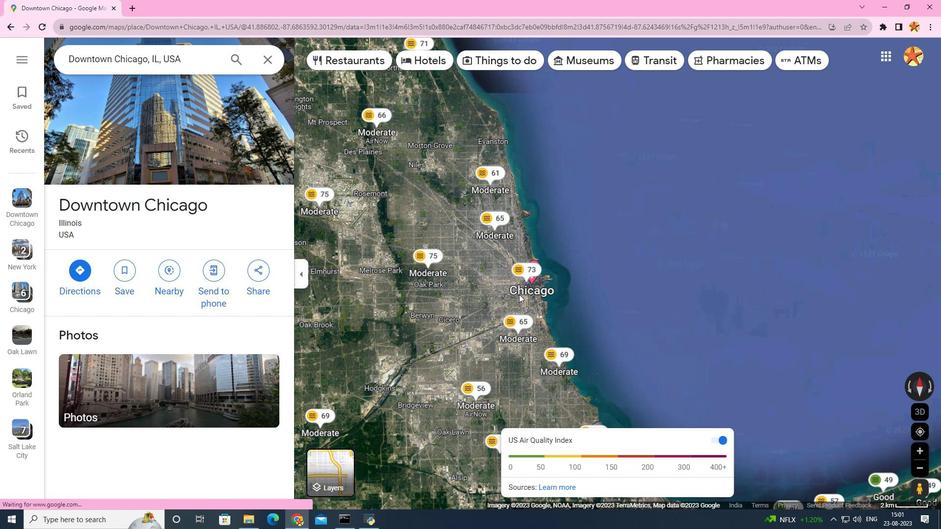 
Action: Mouse scrolled (519, 294) with delta (0, 0)
Screenshot: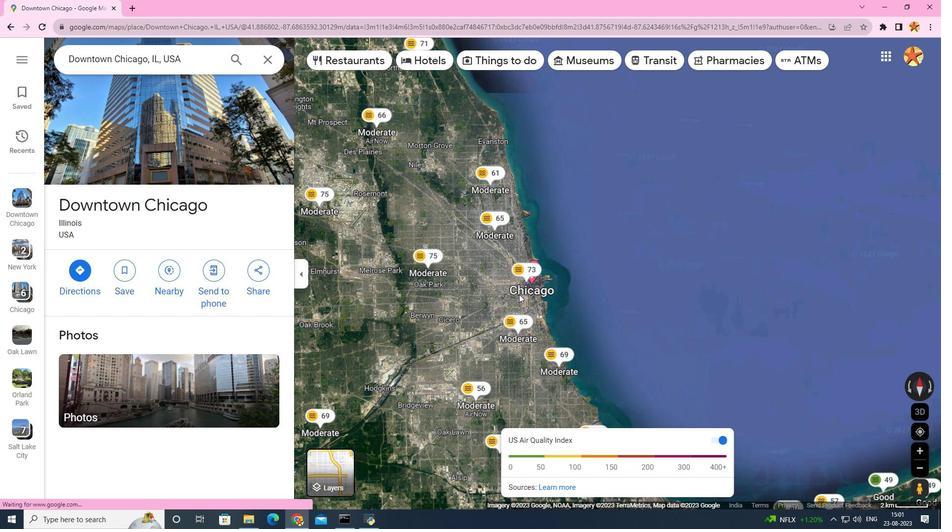 
Action: Mouse scrolled (519, 294) with delta (0, 0)
Screenshot: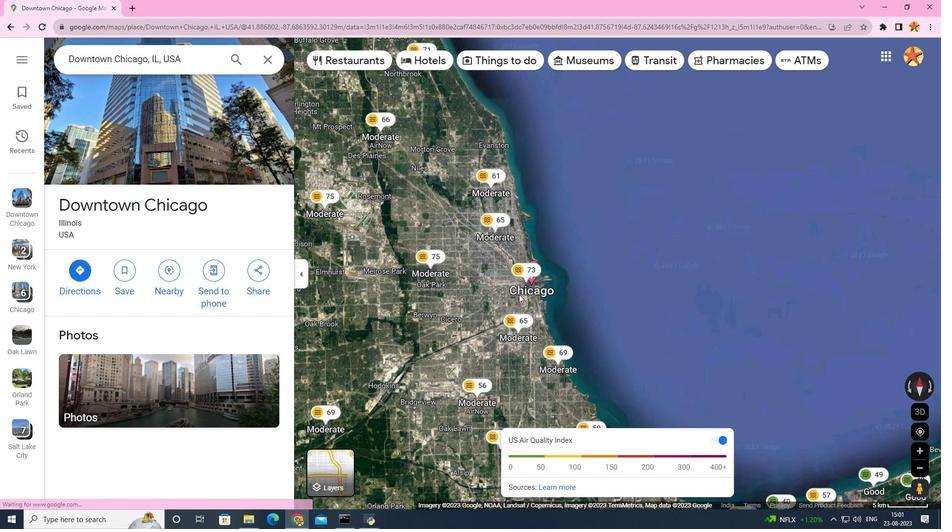 
Action: Mouse scrolled (519, 294) with delta (0, 0)
Screenshot: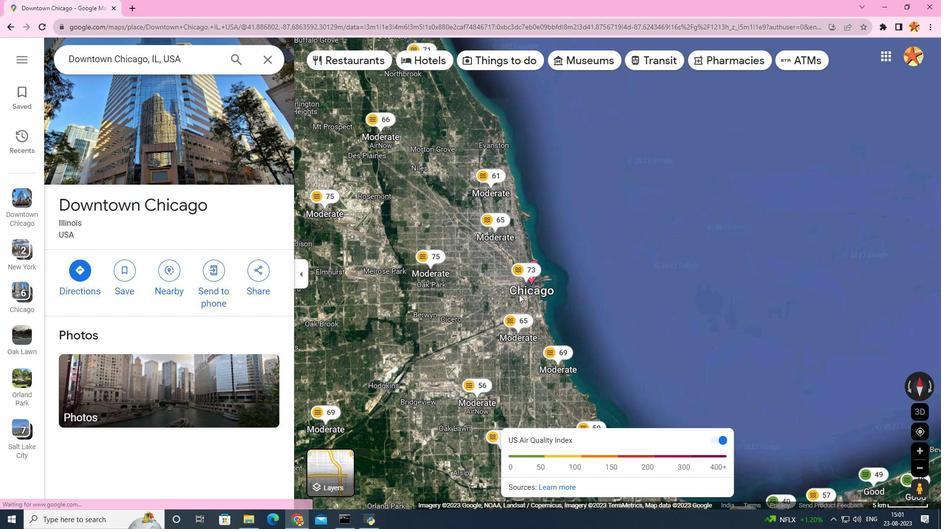 
Action: Mouse scrolled (519, 294) with delta (0, 0)
Screenshot: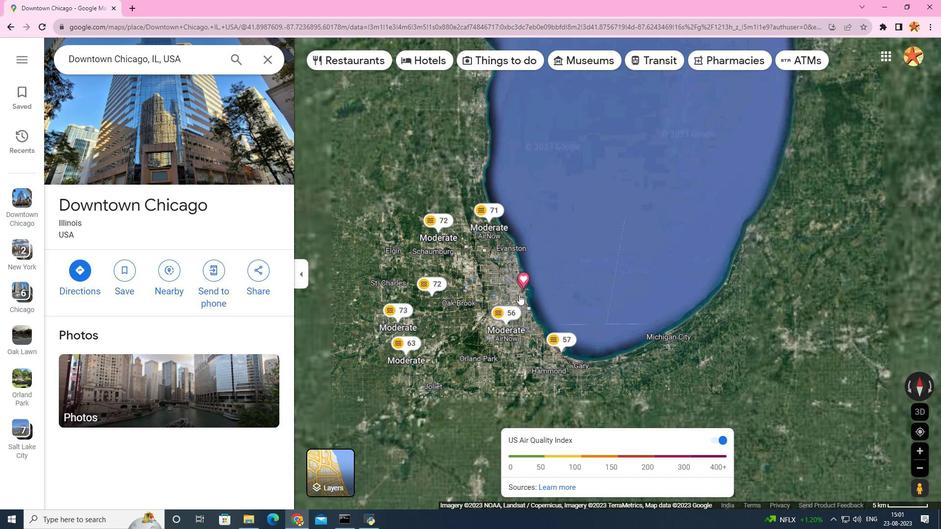 
Action: Mouse scrolled (519, 294) with delta (0, 0)
Screenshot: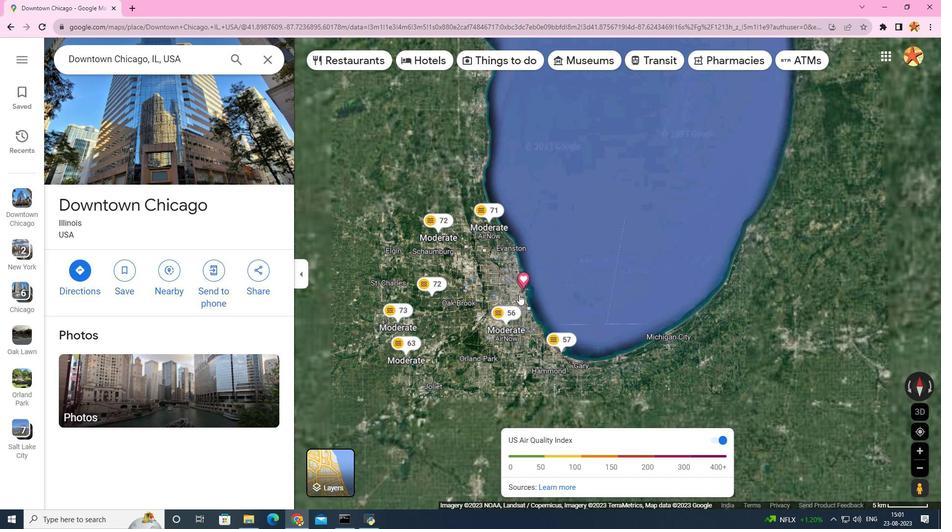 
Action: Mouse scrolled (519, 294) with delta (0, 0)
Screenshot: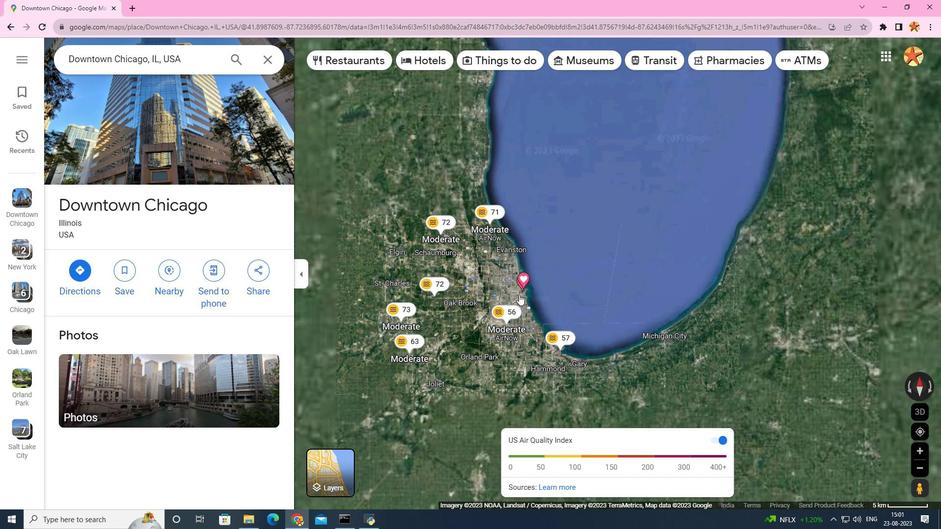 
Action: Mouse scrolled (519, 294) with delta (0, 0)
Screenshot: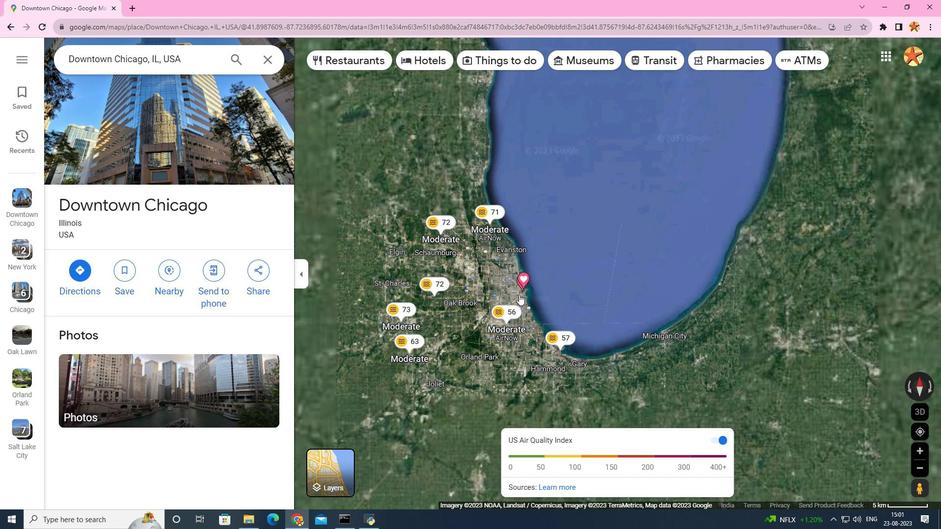 
Action: Mouse scrolled (519, 294) with delta (0, 0)
Screenshot: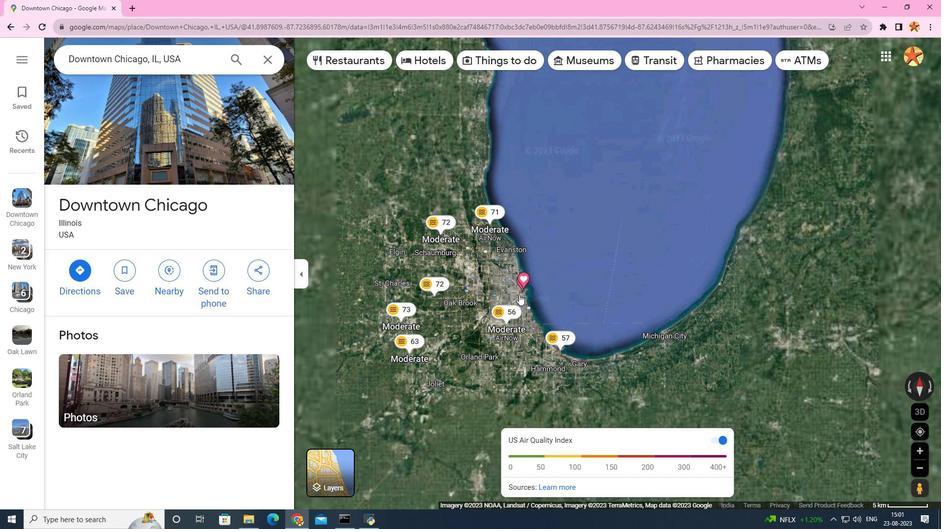 
Action: Mouse scrolled (519, 294) with delta (0, 0)
Screenshot: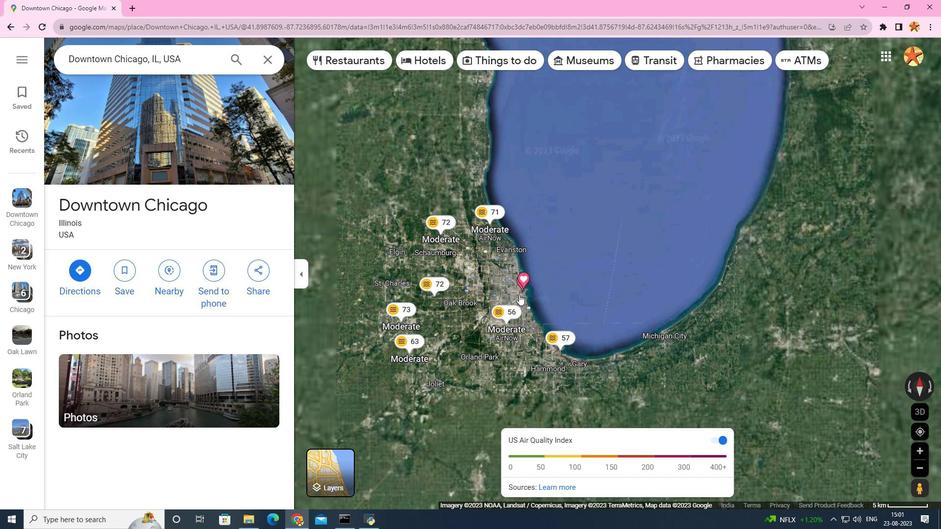 
Action: Mouse scrolled (519, 294) with delta (0, 0)
Screenshot: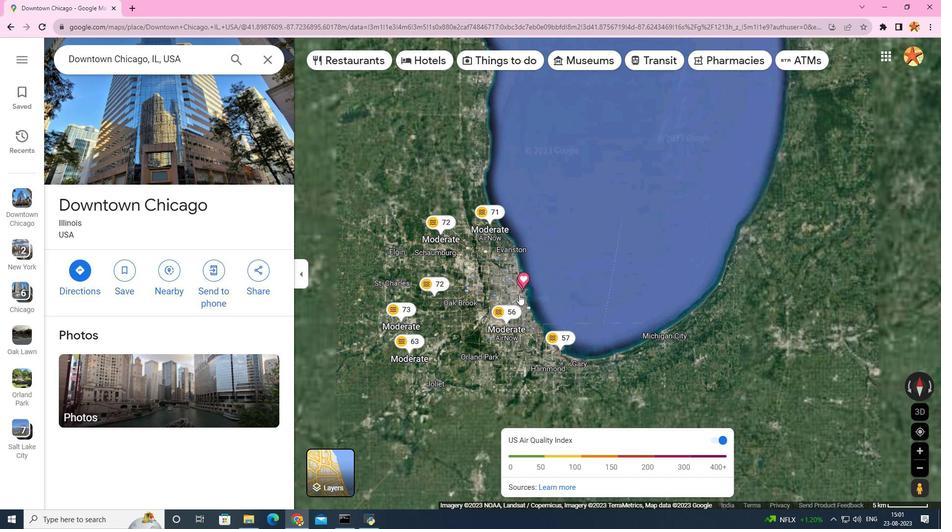
